 Task: Check the sale-to-list ratio of gas fireplace in the last 1 year.
Action: Mouse moved to (1057, 237)
Screenshot: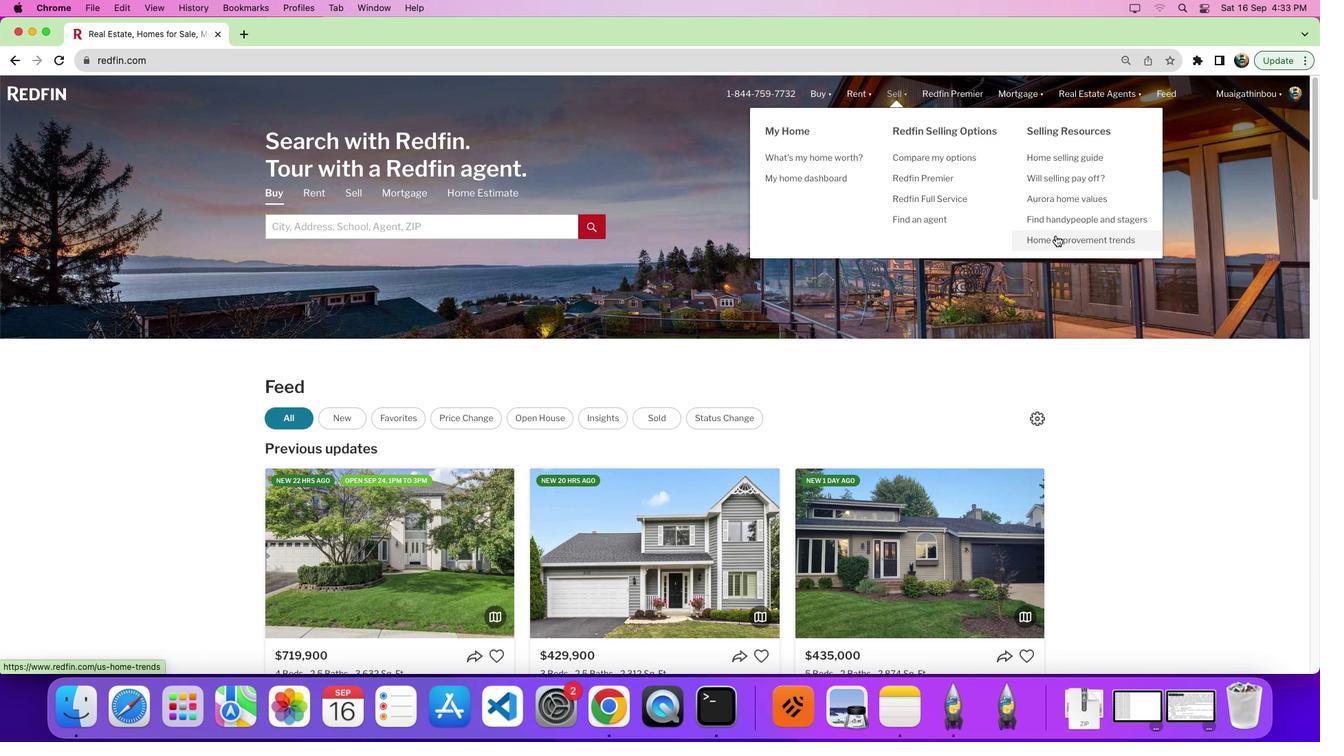
Action: Mouse pressed left at (1057, 237)
Screenshot: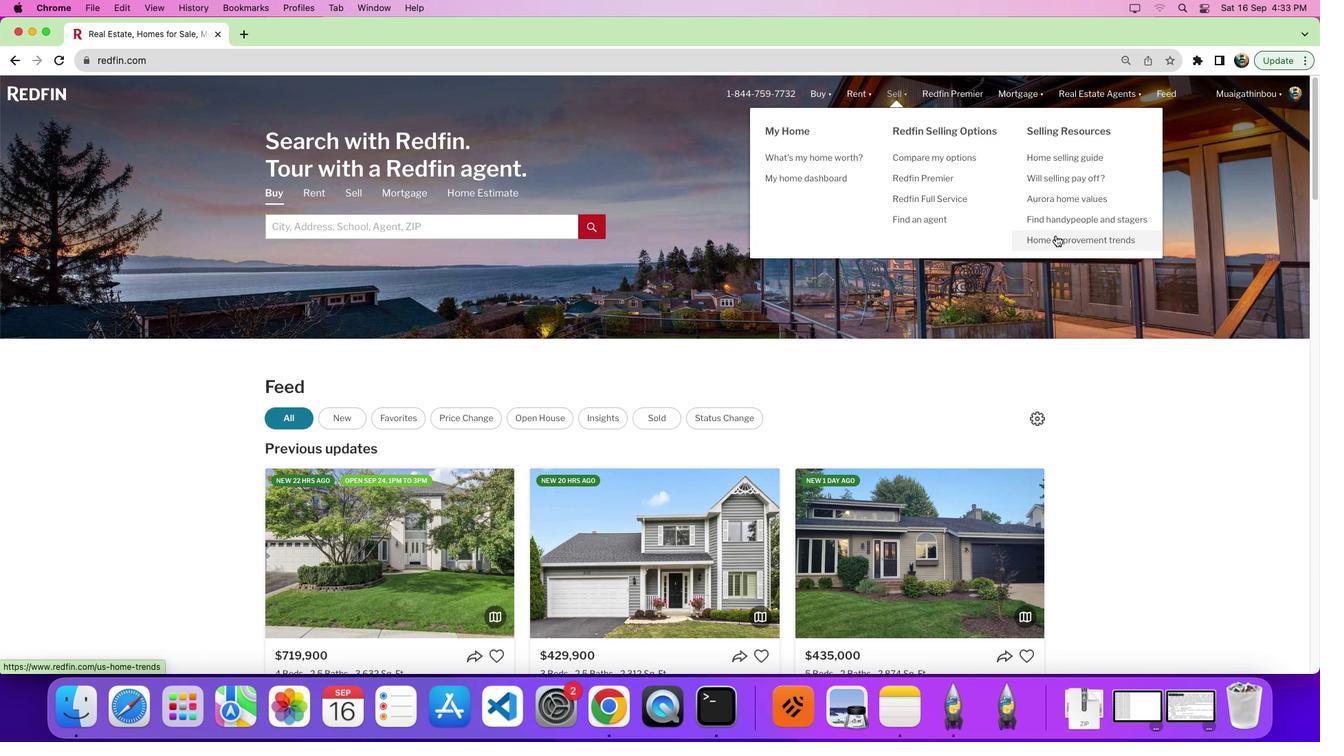 
Action: Mouse pressed left at (1057, 237)
Screenshot: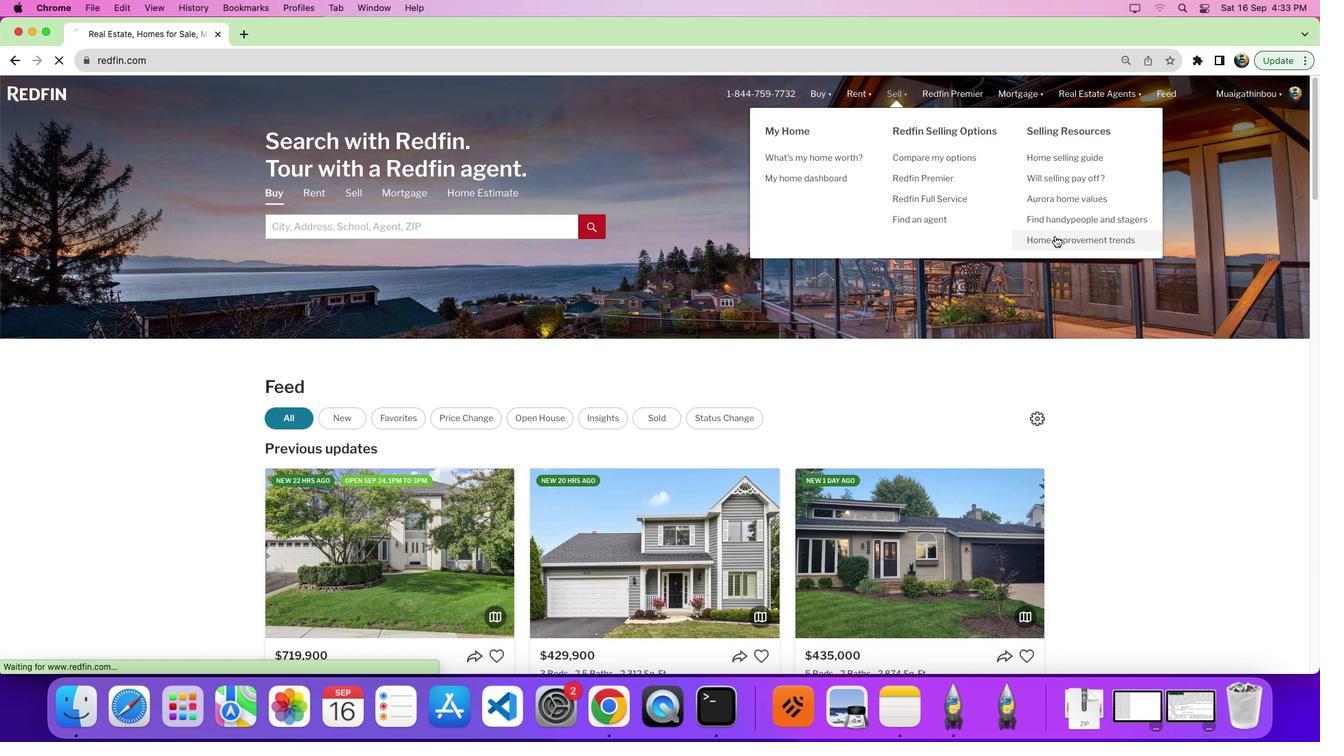 
Action: Mouse moved to (383, 269)
Screenshot: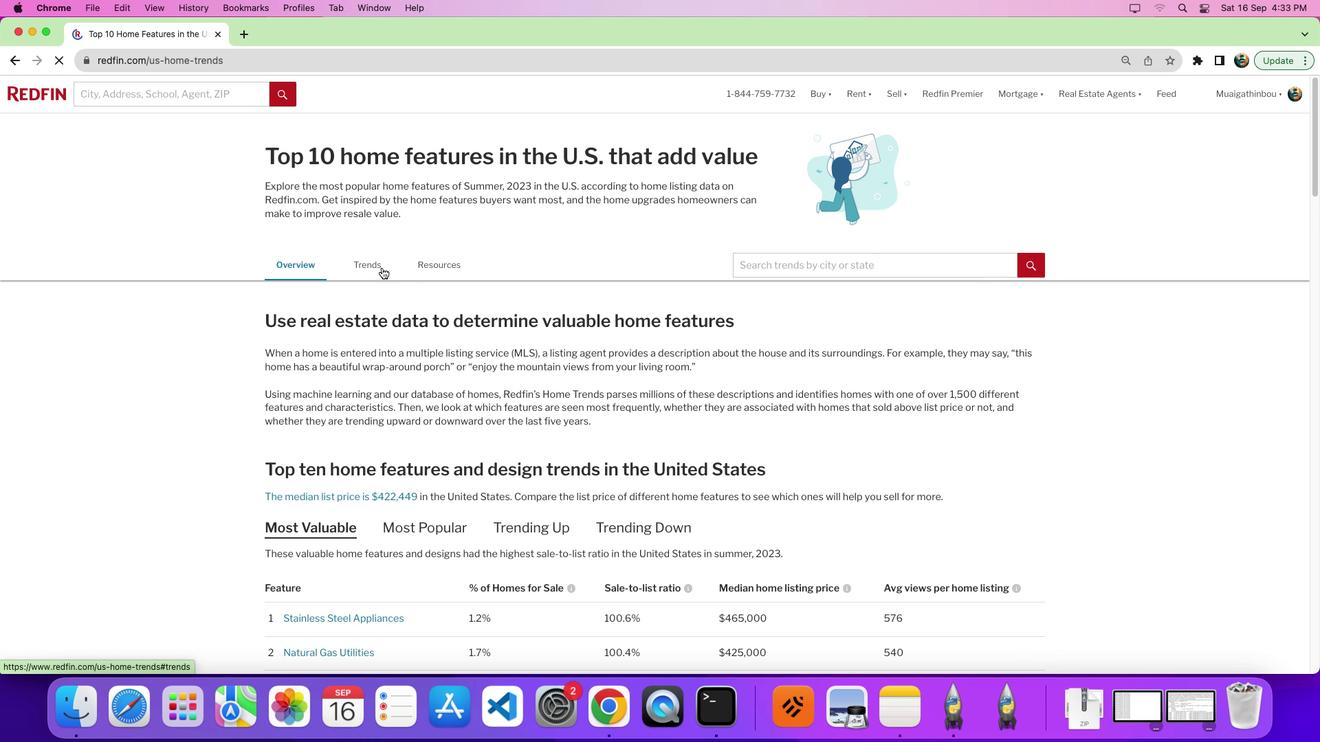 
Action: Mouse pressed left at (383, 269)
Screenshot: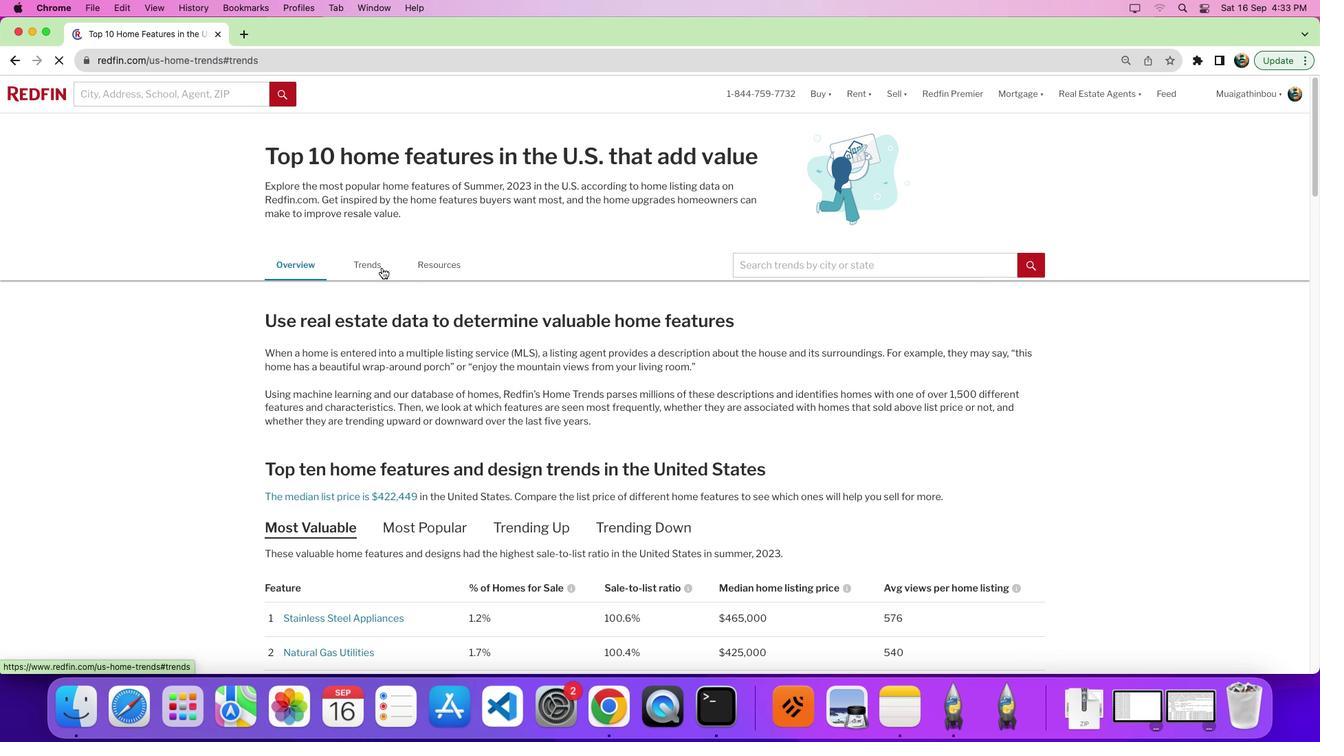 
Action: Mouse moved to (715, 365)
Screenshot: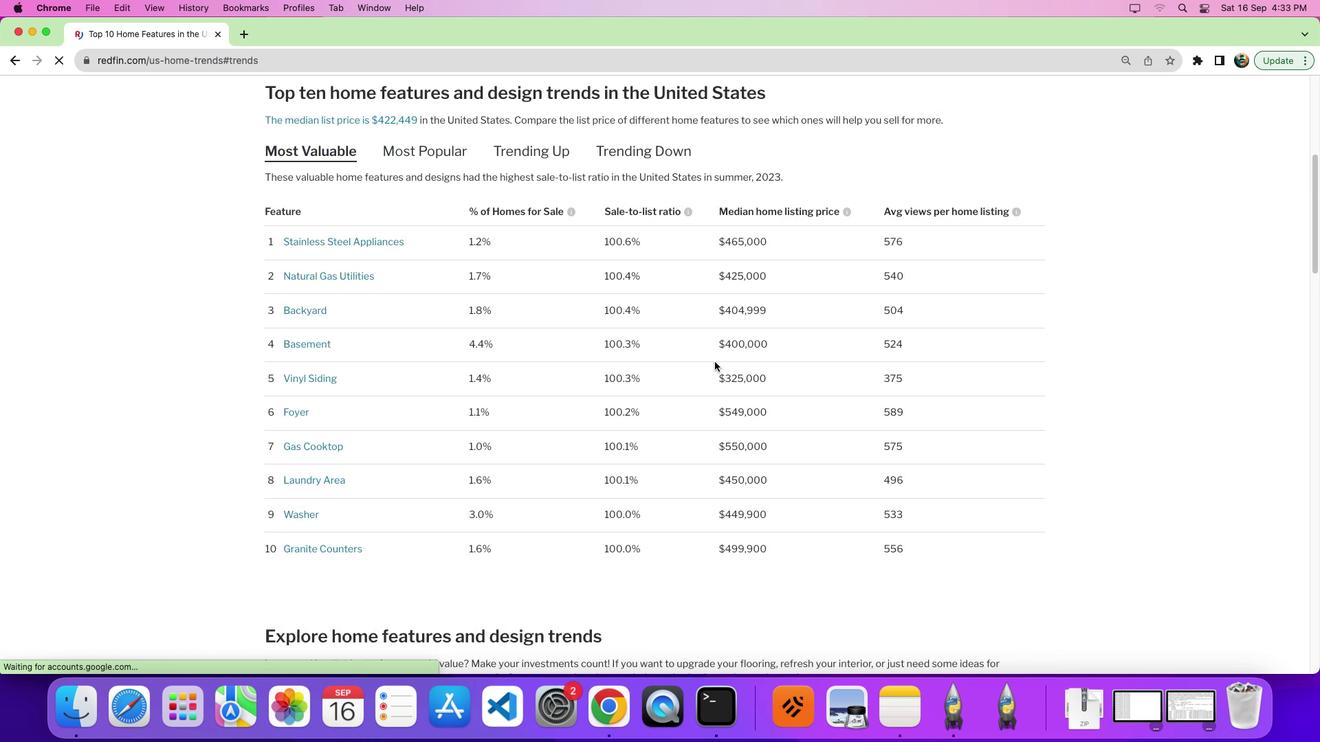 
Action: Mouse scrolled (715, 365) with delta (2, 1)
Screenshot: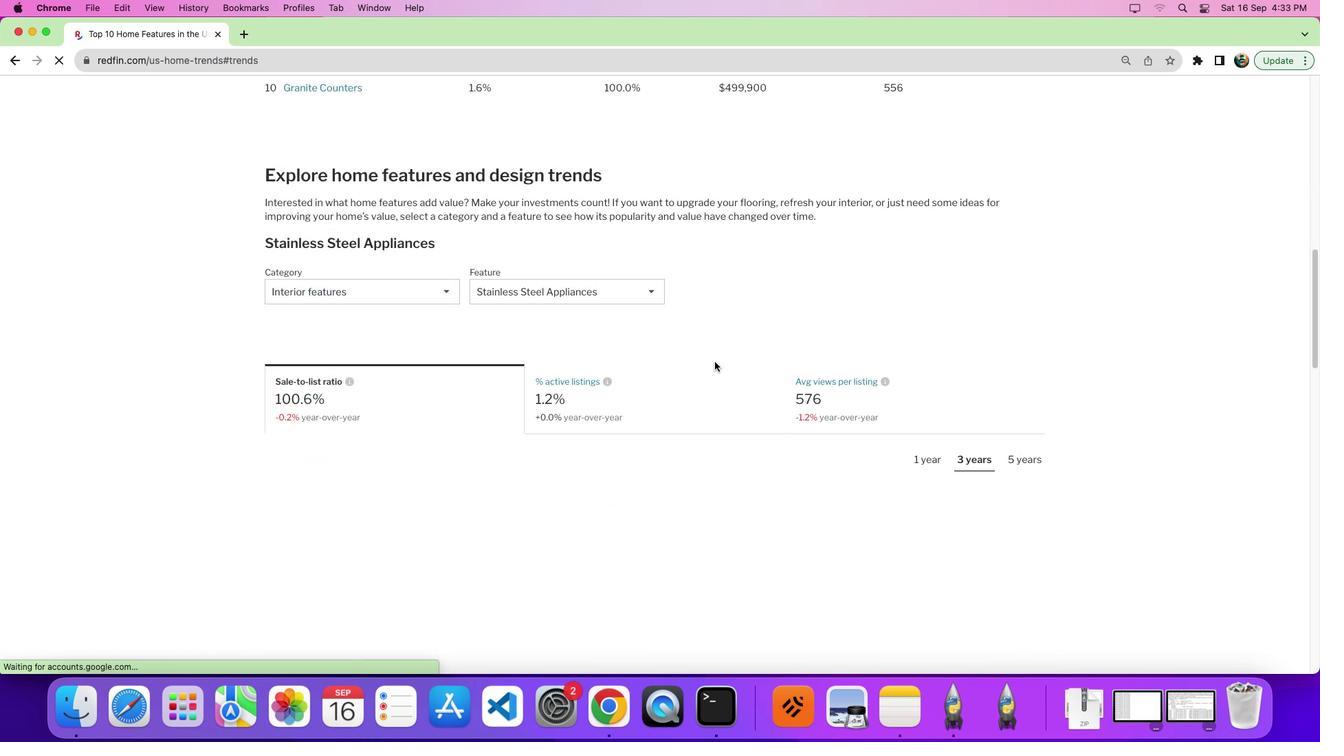 
Action: Mouse scrolled (715, 365) with delta (2, 0)
Screenshot: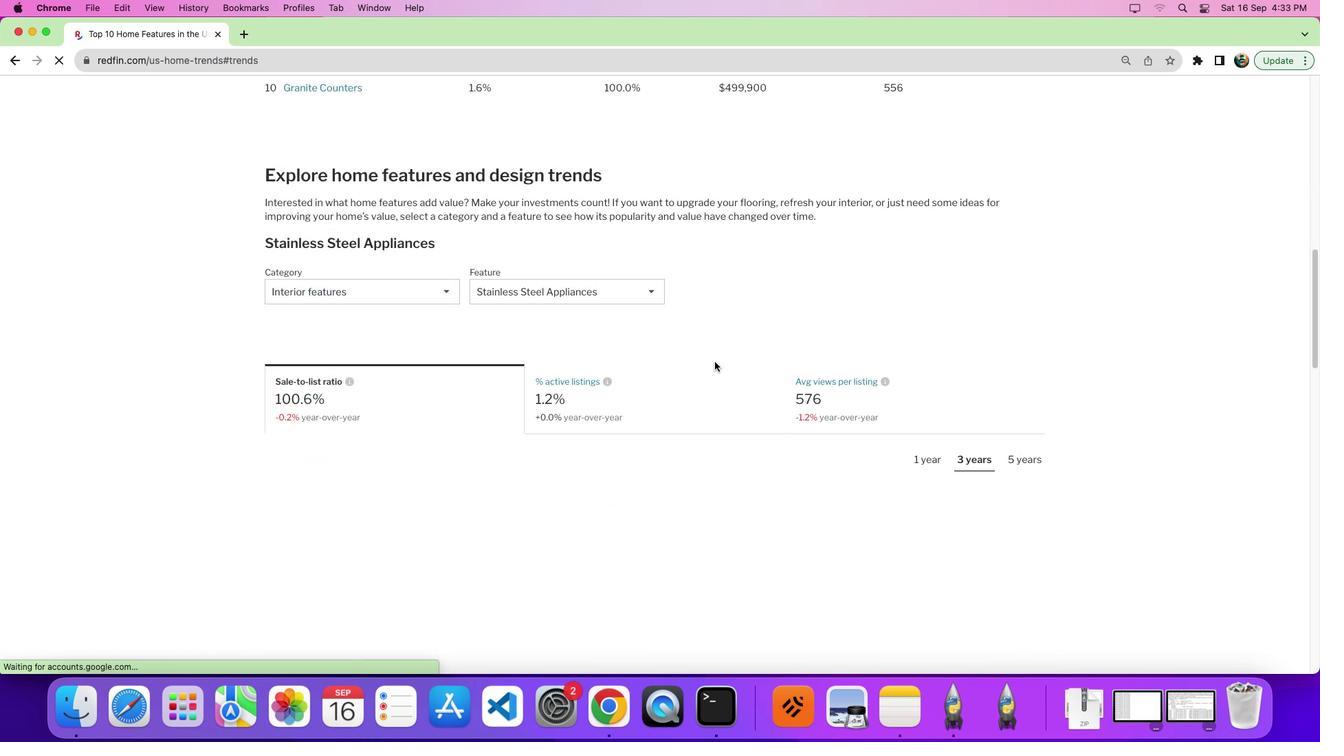 
Action: Mouse scrolled (715, 365) with delta (2, -3)
Screenshot: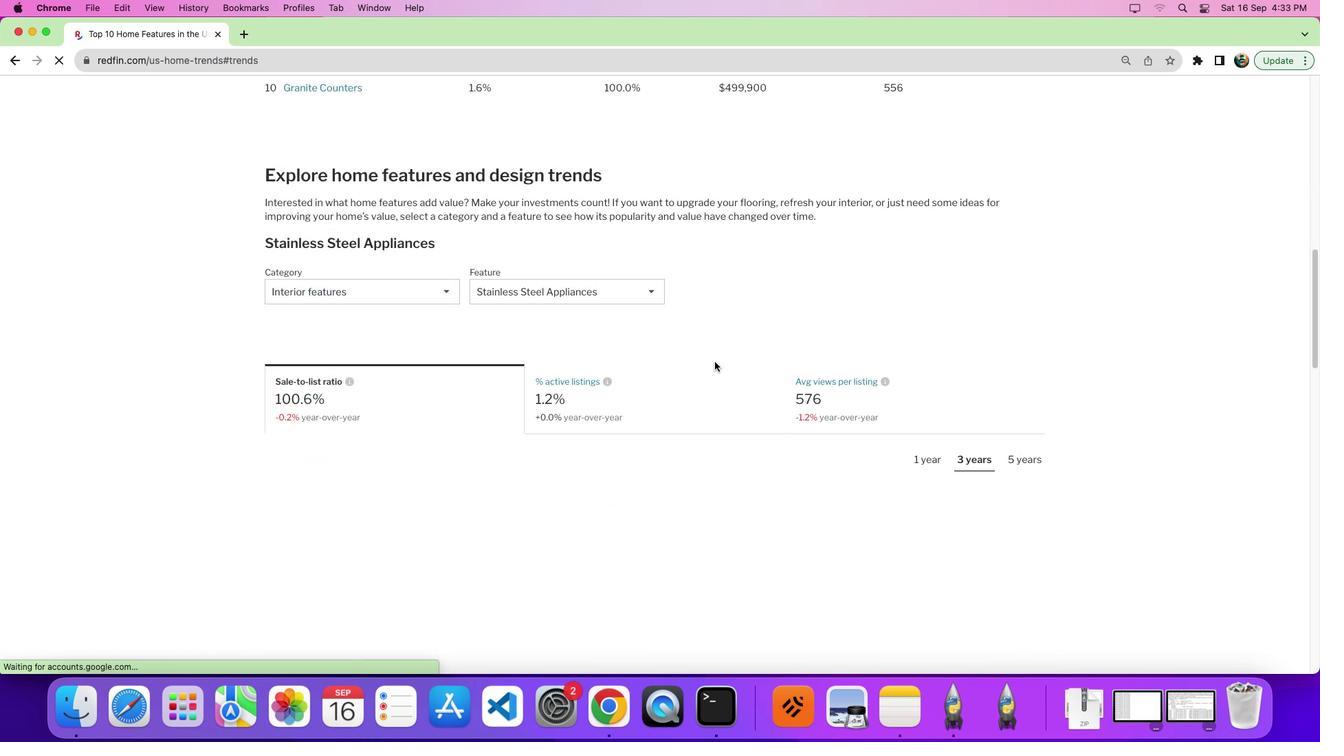 
Action: Mouse moved to (717, 364)
Screenshot: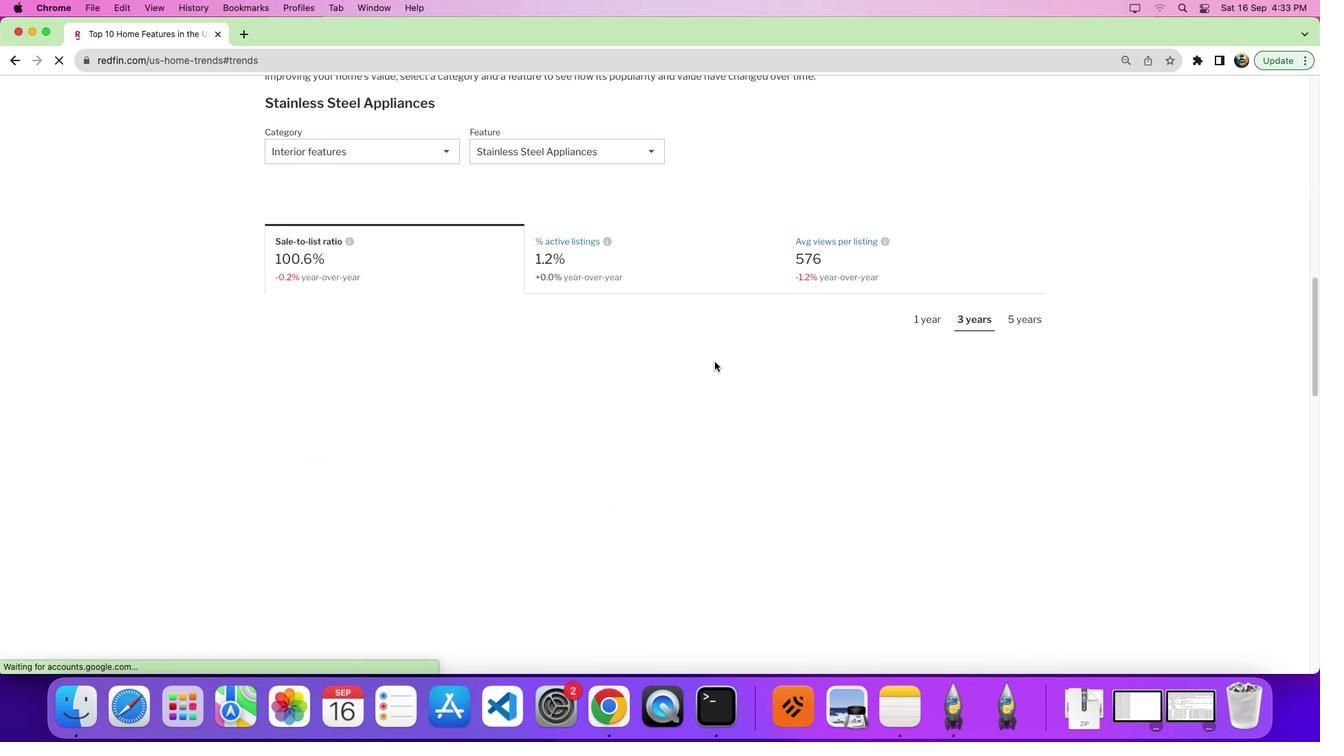 
Action: Mouse scrolled (717, 364) with delta (2, -4)
Screenshot: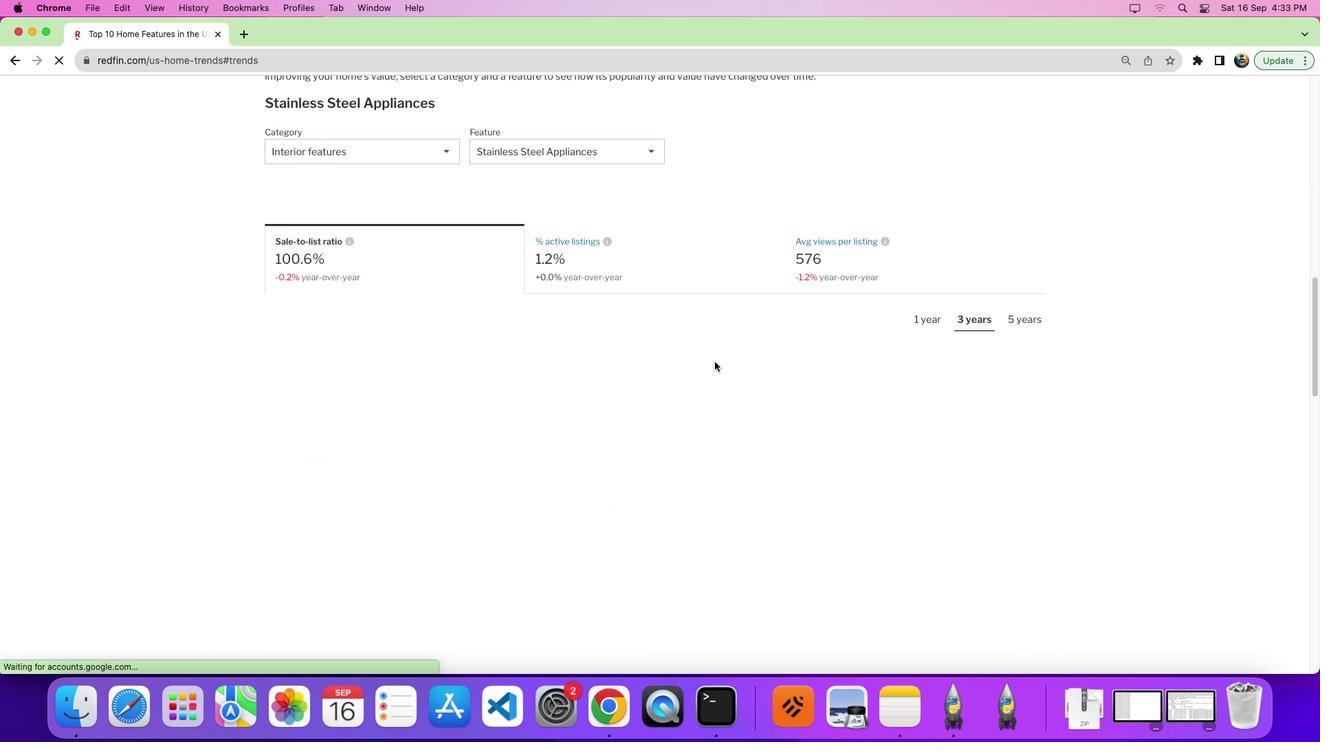 
Action: Mouse moved to (644, 353)
Screenshot: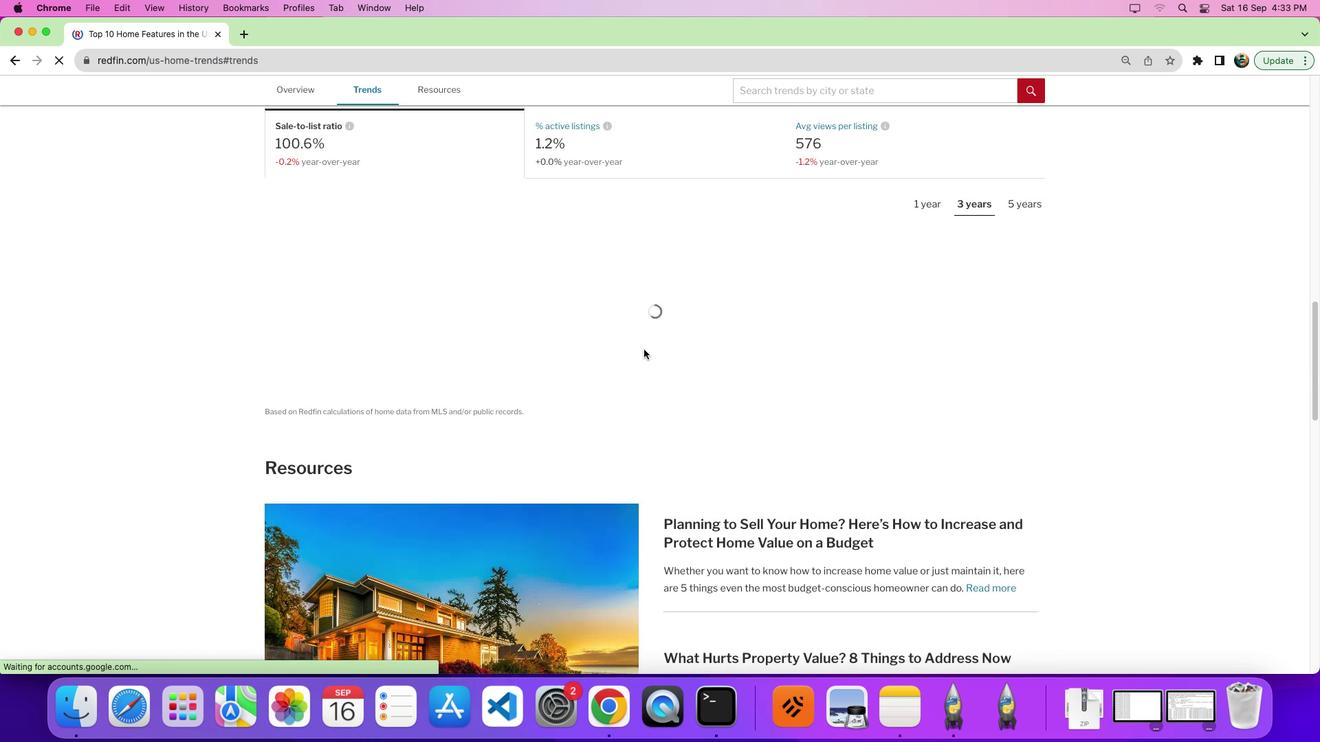 
Action: Mouse scrolled (644, 353) with delta (2, 1)
Screenshot: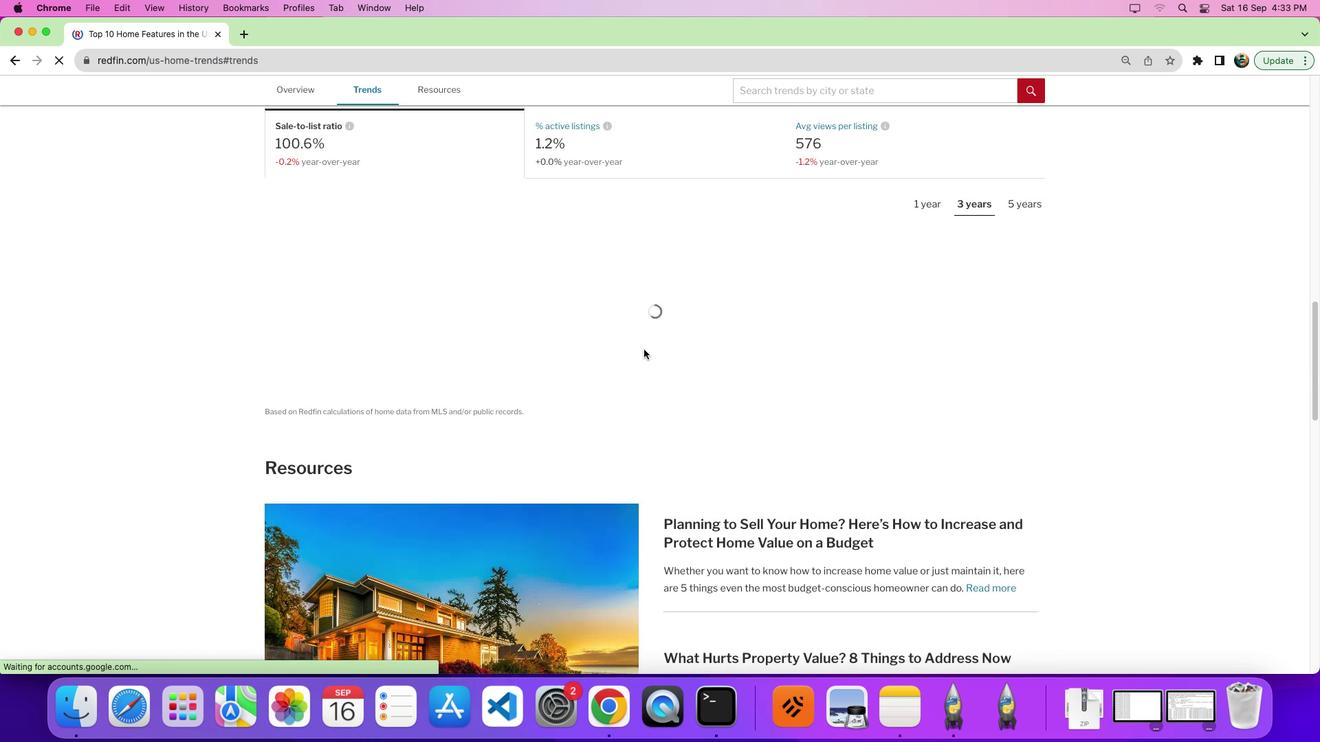 
Action: Mouse moved to (645, 352)
Screenshot: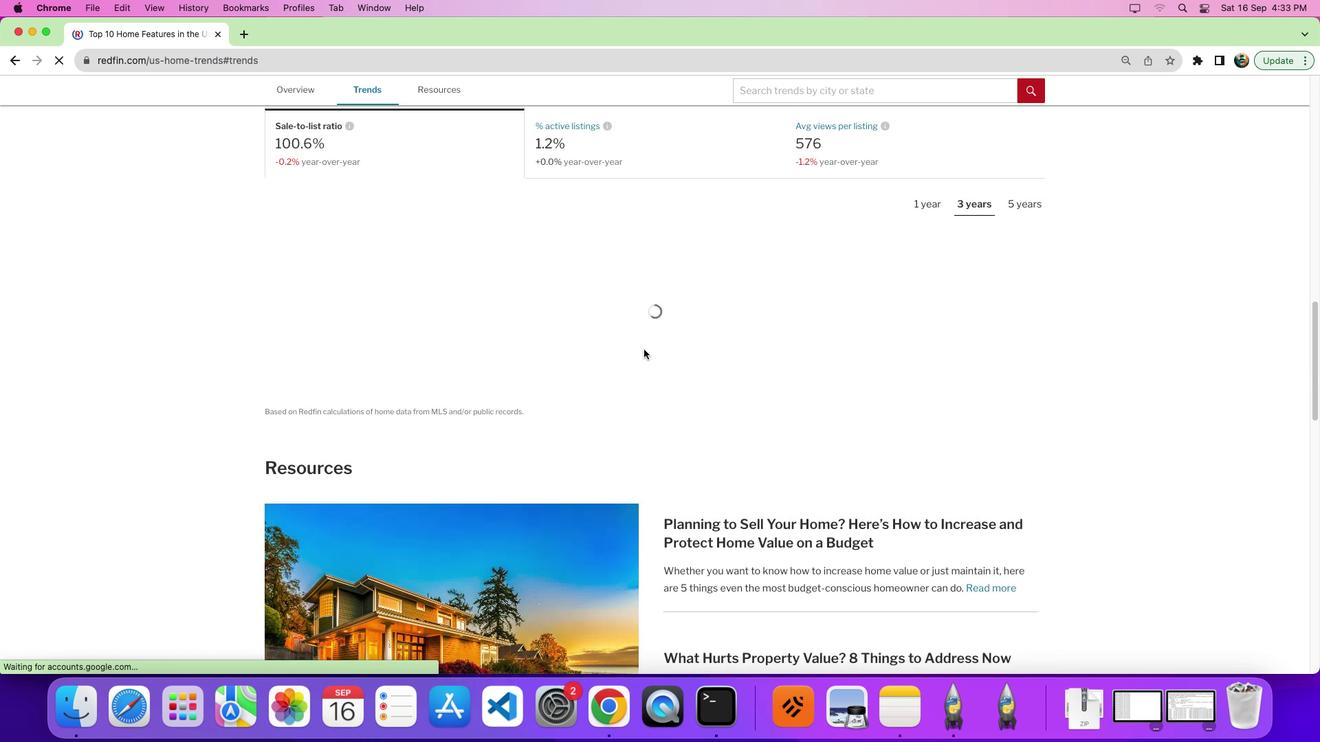 
Action: Mouse scrolled (645, 352) with delta (2, 1)
Screenshot: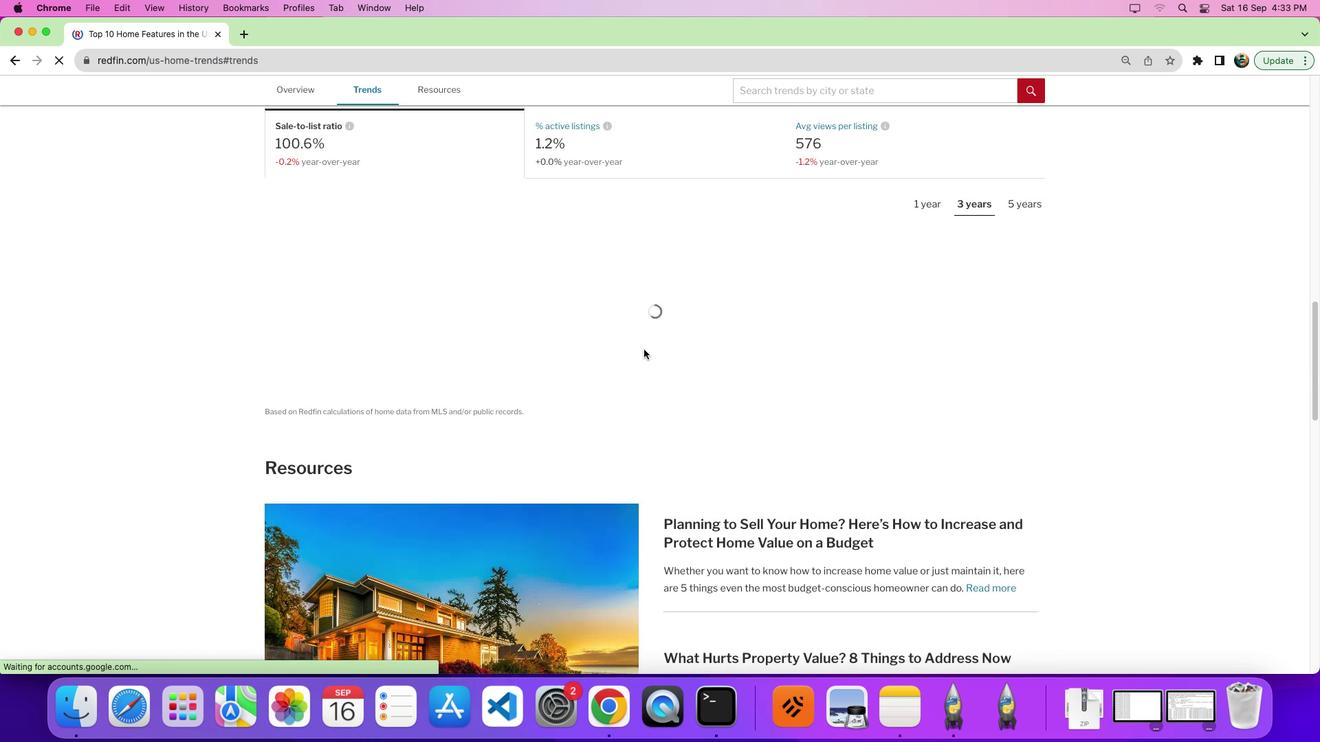 
Action: Mouse scrolled (645, 352) with delta (2, -2)
Screenshot: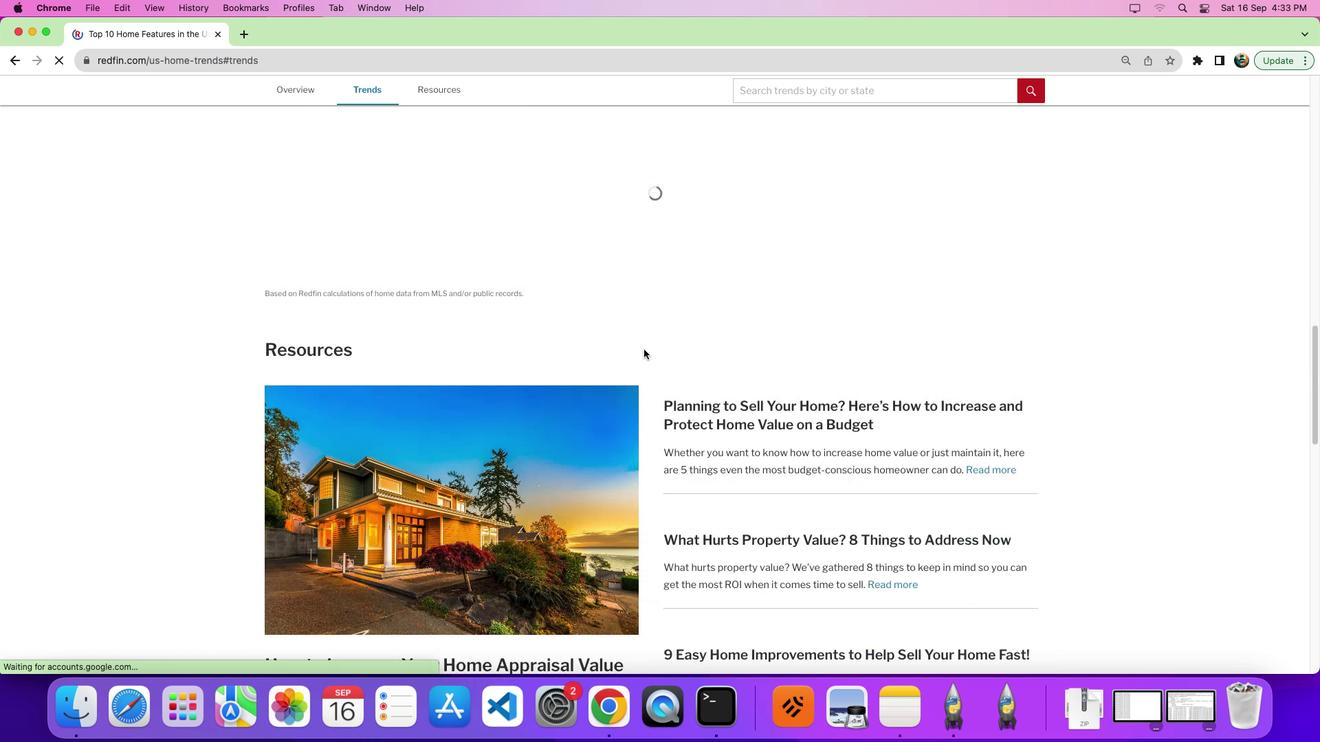 
Action: Mouse moved to (643, 353)
Screenshot: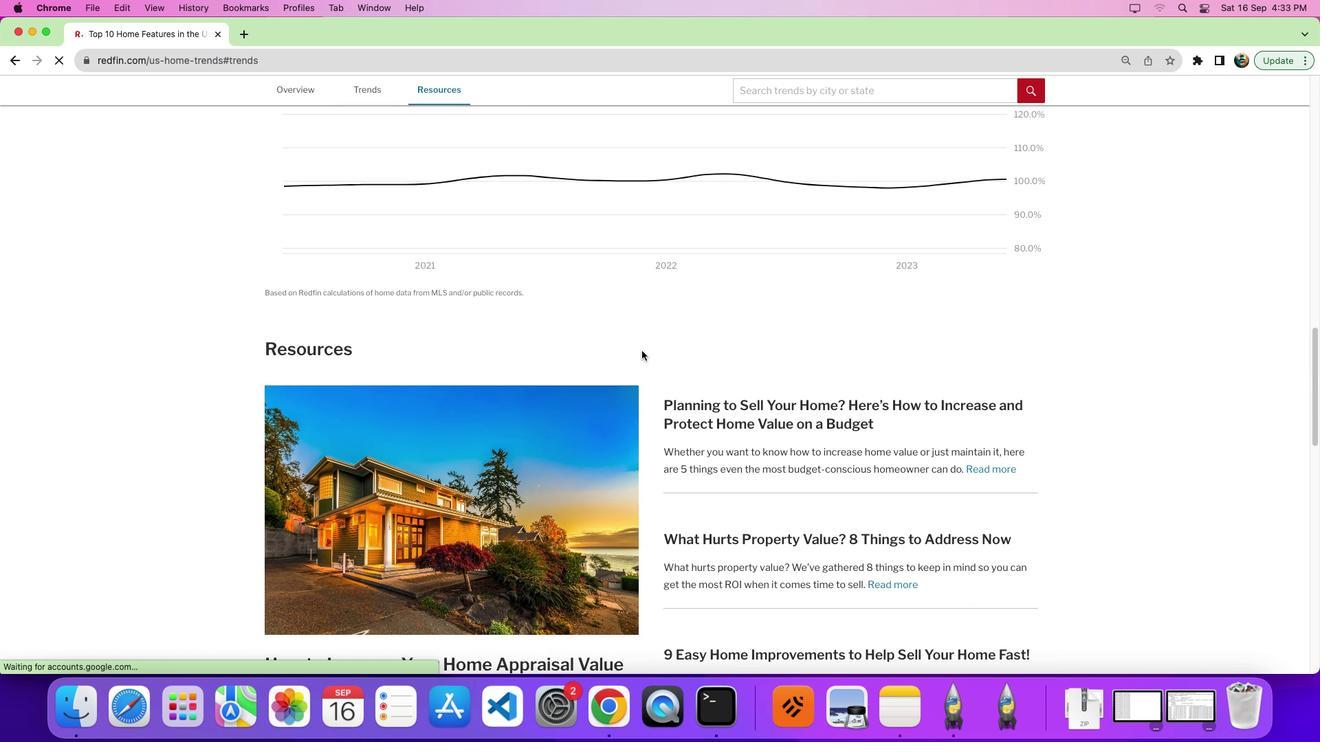 
Action: Mouse scrolled (643, 353) with delta (2, 2)
Screenshot: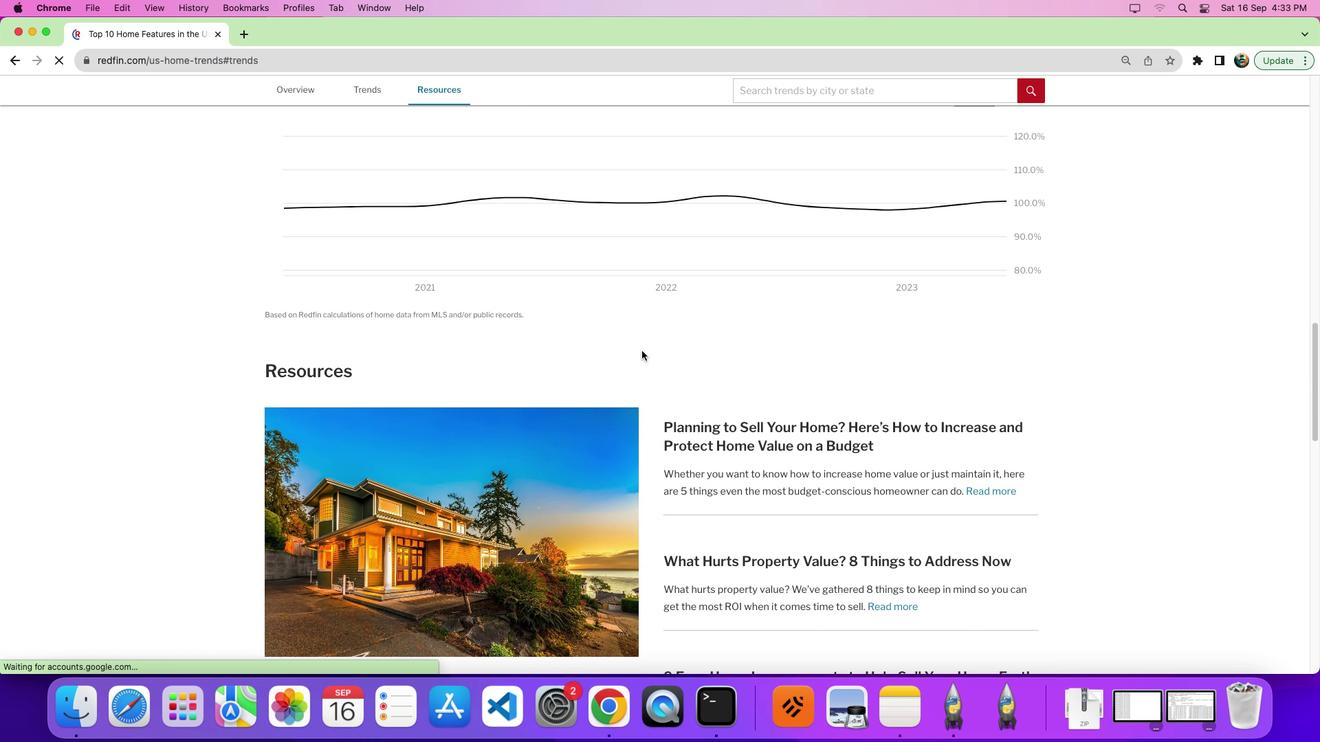 
Action: Mouse scrolled (643, 353) with delta (2, 2)
Screenshot: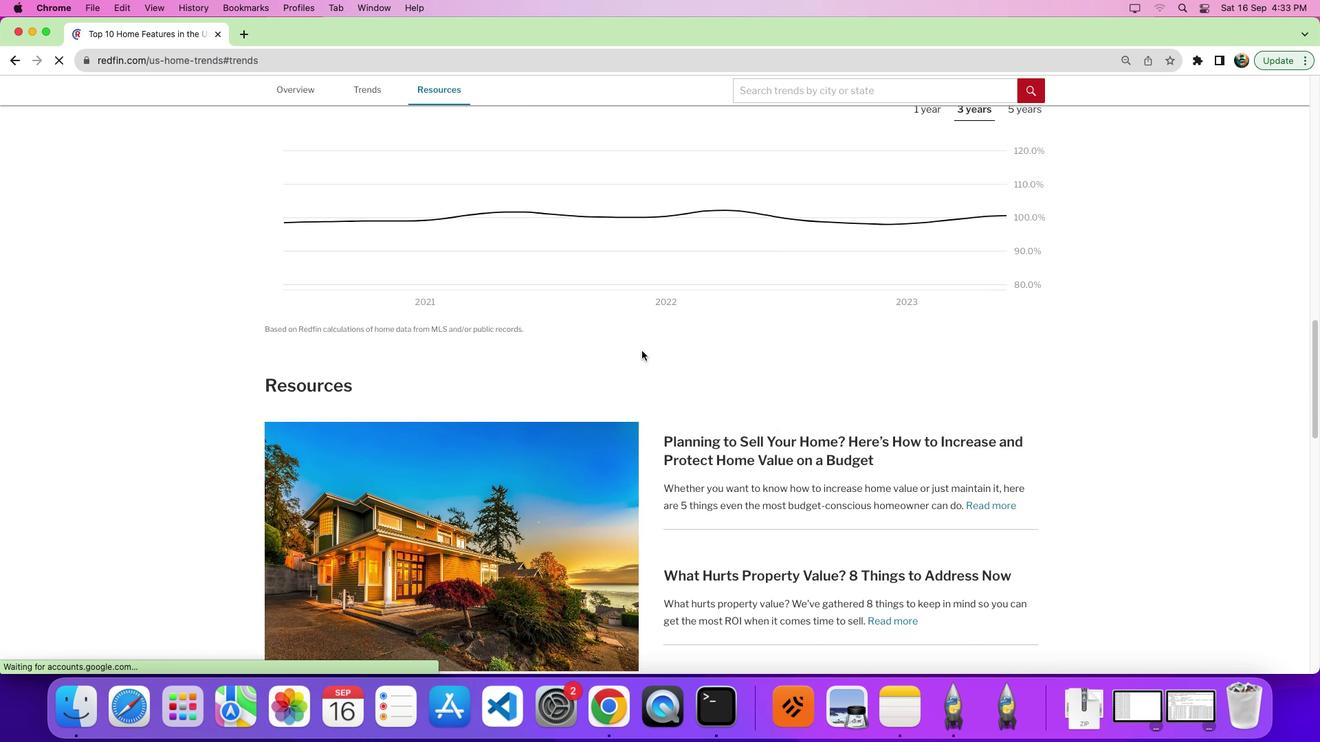 
Action: Mouse scrolled (643, 353) with delta (2, 2)
Screenshot: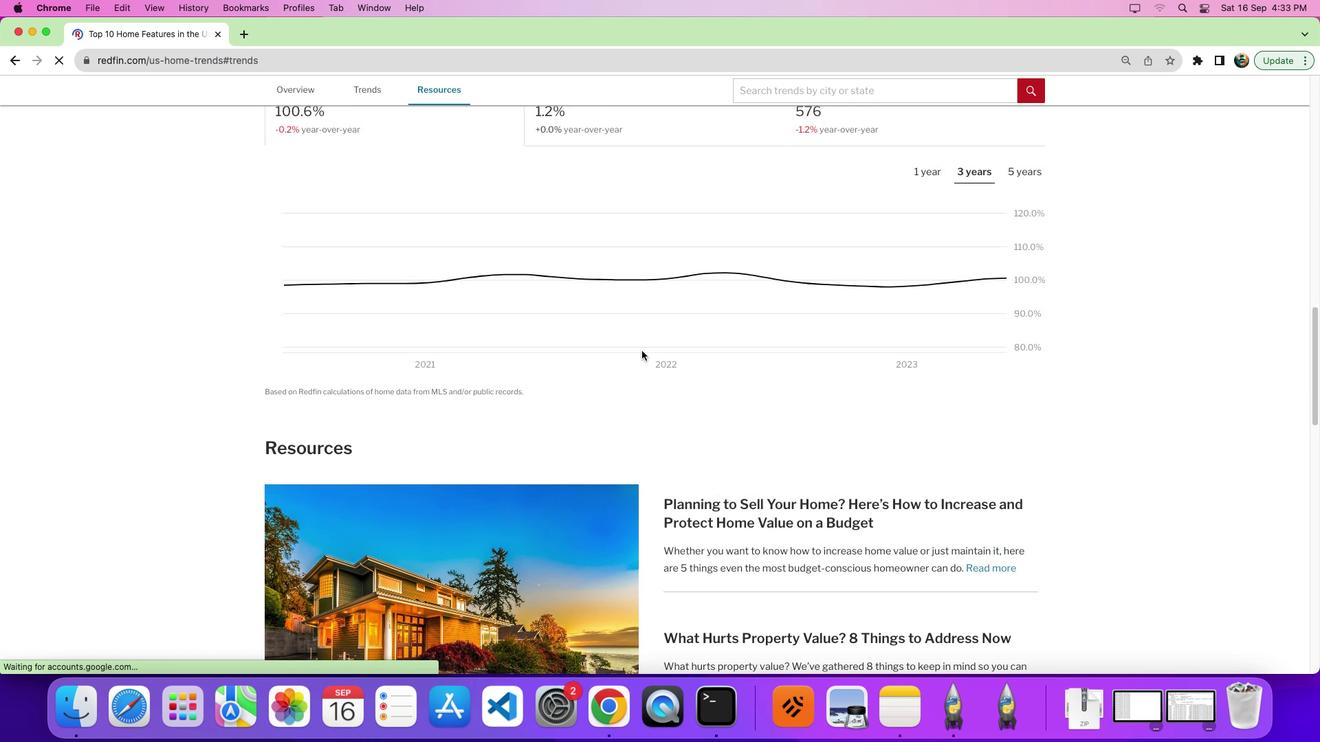 
Action: Mouse scrolled (643, 353) with delta (2, 2)
Screenshot: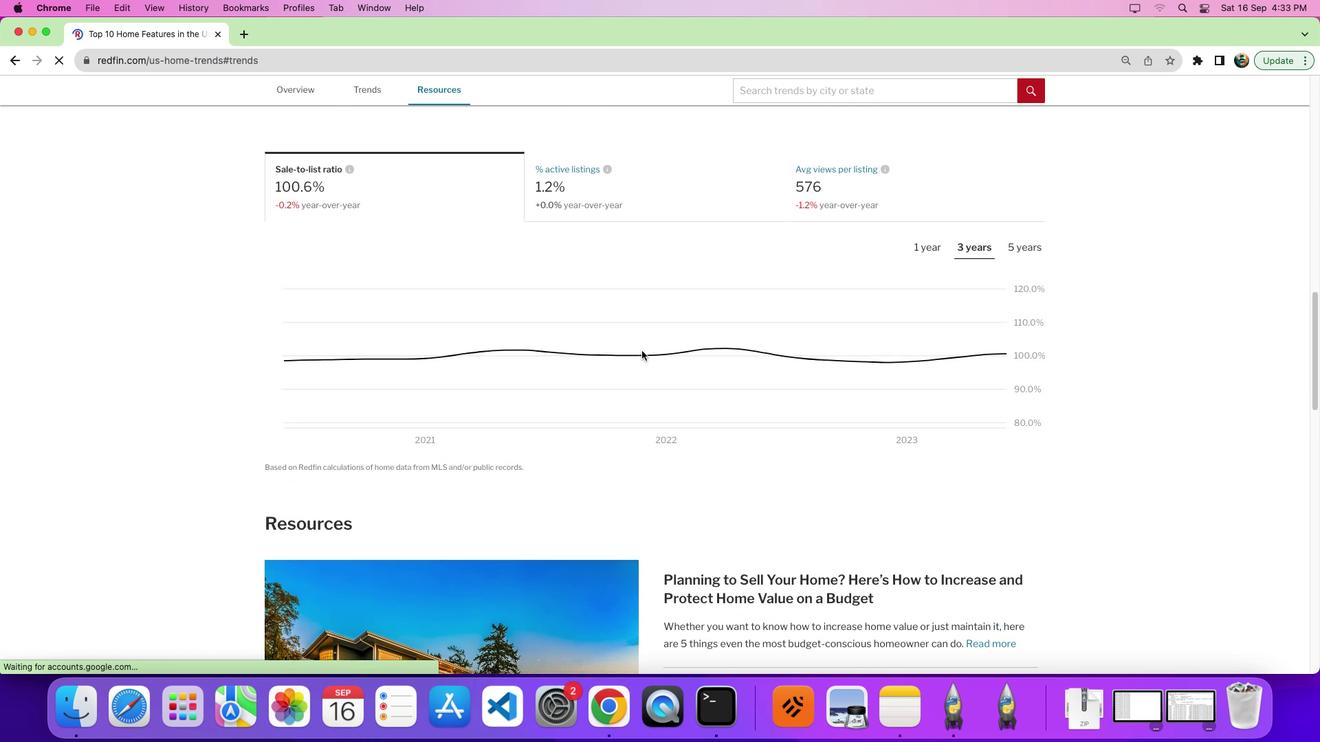 
Action: Mouse scrolled (643, 353) with delta (2, 6)
Screenshot: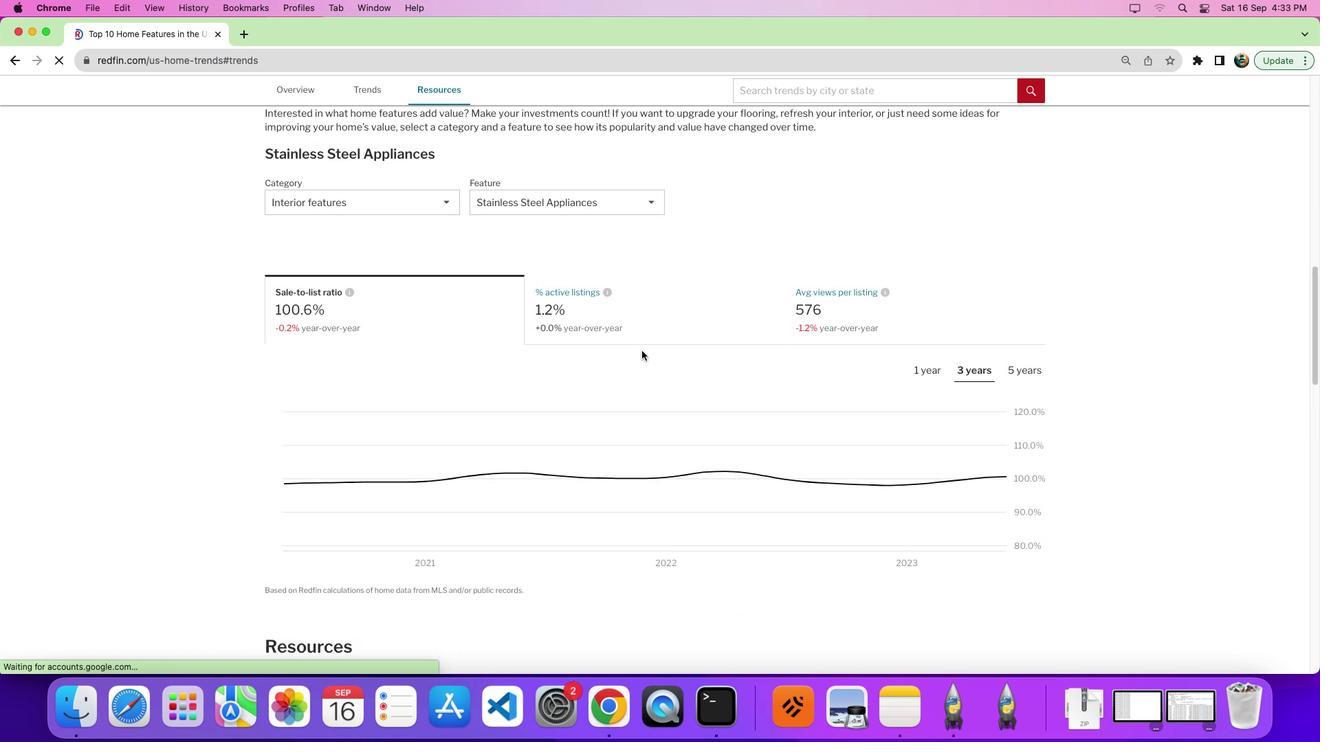 
Action: Mouse moved to (609, 379)
Screenshot: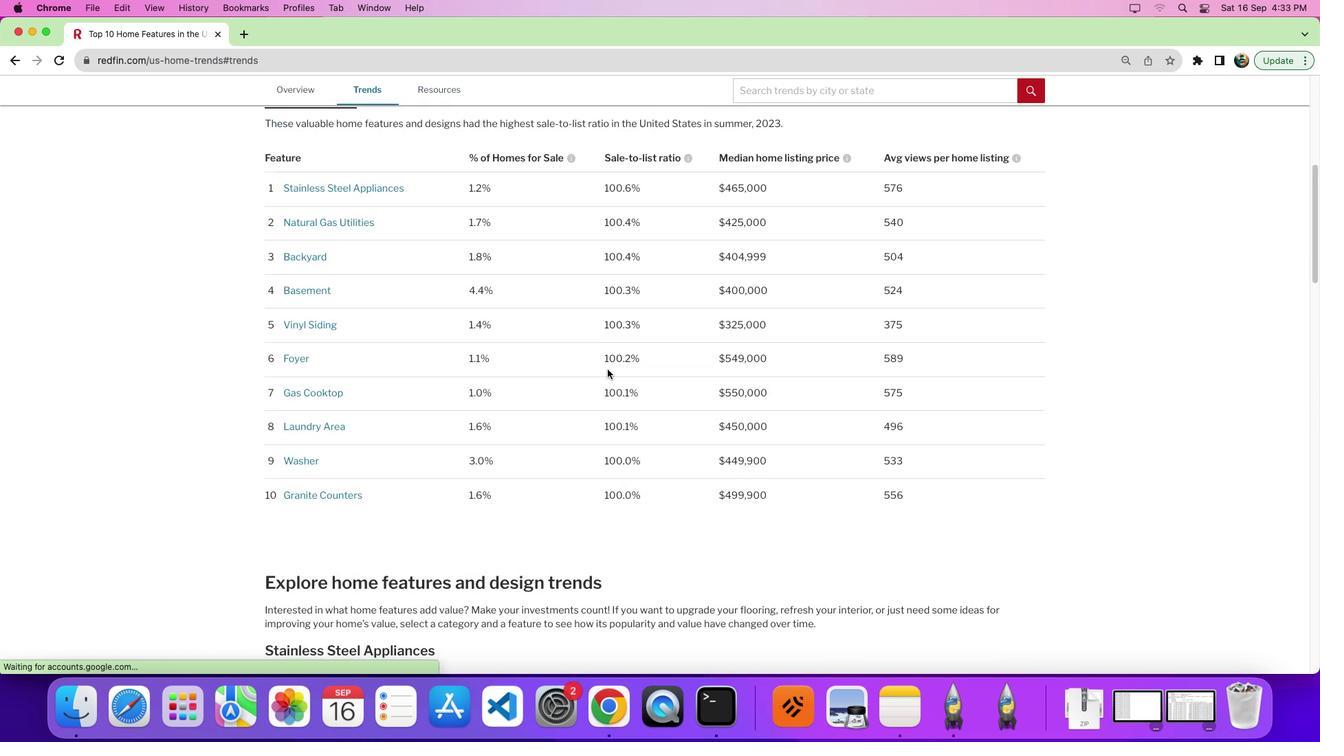 
Action: Mouse scrolled (609, 379) with delta (2, 1)
Screenshot: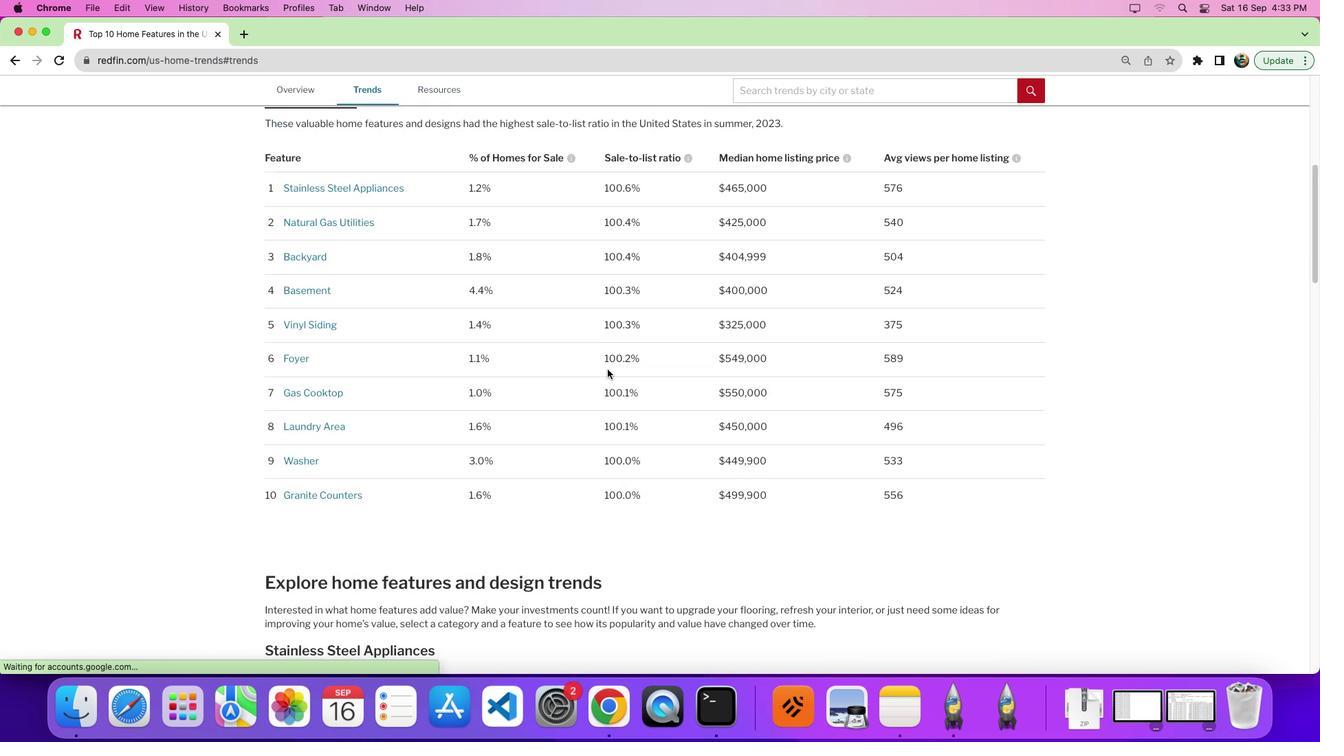 
Action: Mouse scrolled (609, 379) with delta (2, 1)
Screenshot: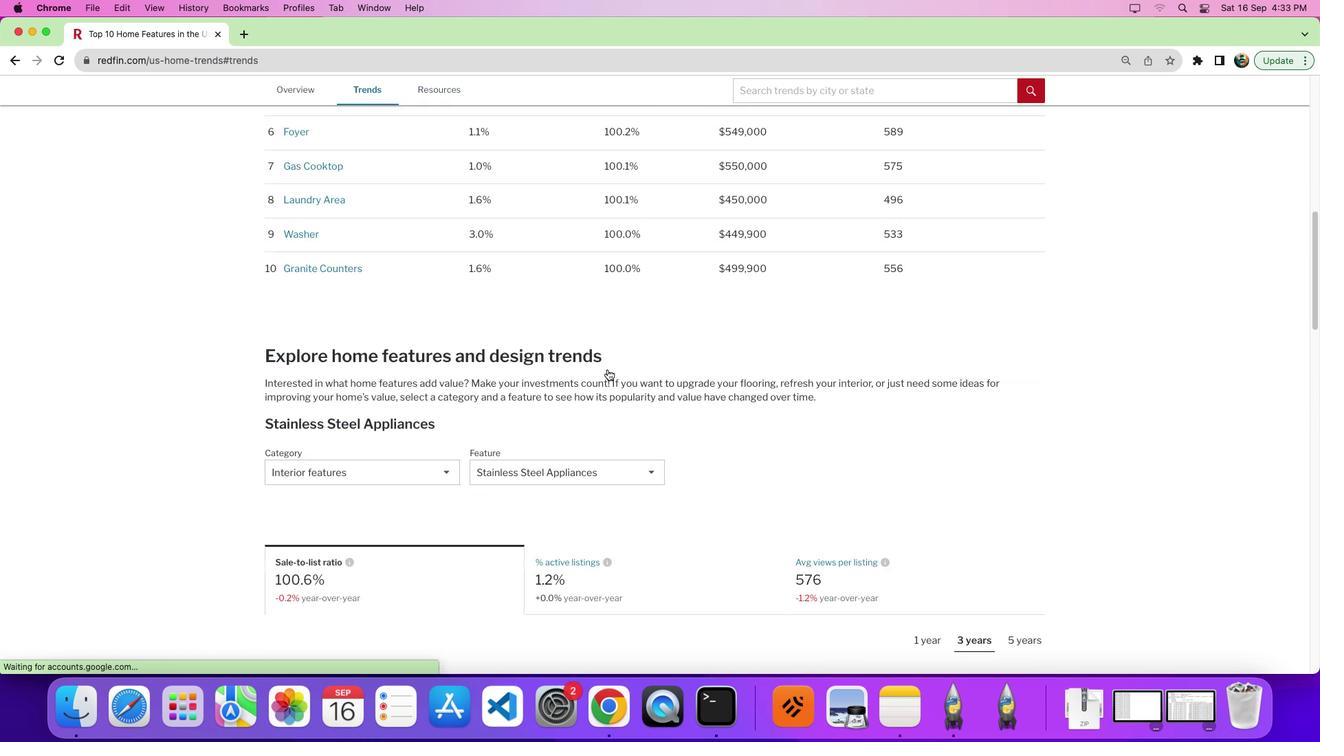
Action: Mouse scrolled (609, 379) with delta (2, -2)
Screenshot: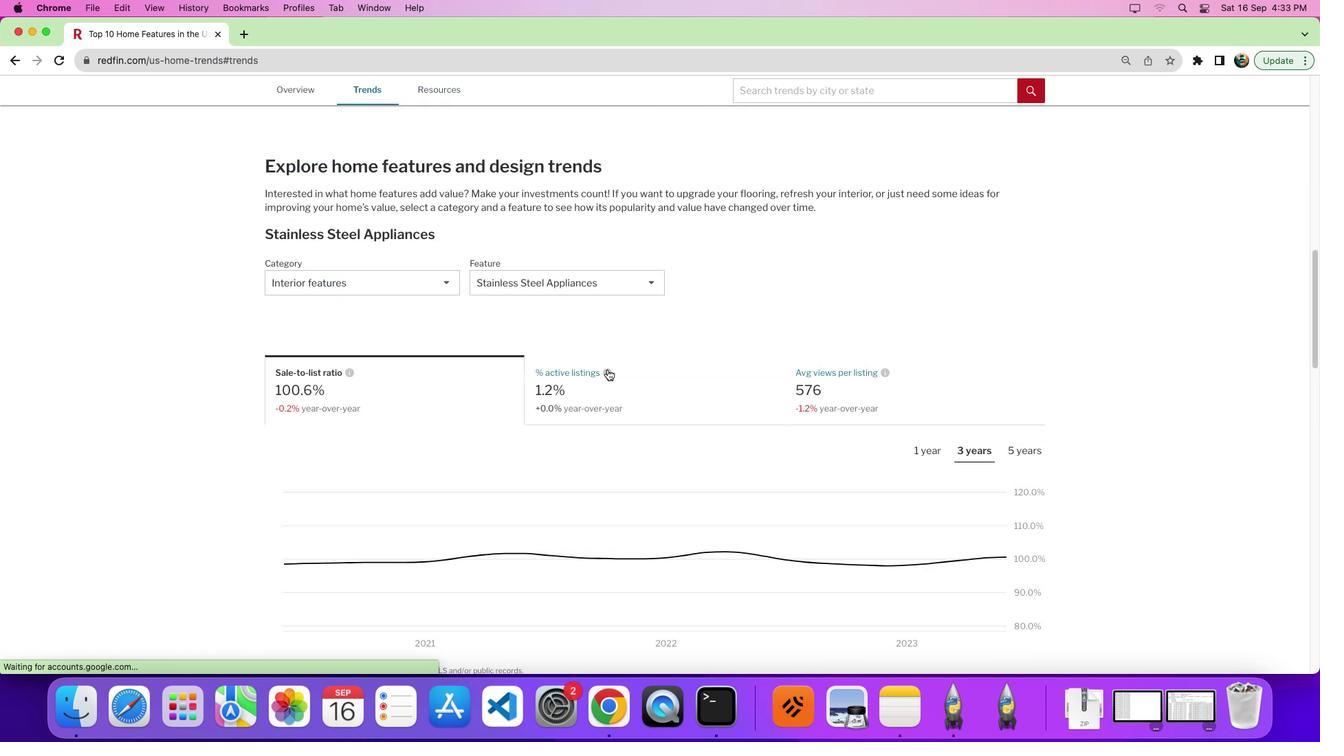 
Action: Mouse moved to (609, 372)
Screenshot: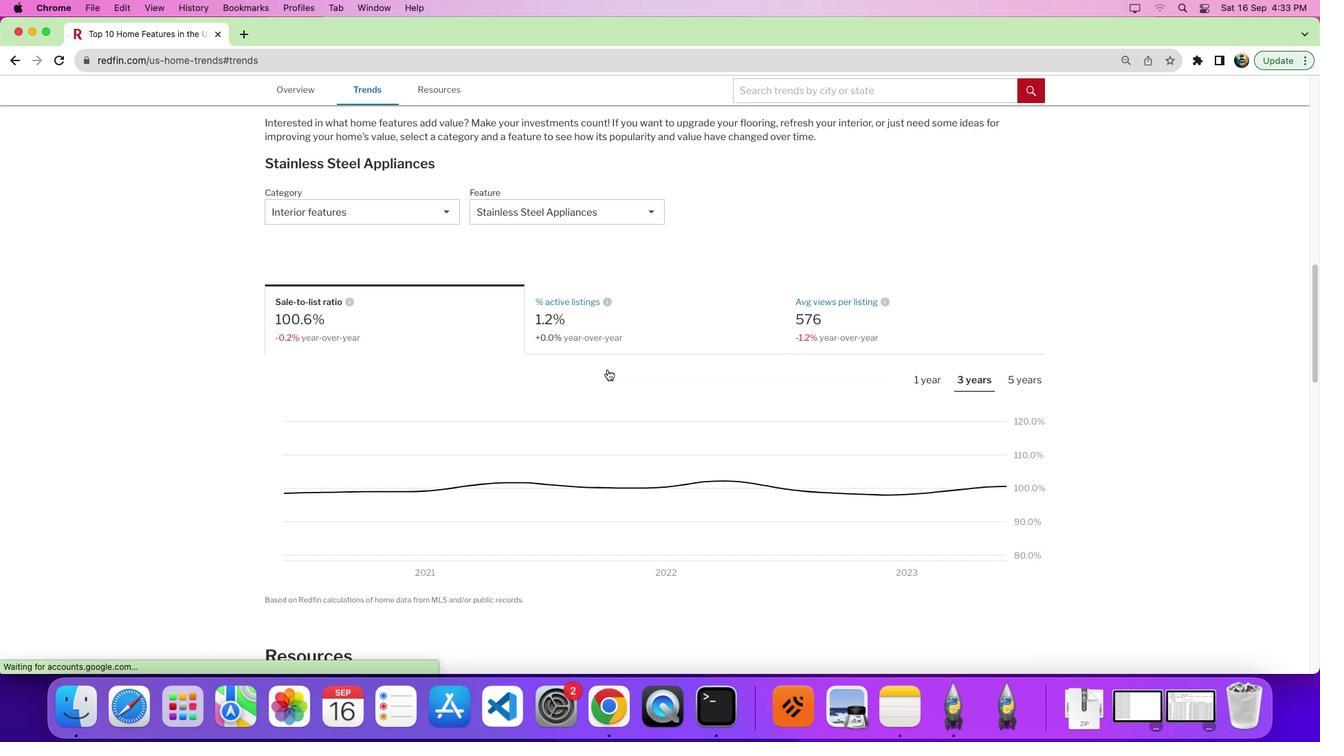 
Action: Mouse scrolled (609, 372) with delta (2, -4)
Screenshot: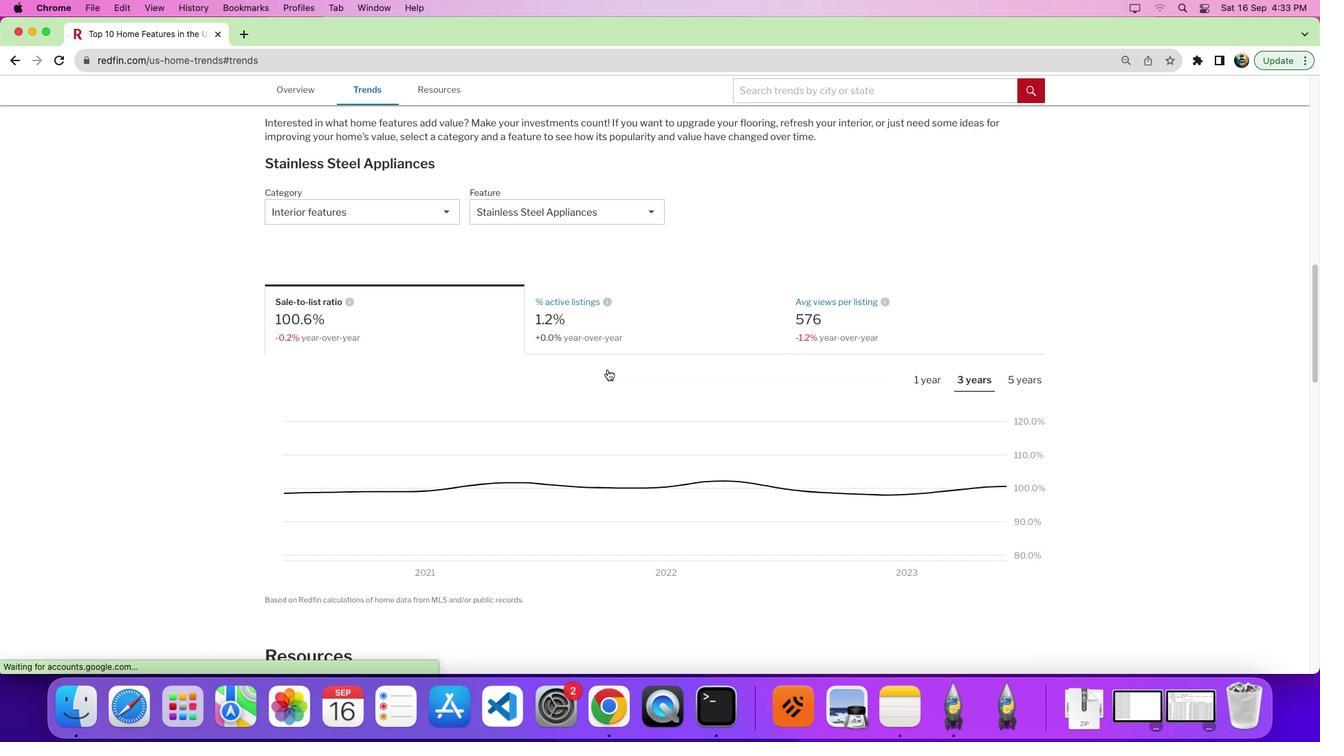 
Action: Mouse moved to (389, 220)
Screenshot: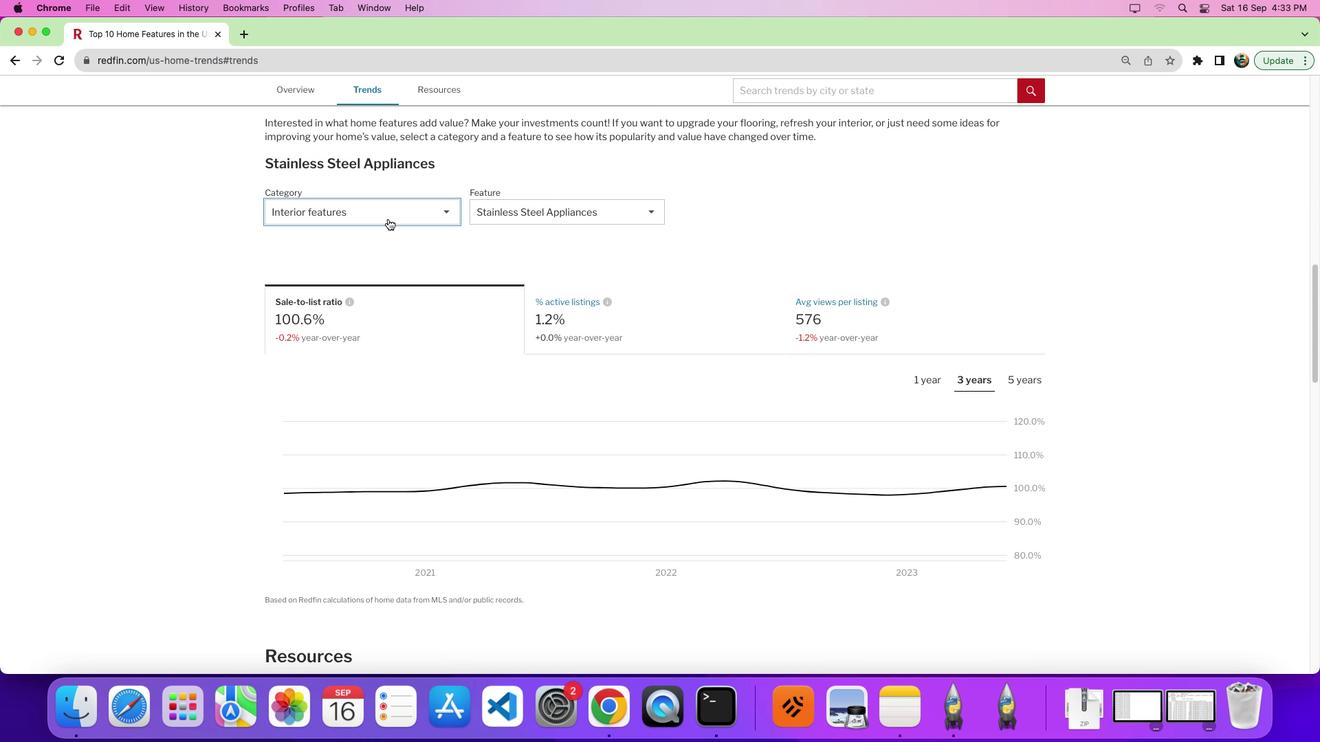 
Action: Mouse pressed left at (389, 220)
Screenshot: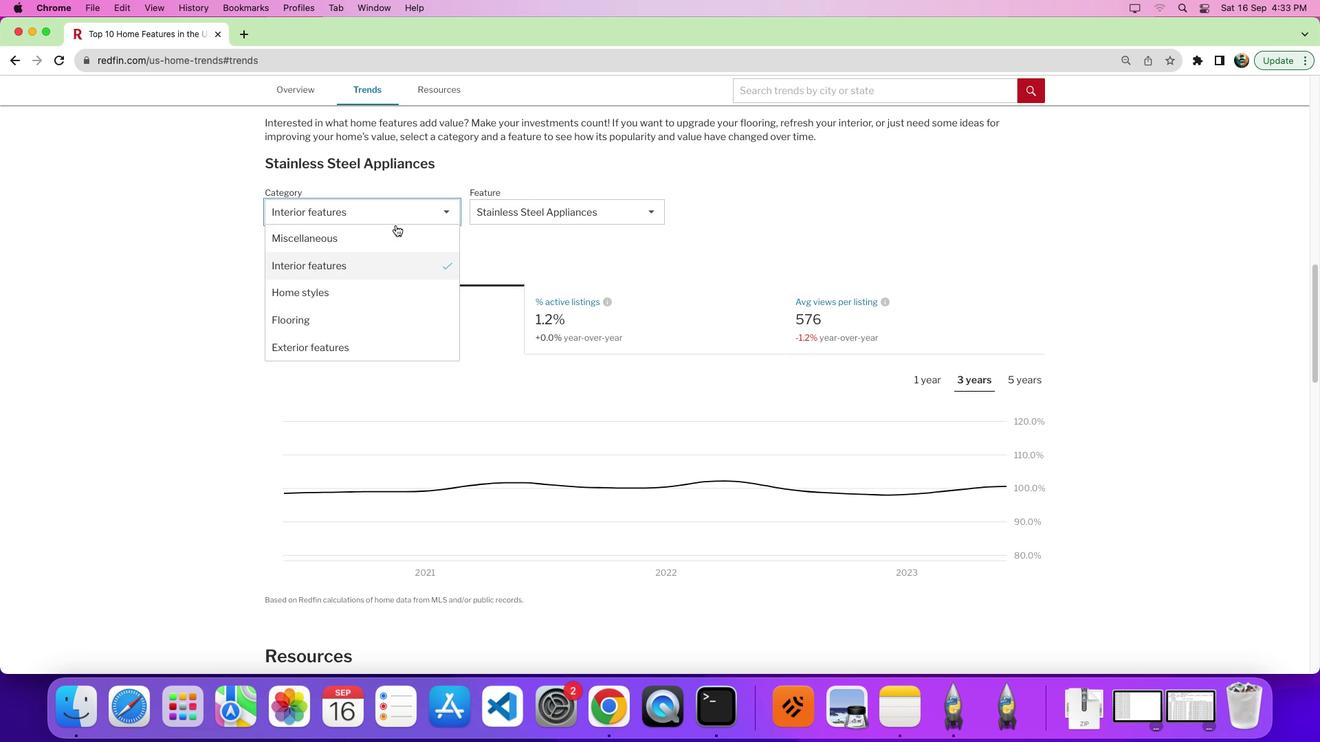 
Action: Mouse moved to (441, 266)
Screenshot: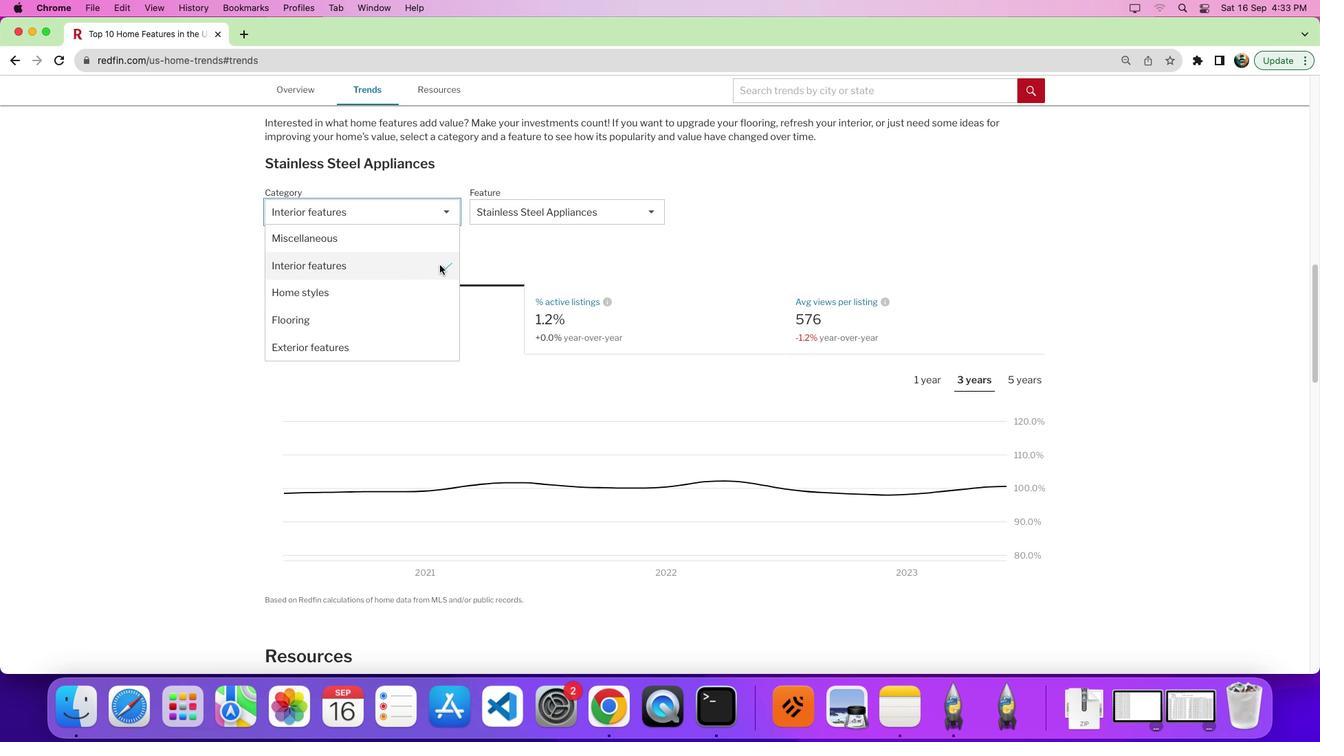 
Action: Mouse pressed left at (441, 266)
Screenshot: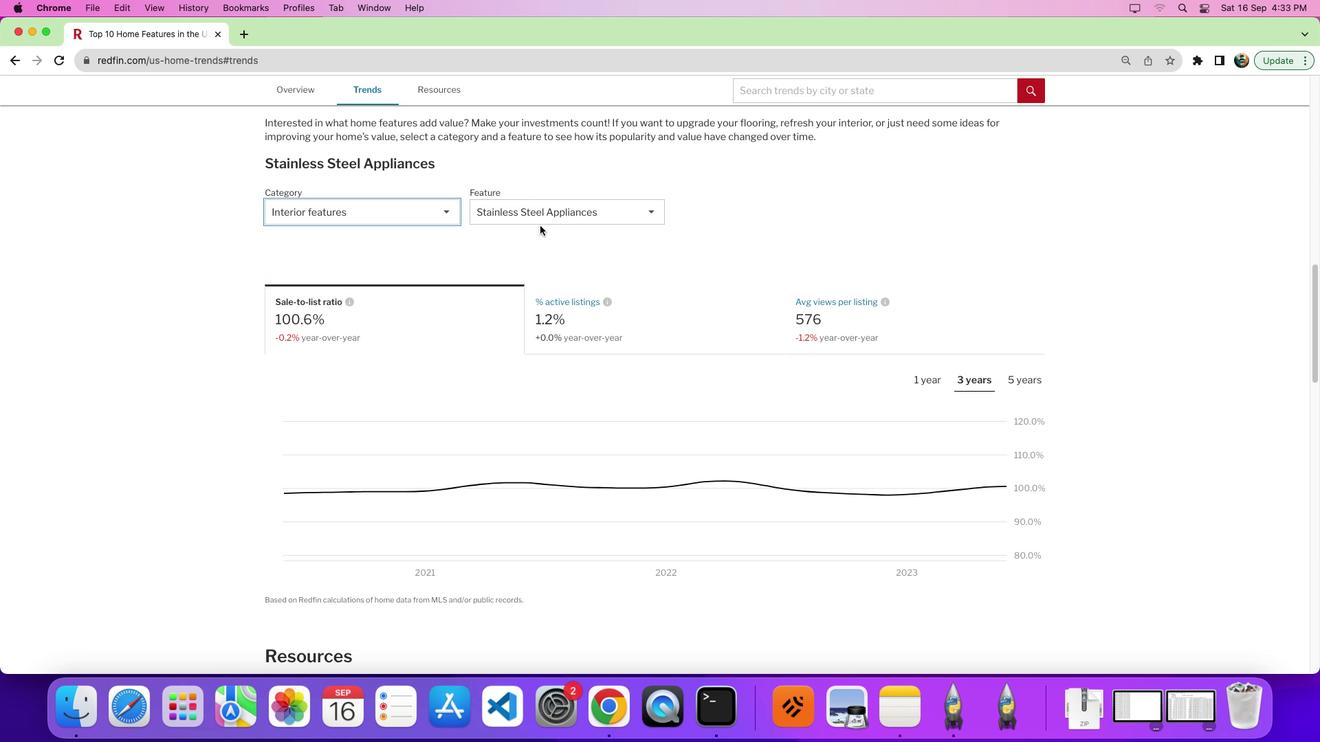 
Action: Mouse moved to (548, 211)
Screenshot: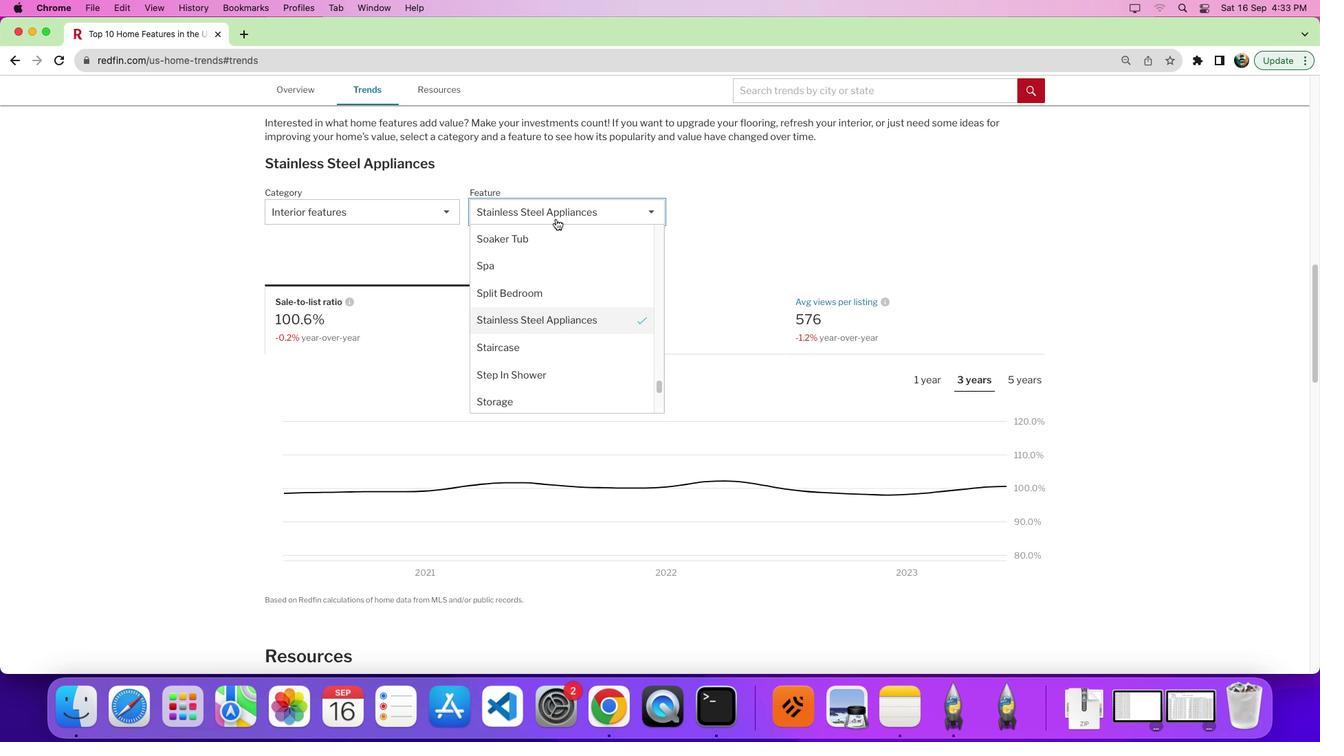 
Action: Mouse pressed left at (548, 211)
Screenshot: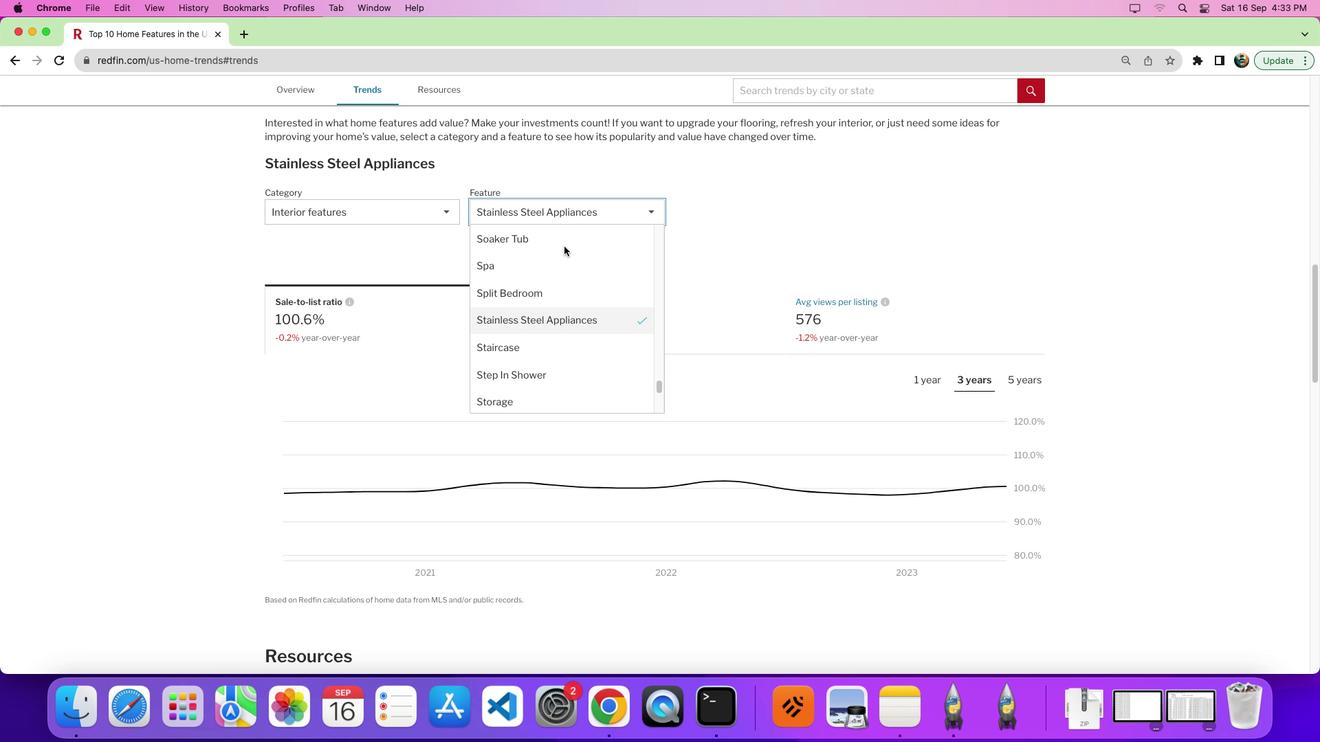 
Action: Mouse moved to (662, 338)
Screenshot: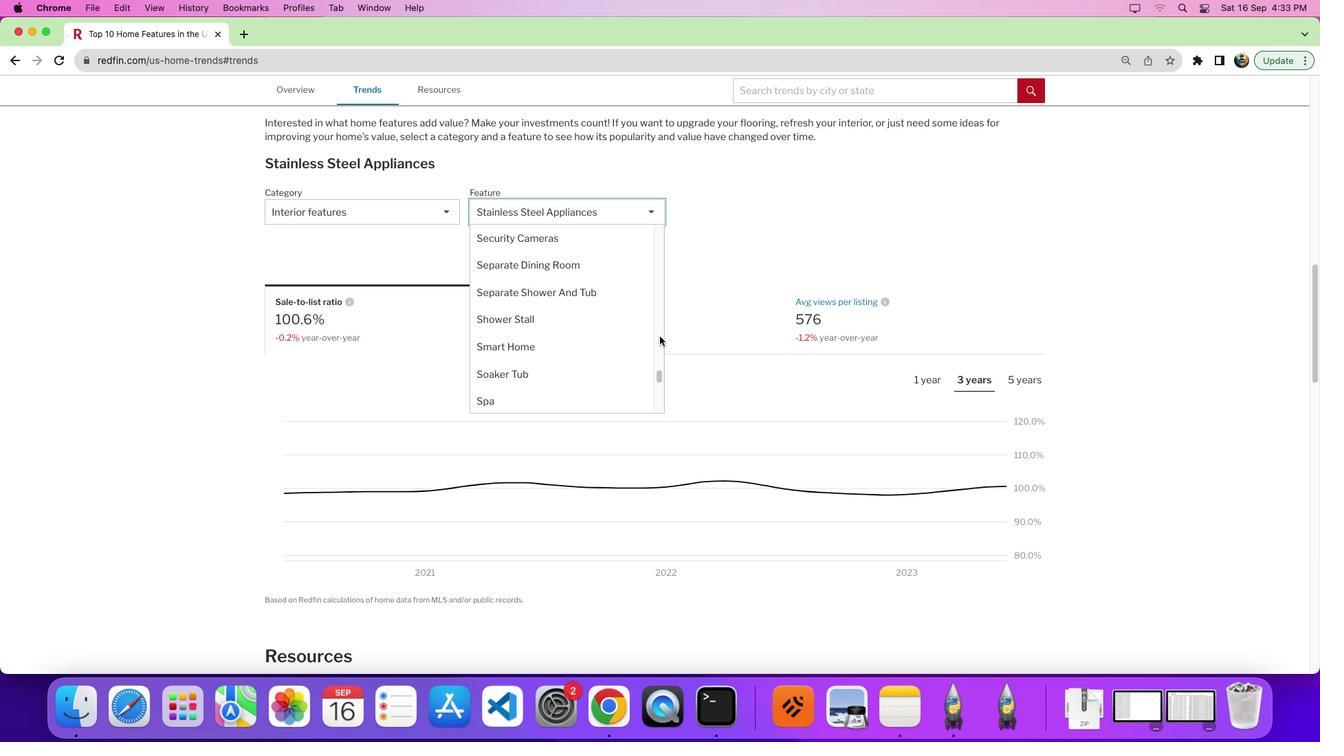 
Action: Mouse pressed left at (662, 338)
Screenshot: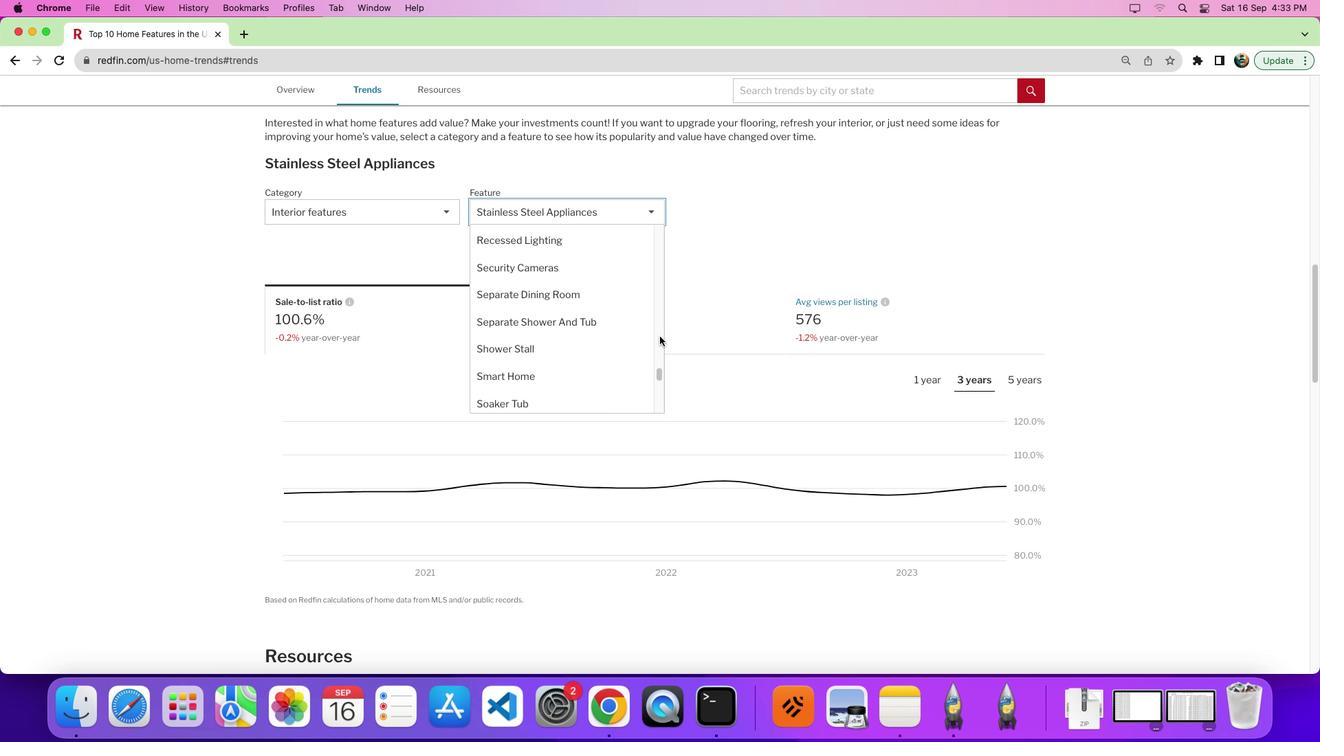 
Action: Mouse moved to (532, 321)
Screenshot: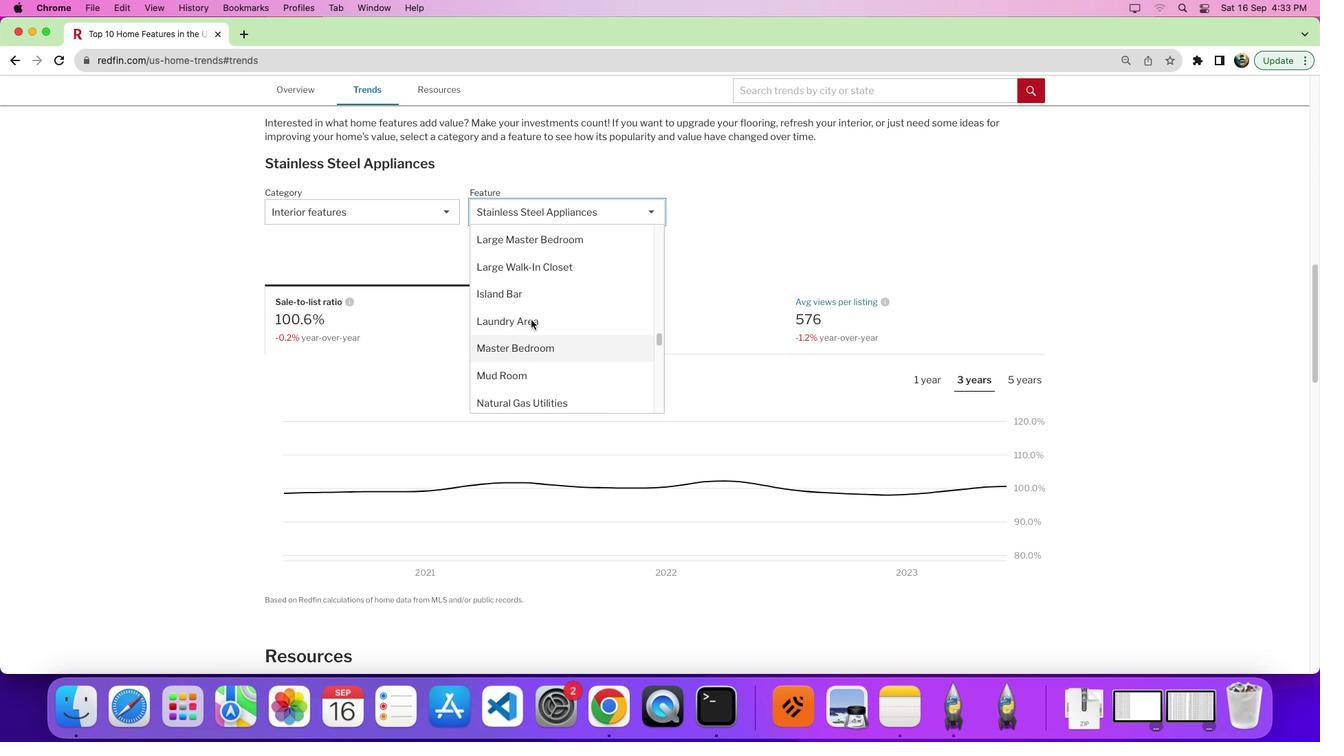 
Action: Mouse scrolled (532, 321) with delta (2, 2)
Screenshot: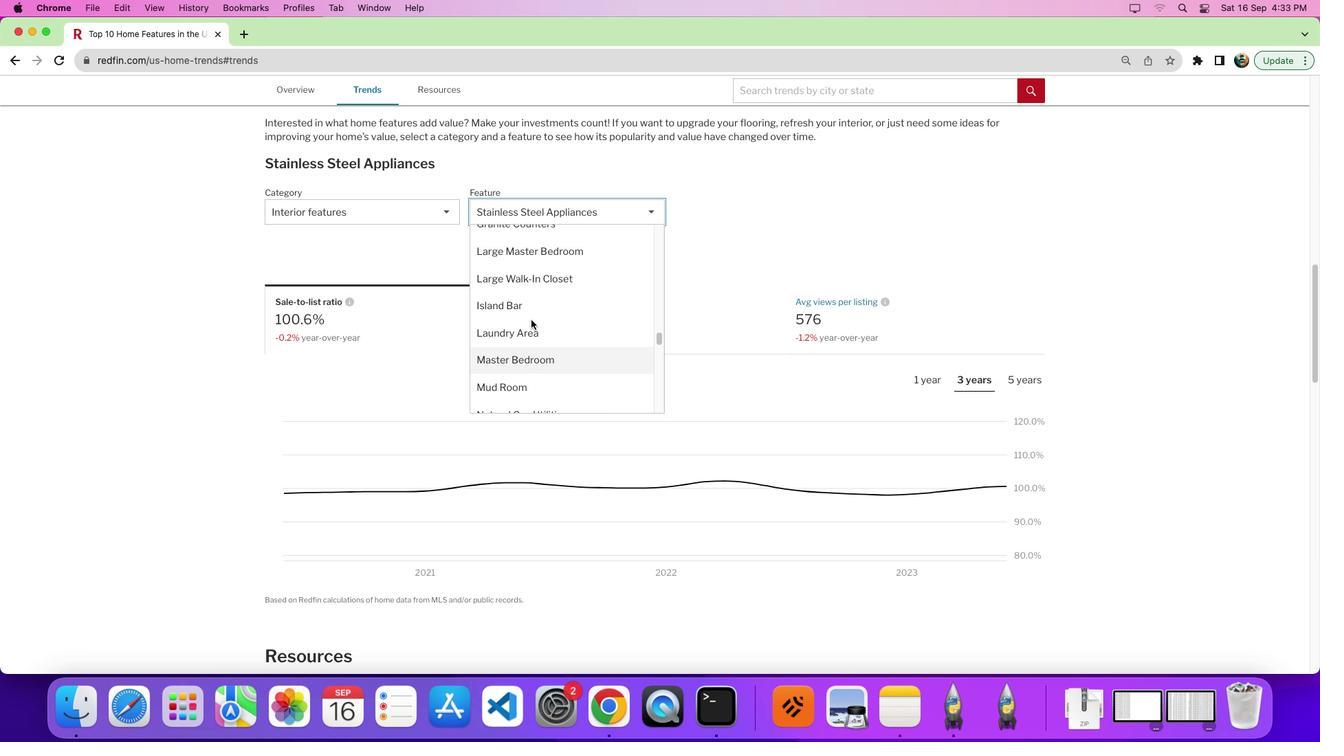 
Action: Mouse scrolled (532, 321) with delta (2, 2)
Screenshot: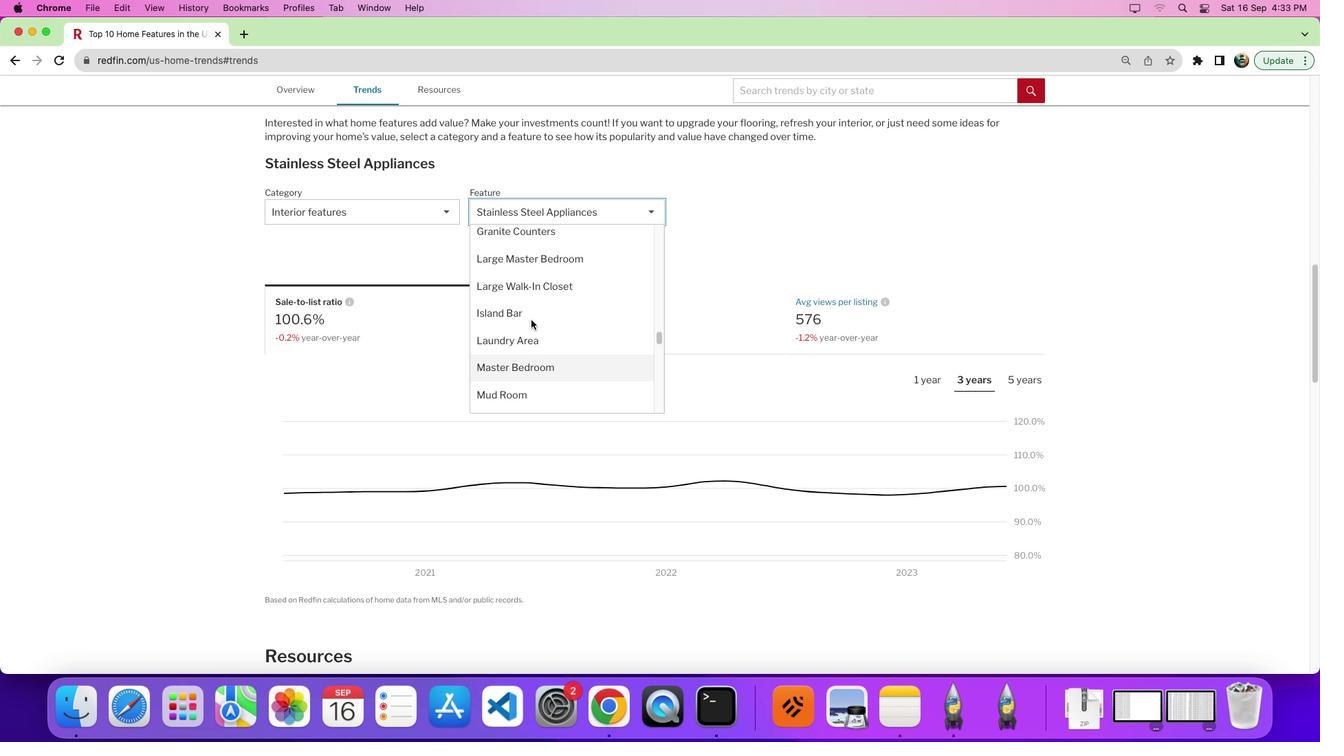 
Action: Mouse scrolled (532, 321) with delta (2, 2)
Screenshot: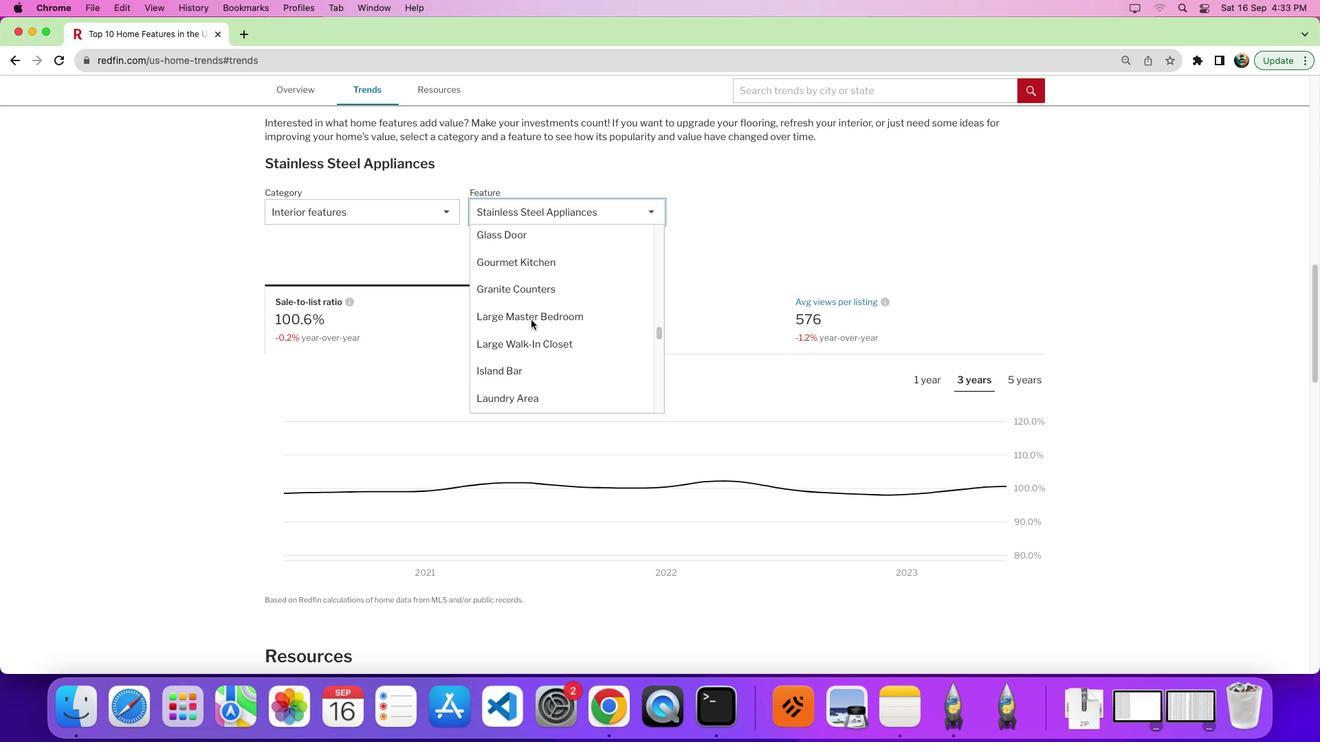 
Action: Mouse scrolled (532, 321) with delta (2, 2)
Screenshot: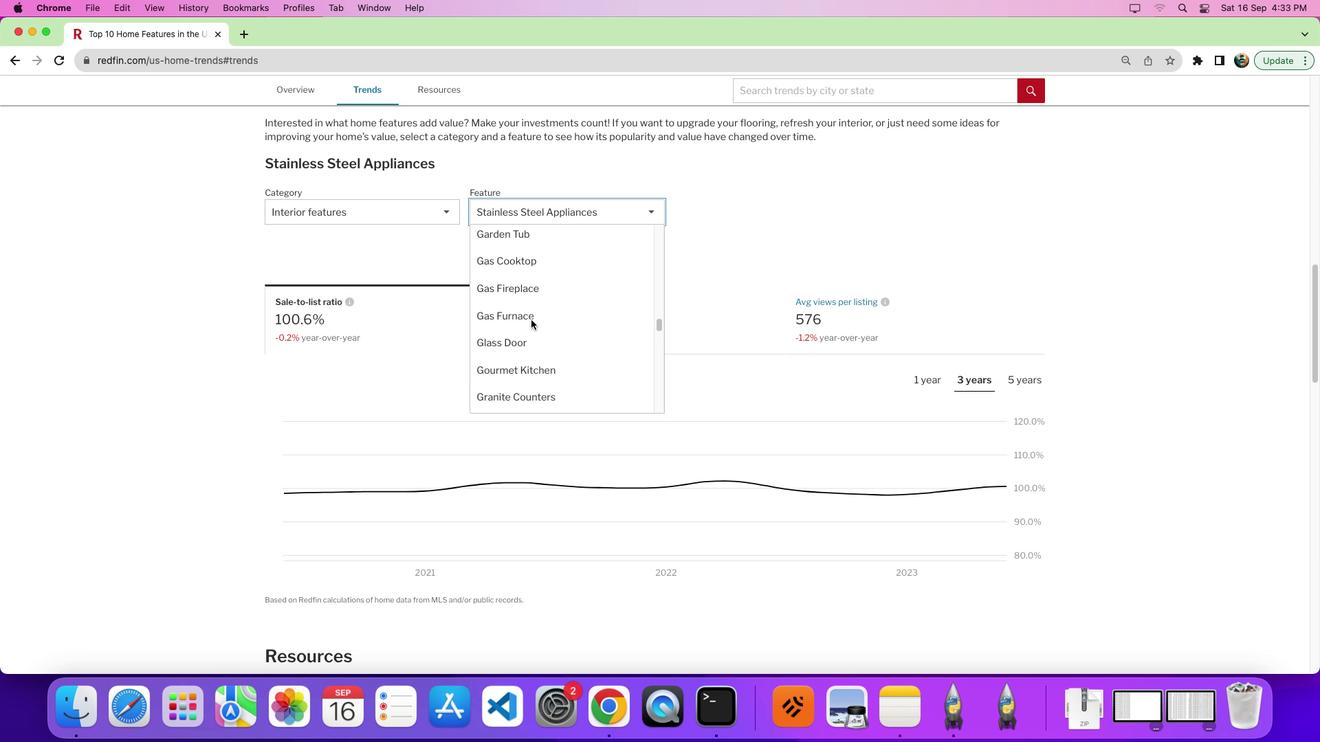 
Action: Mouse scrolled (532, 321) with delta (2, 5)
Screenshot: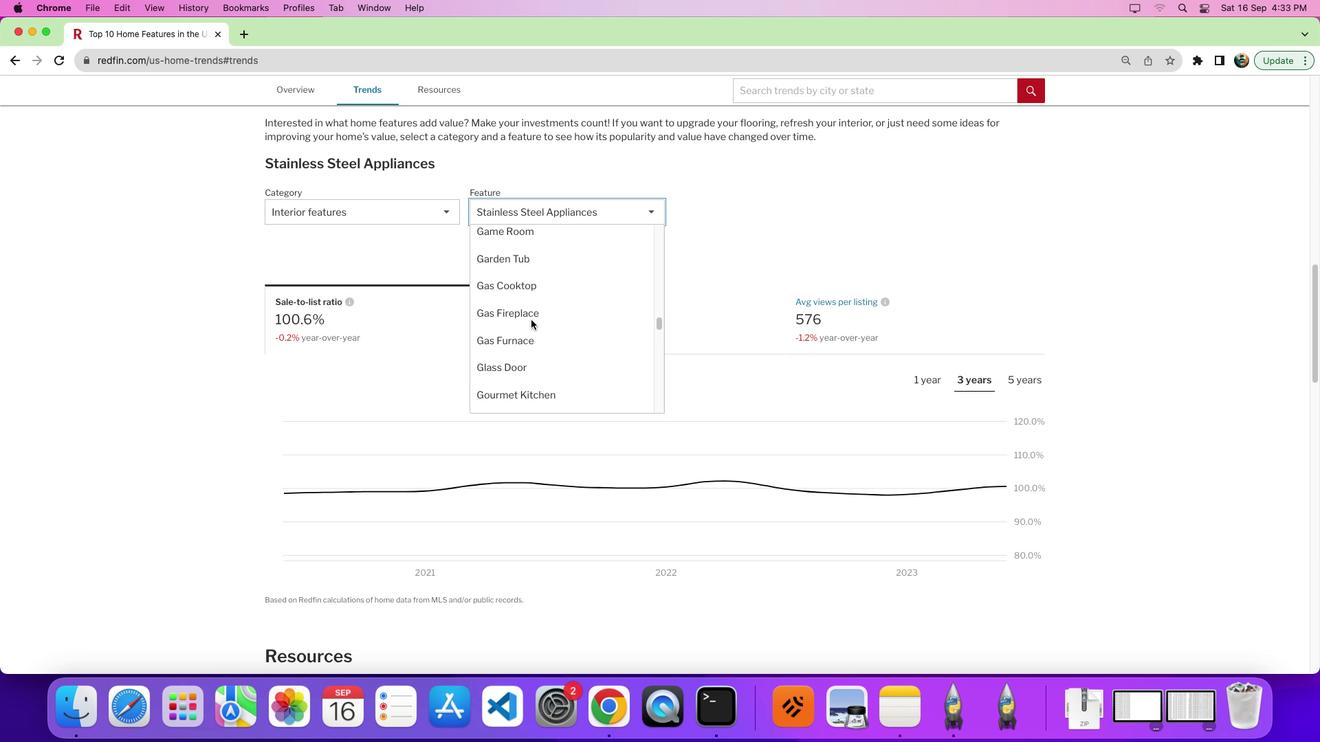 
Action: Mouse moved to (534, 322)
Screenshot: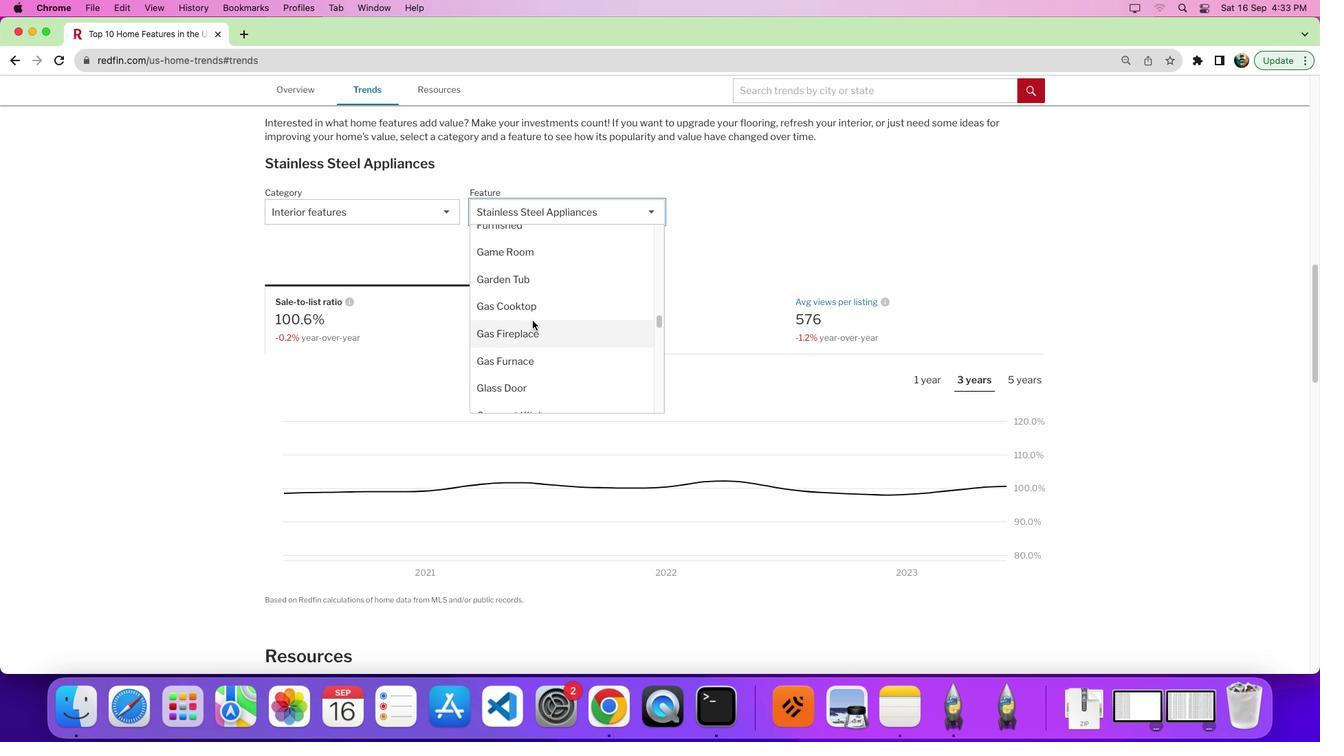 
Action: Mouse scrolled (534, 322) with delta (2, 2)
Screenshot: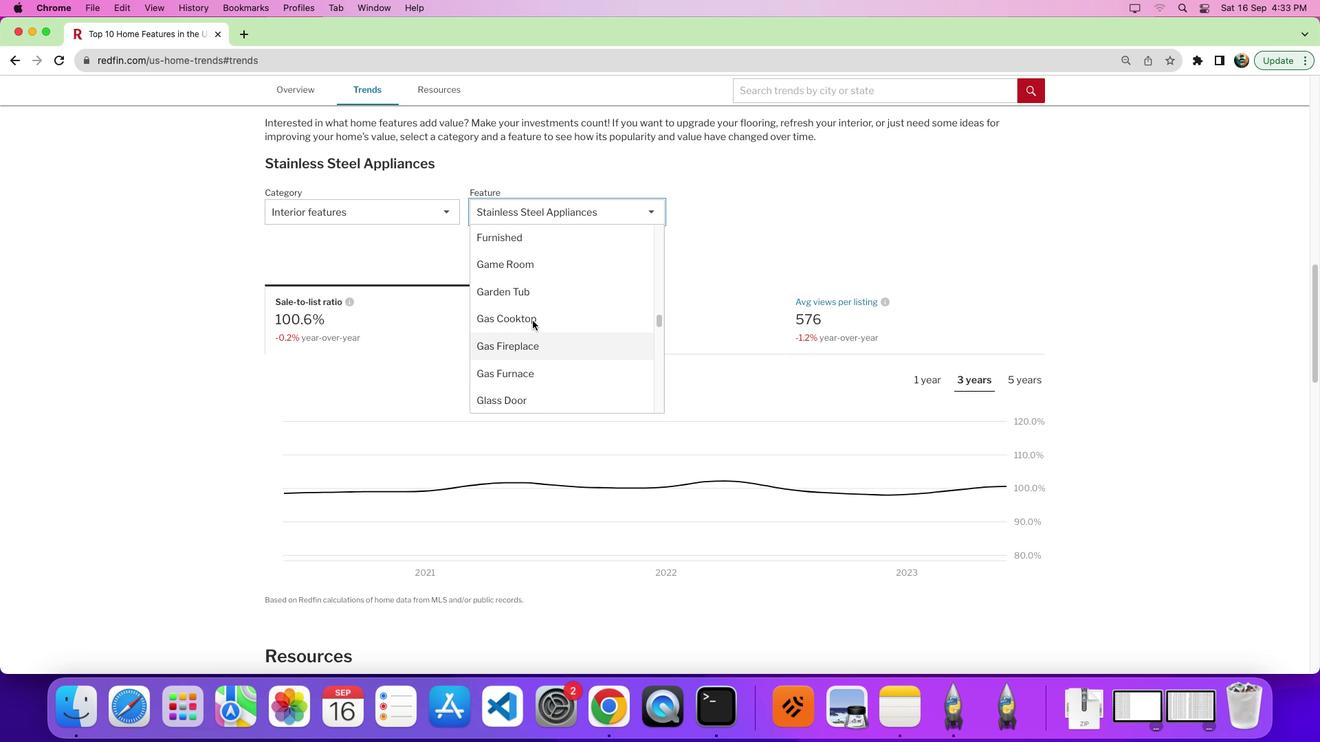 
Action: Mouse moved to (534, 322)
Screenshot: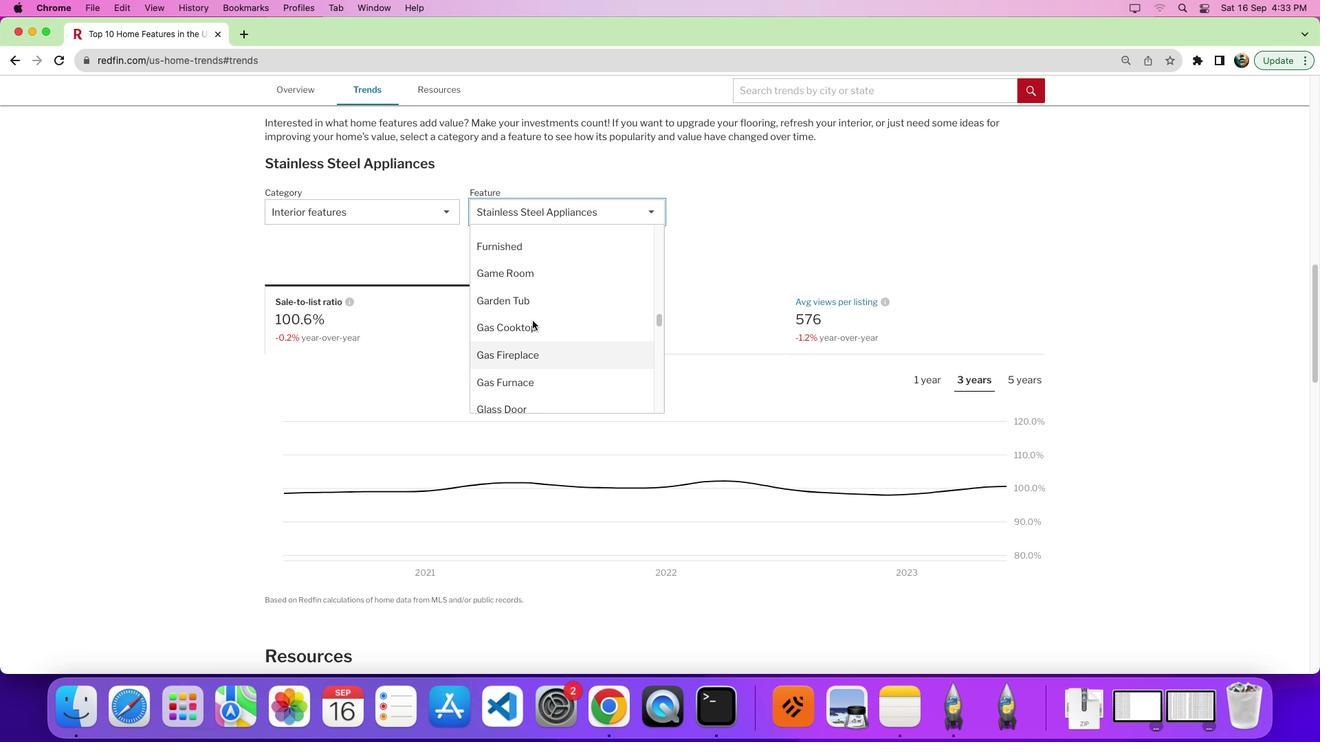 
Action: Mouse scrolled (534, 322) with delta (2, 2)
Screenshot: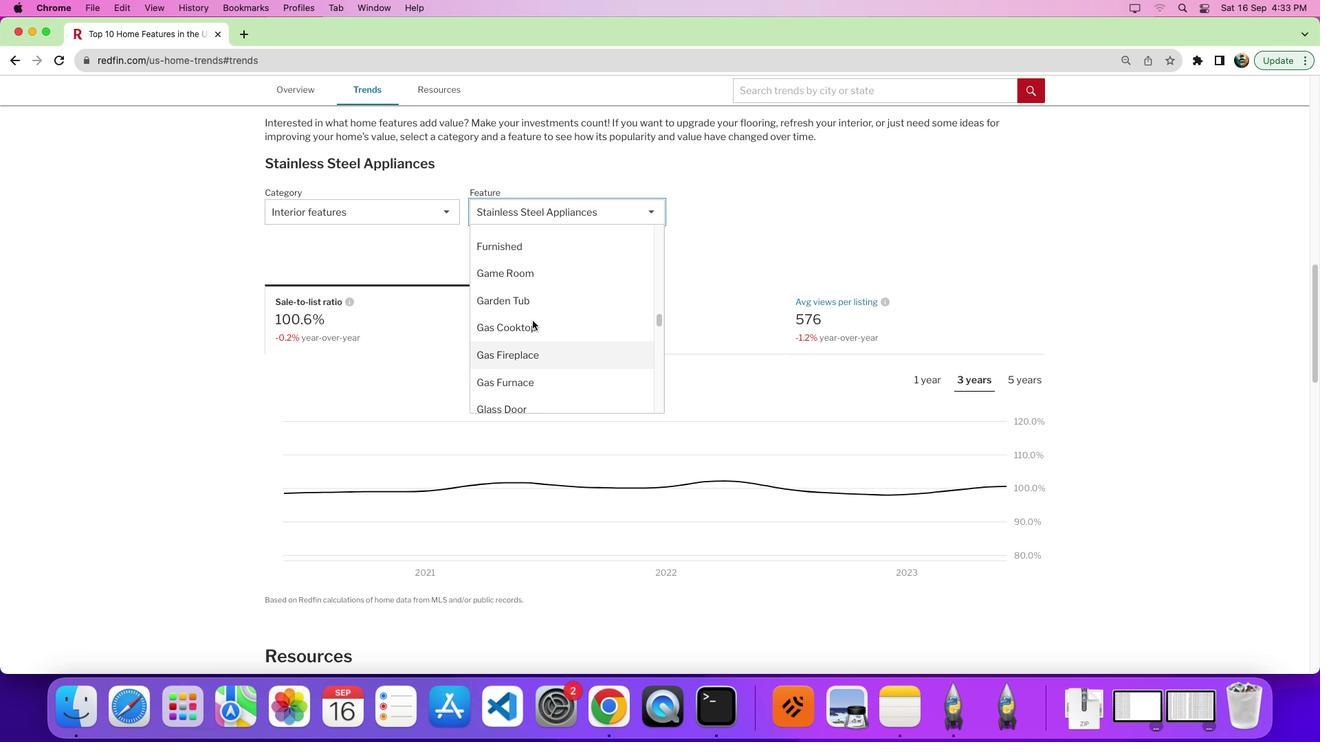 
Action: Mouse moved to (537, 299)
Screenshot: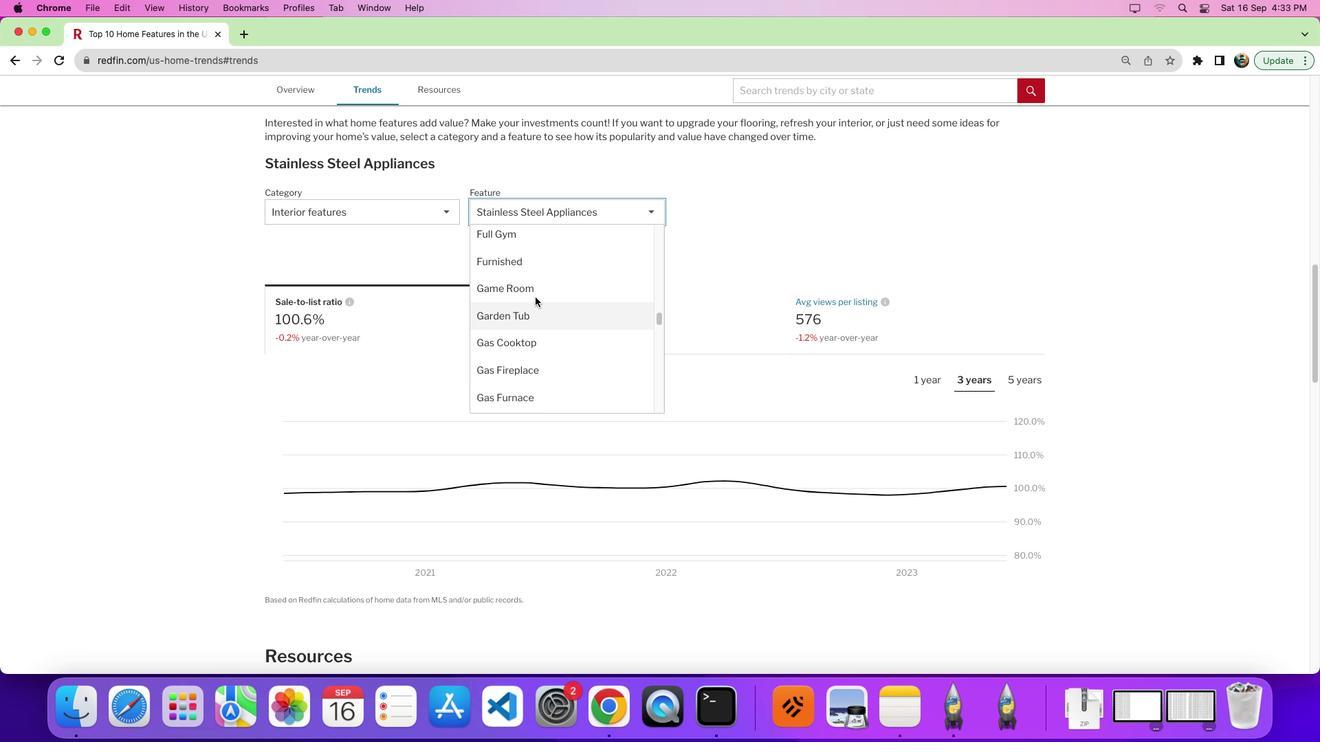 
Action: Mouse scrolled (537, 299) with delta (2, 2)
Screenshot: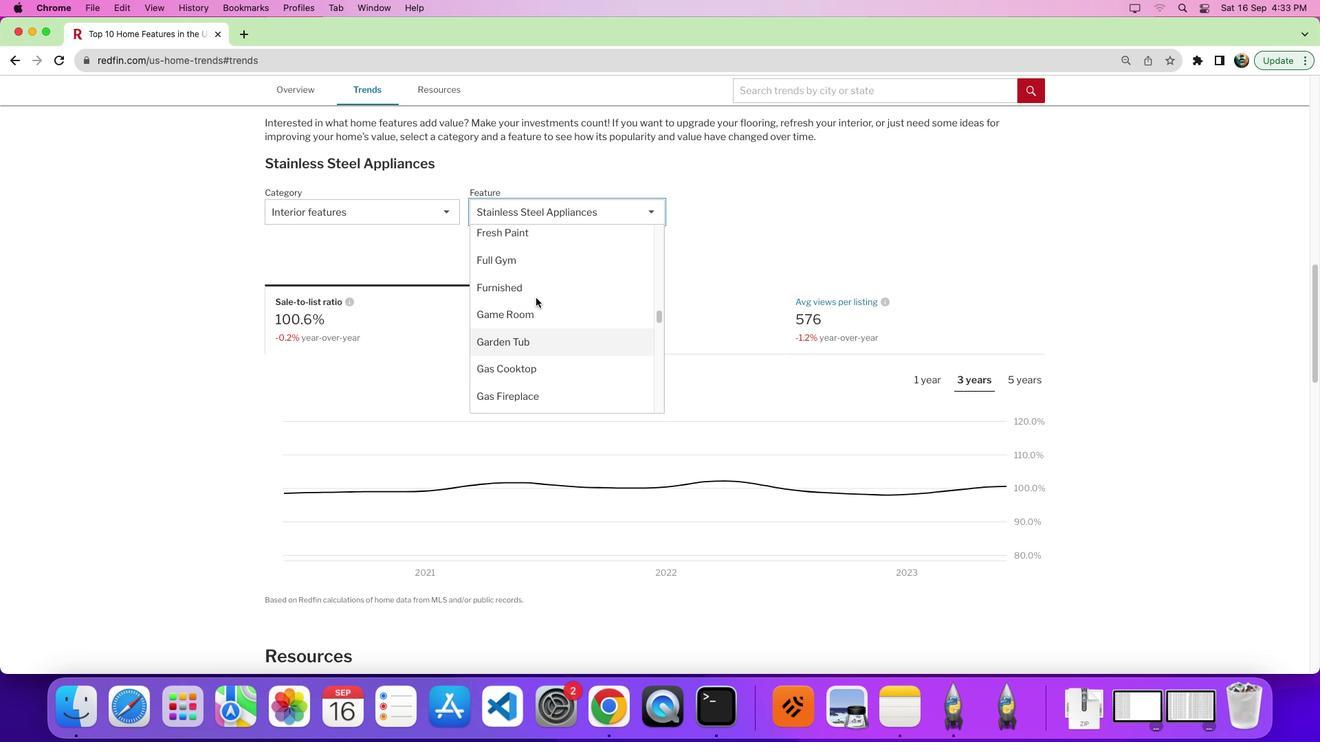
Action: Mouse scrolled (537, 299) with delta (2, 2)
Screenshot: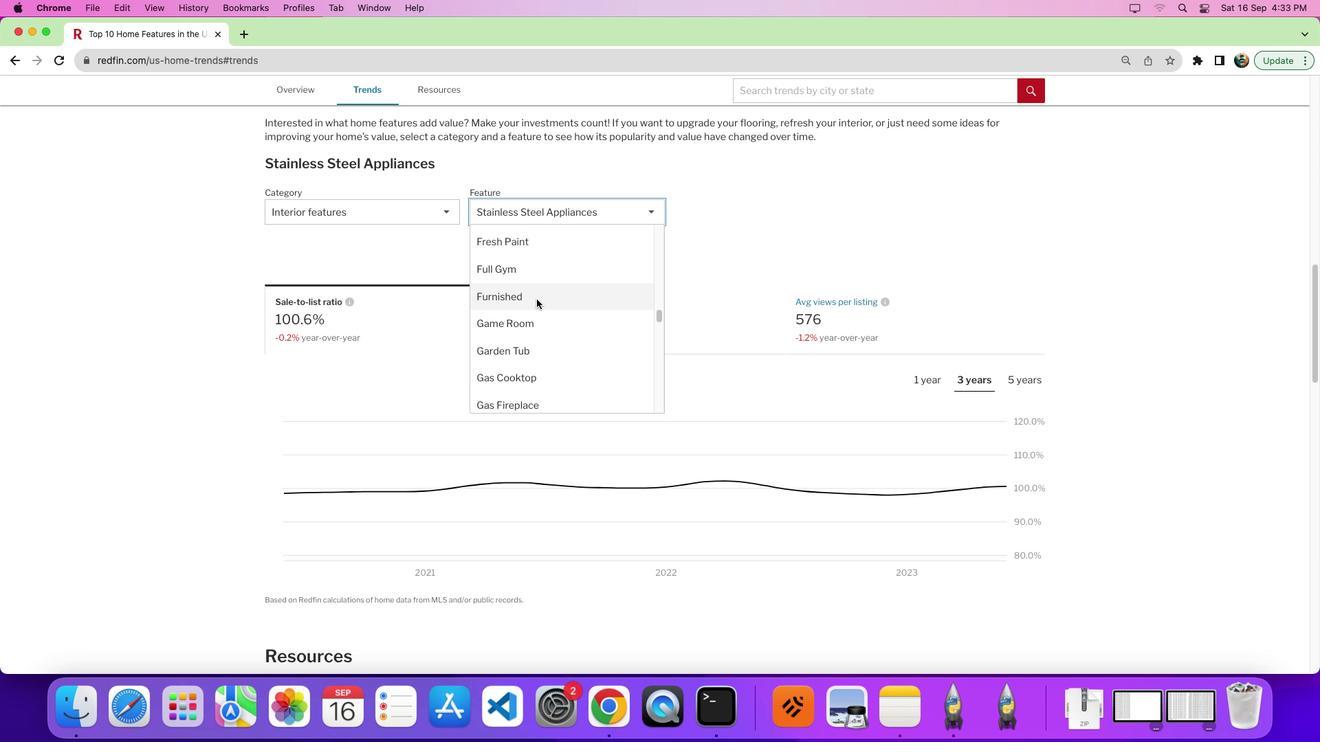 
Action: Mouse moved to (538, 303)
Screenshot: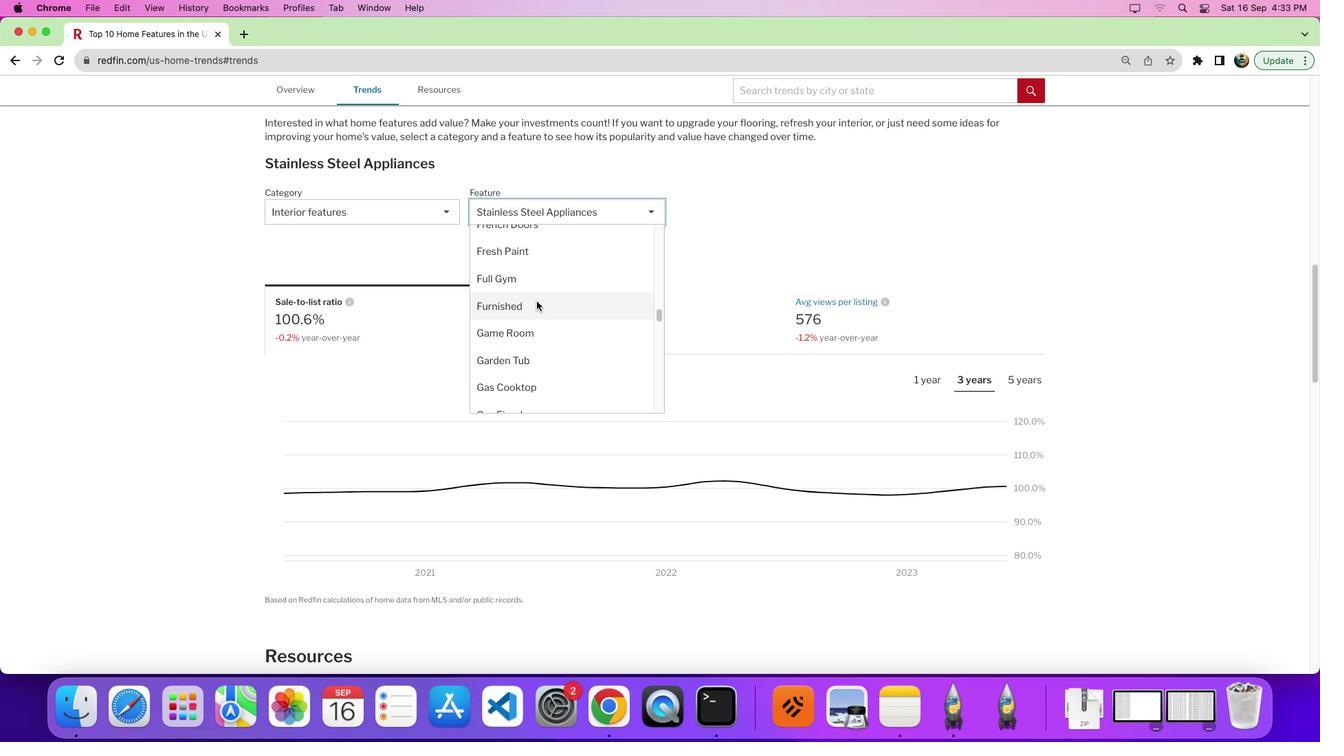 
Action: Mouse scrolled (538, 303) with delta (2, 2)
Screenshot: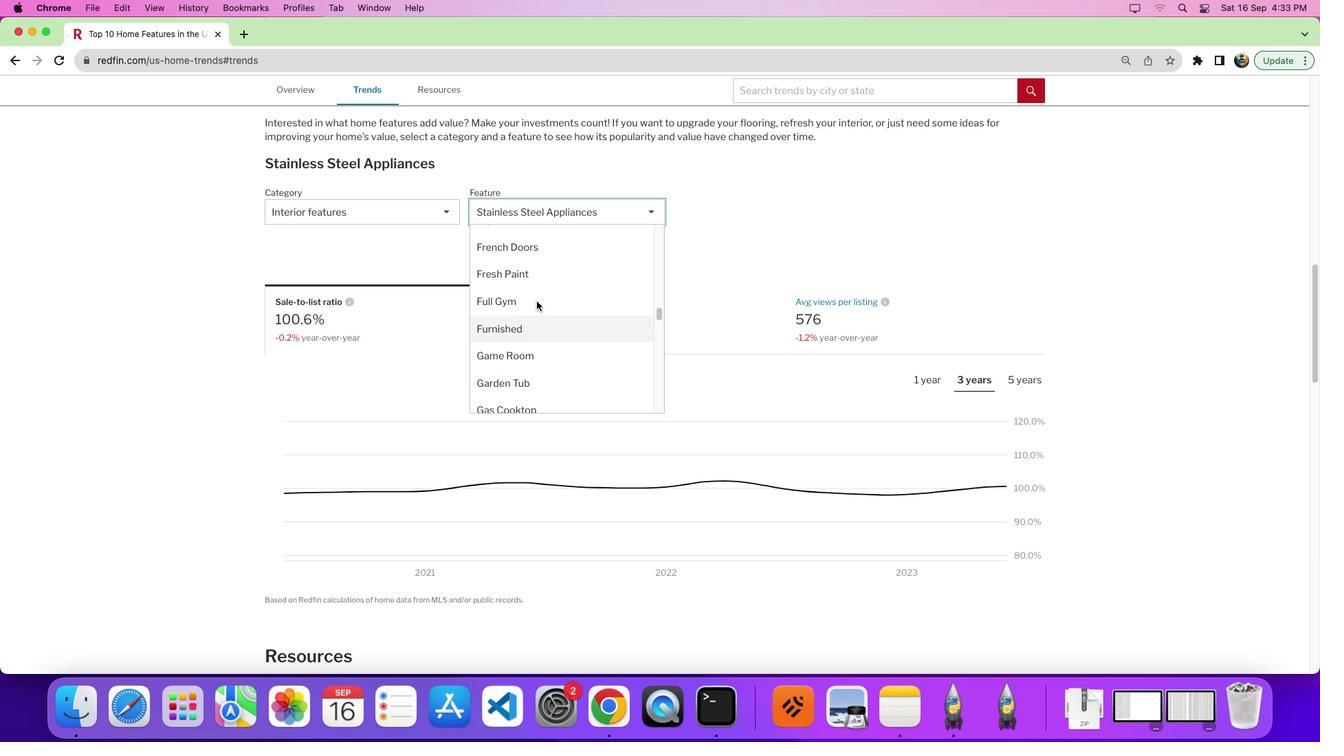 
Action: Mouse scrolled (538, 303) with delta (2, 2)
Screenshot: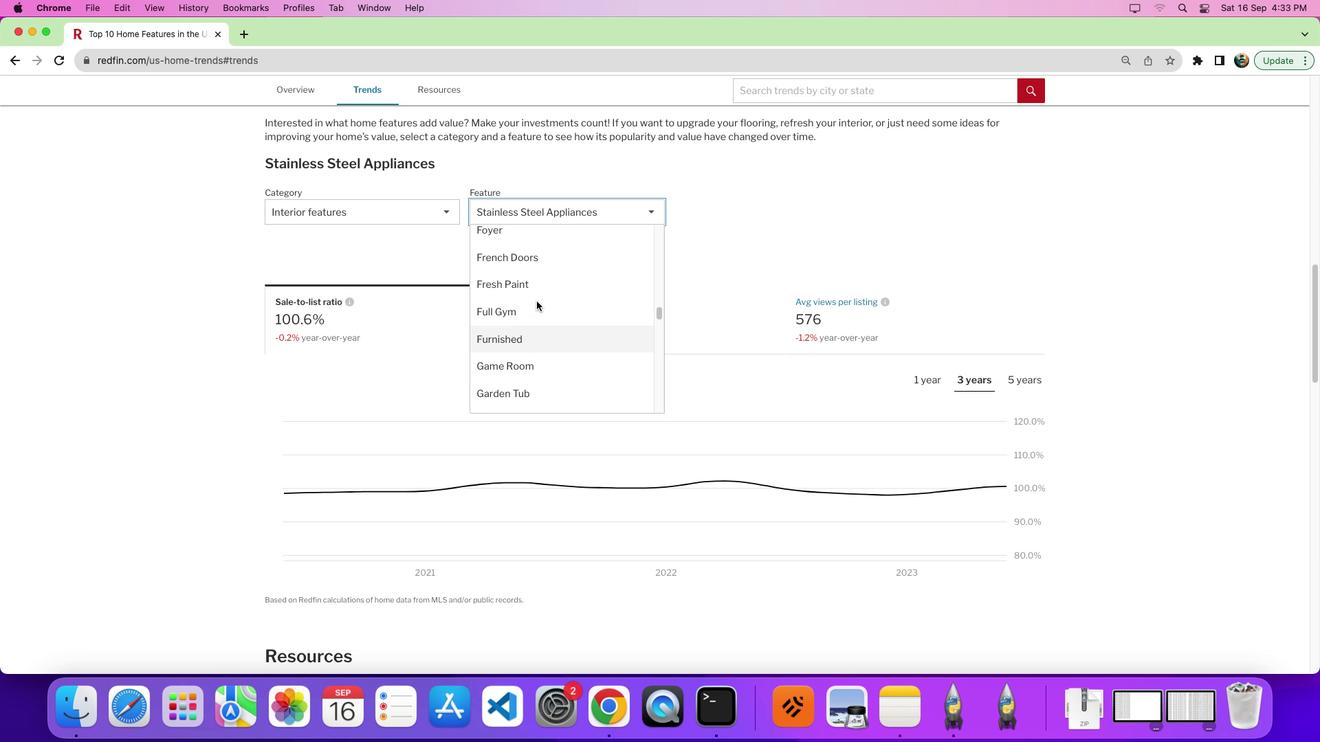 
Action: Mouse moved to (537, 308)
Screenshot: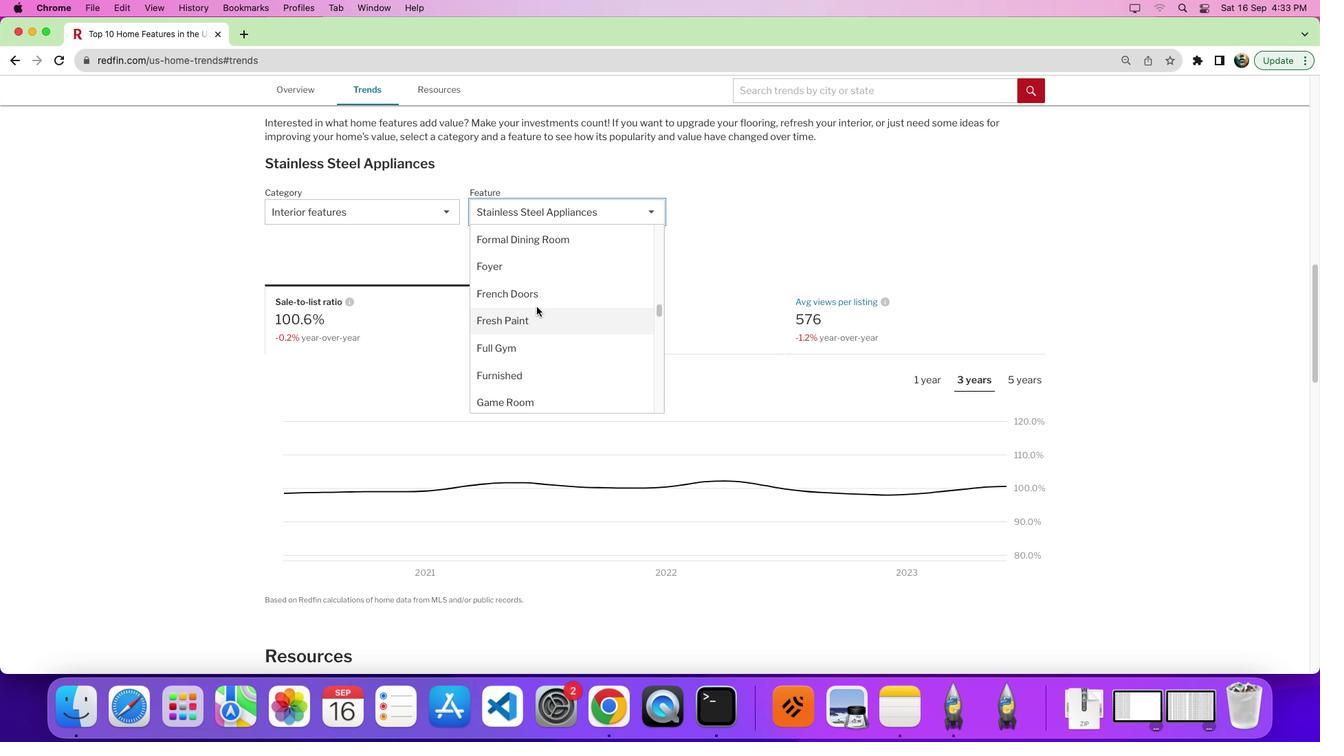 
Action: Mouse scrolled (537, 308) with delta (2, 2)
Screenshot: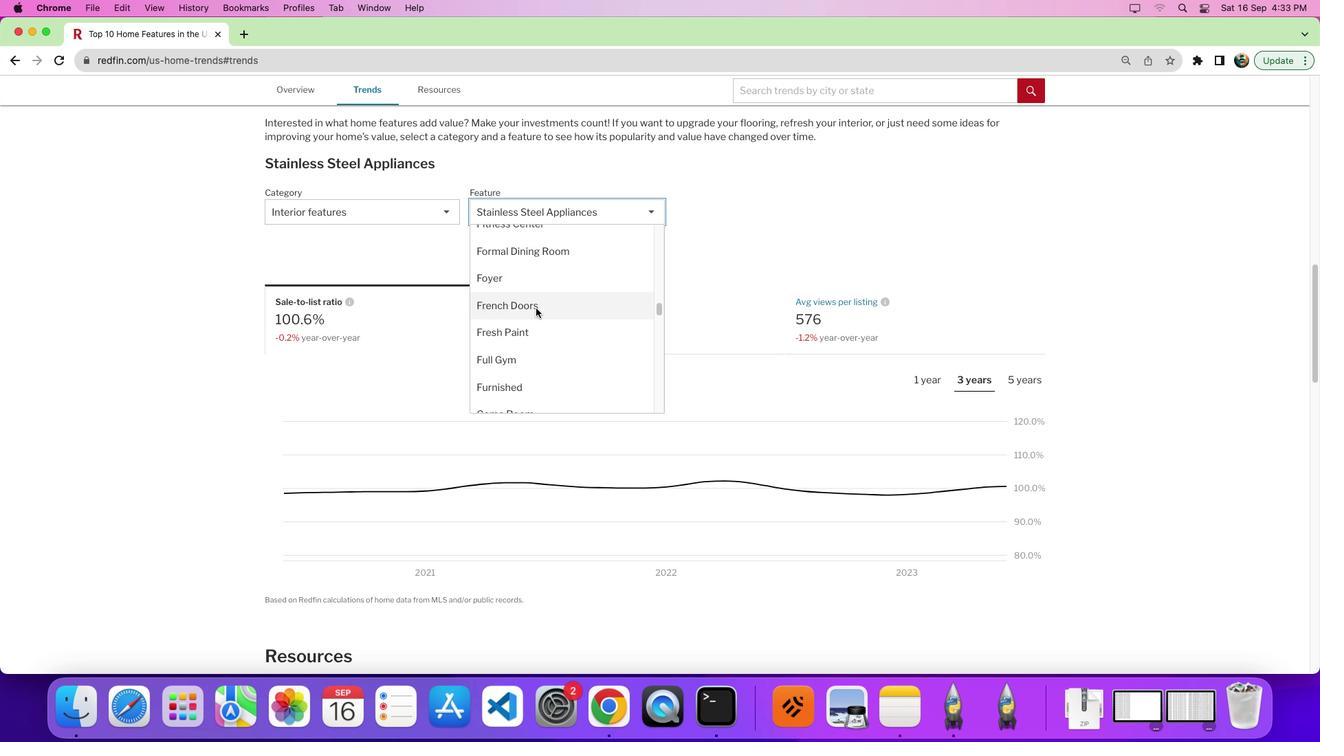 
Action: Mouse scrolled (537, 308) with delta (2, 2)
Screenshot: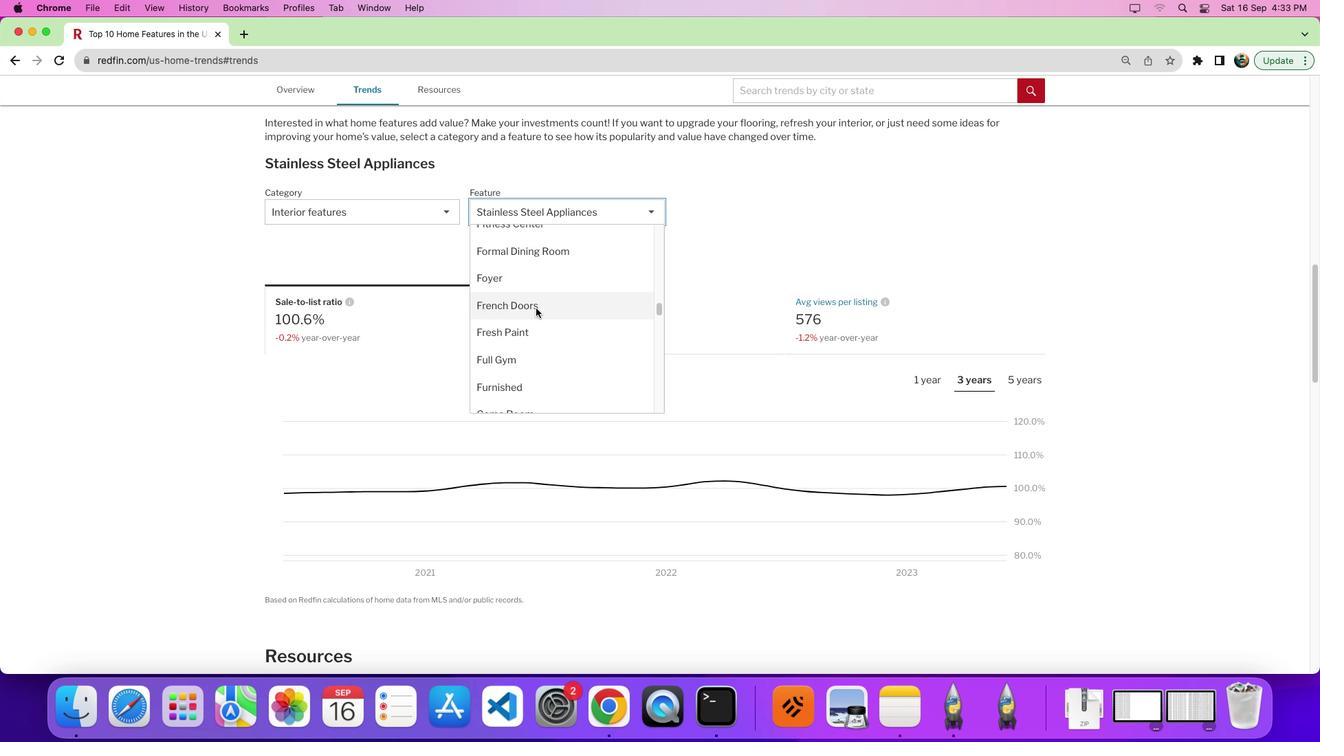 
Action: Mouse moved to (539, 316)
Screenshot: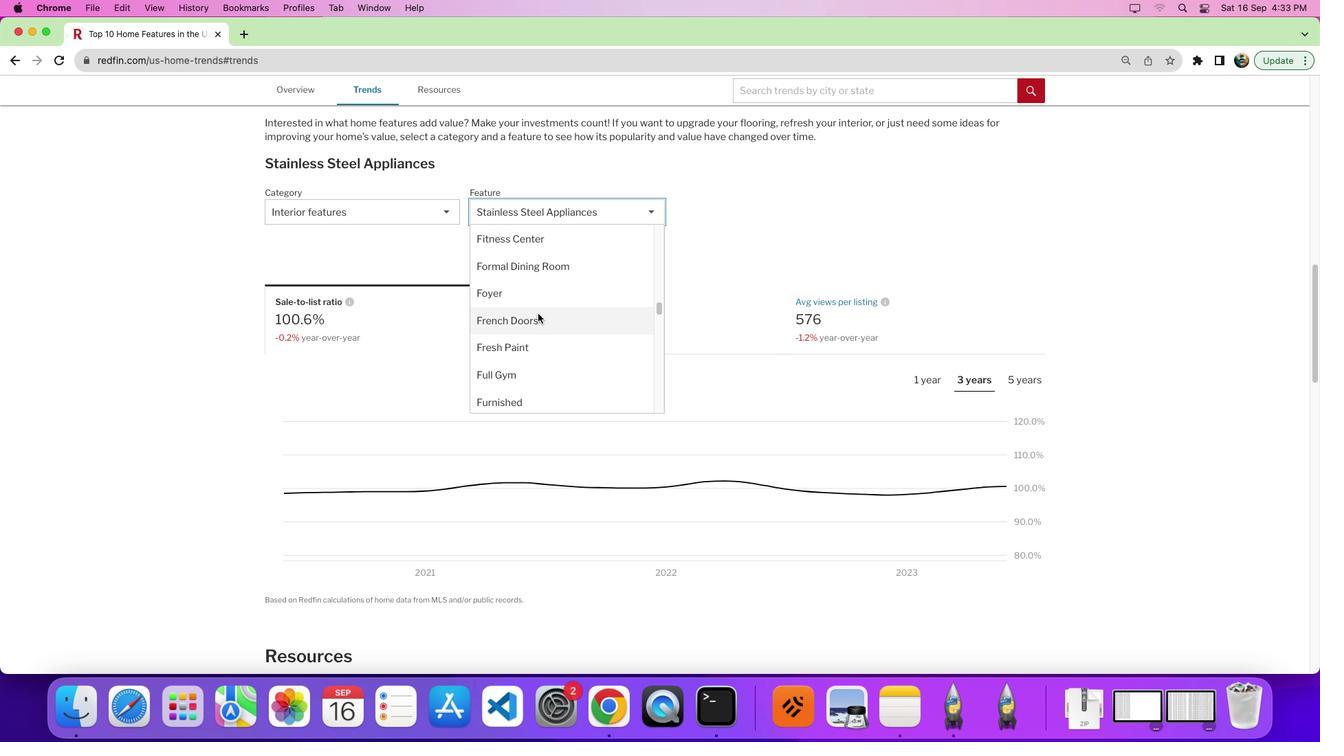 
Action: Mouse scrolled (539, 316) with delta (2, 2)
Screenshot: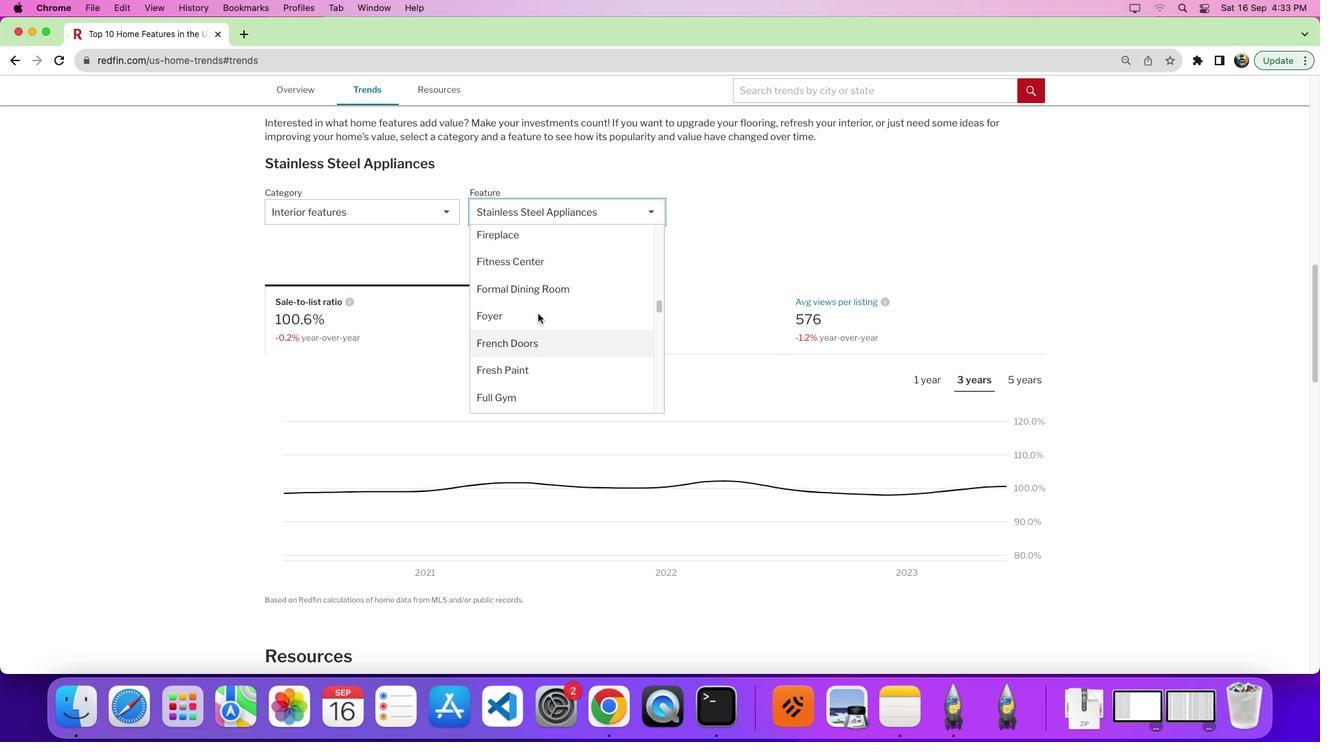 
Action: Mouse moved to (539, 316)
Screenshot: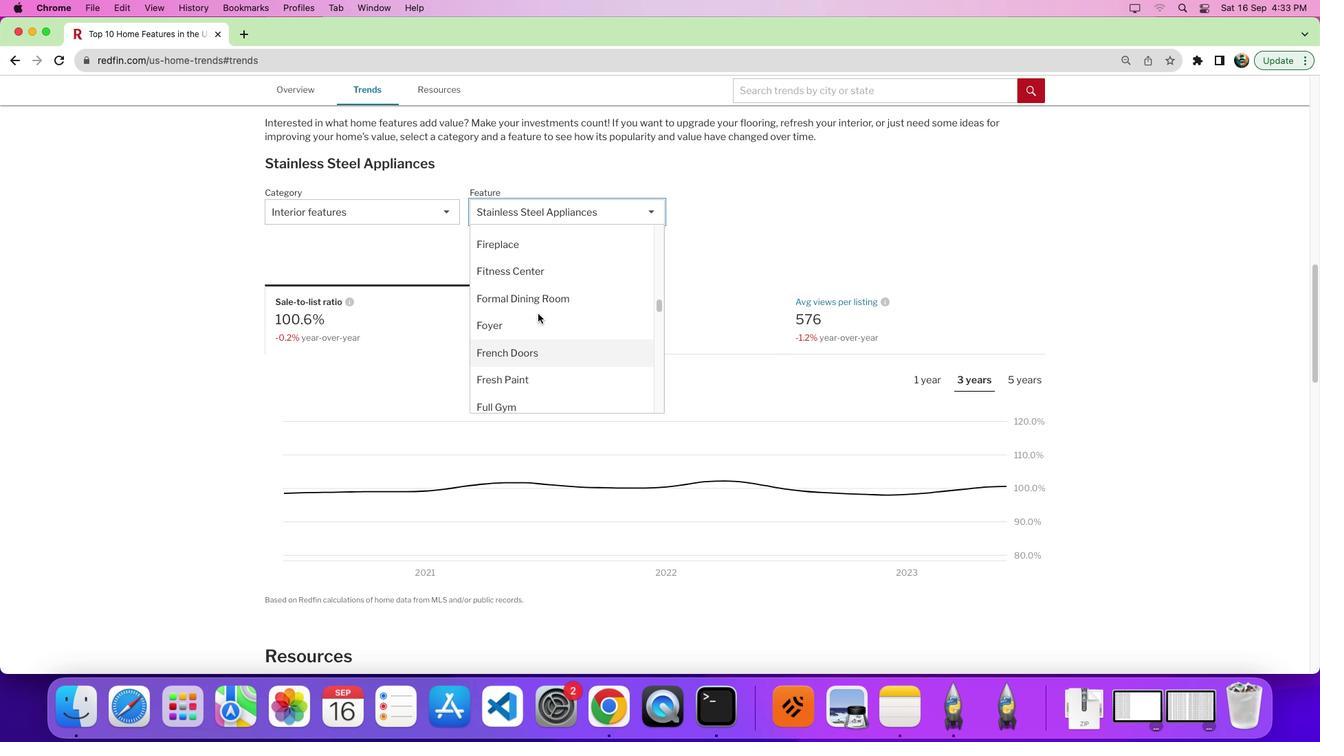 
Action: Mouse scrolled (539, 316) with delta (2, 2)
Screenshot: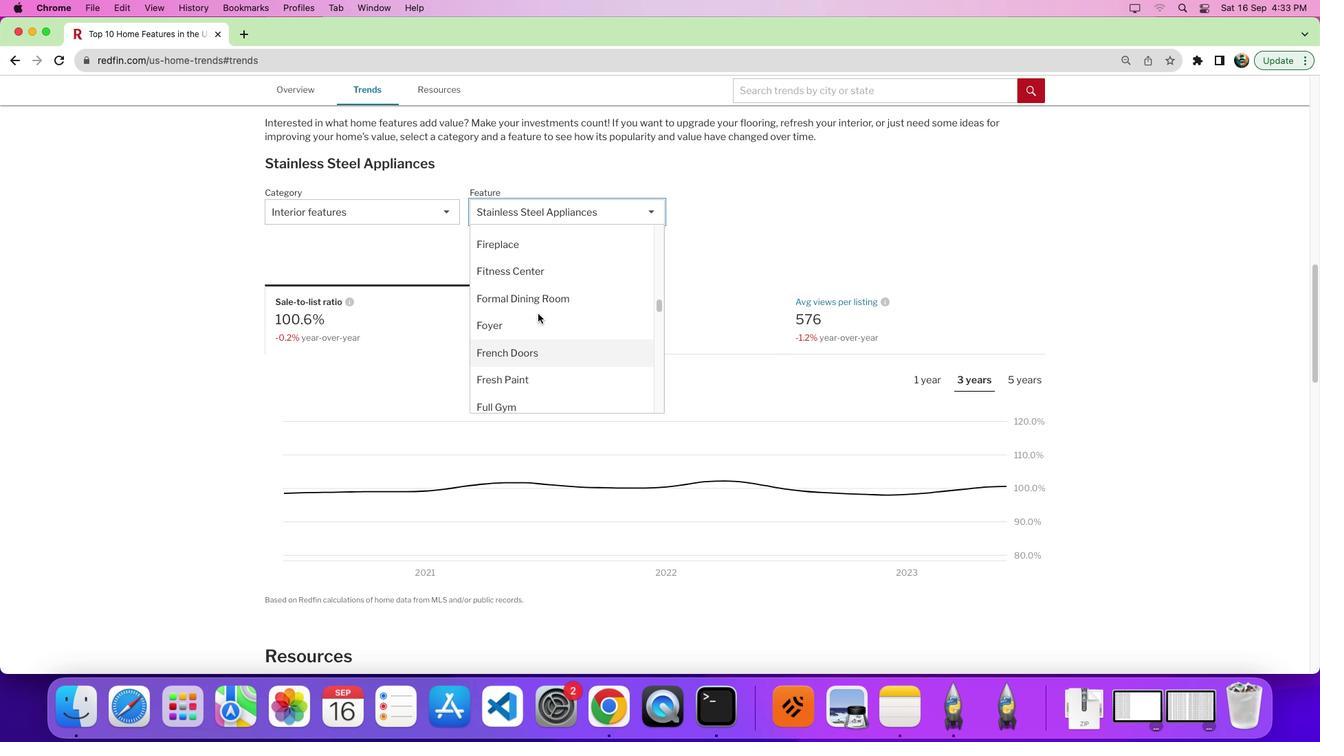 
Action: Mouse scrolled (539, 316) with delta (2, 2)
Screenshot: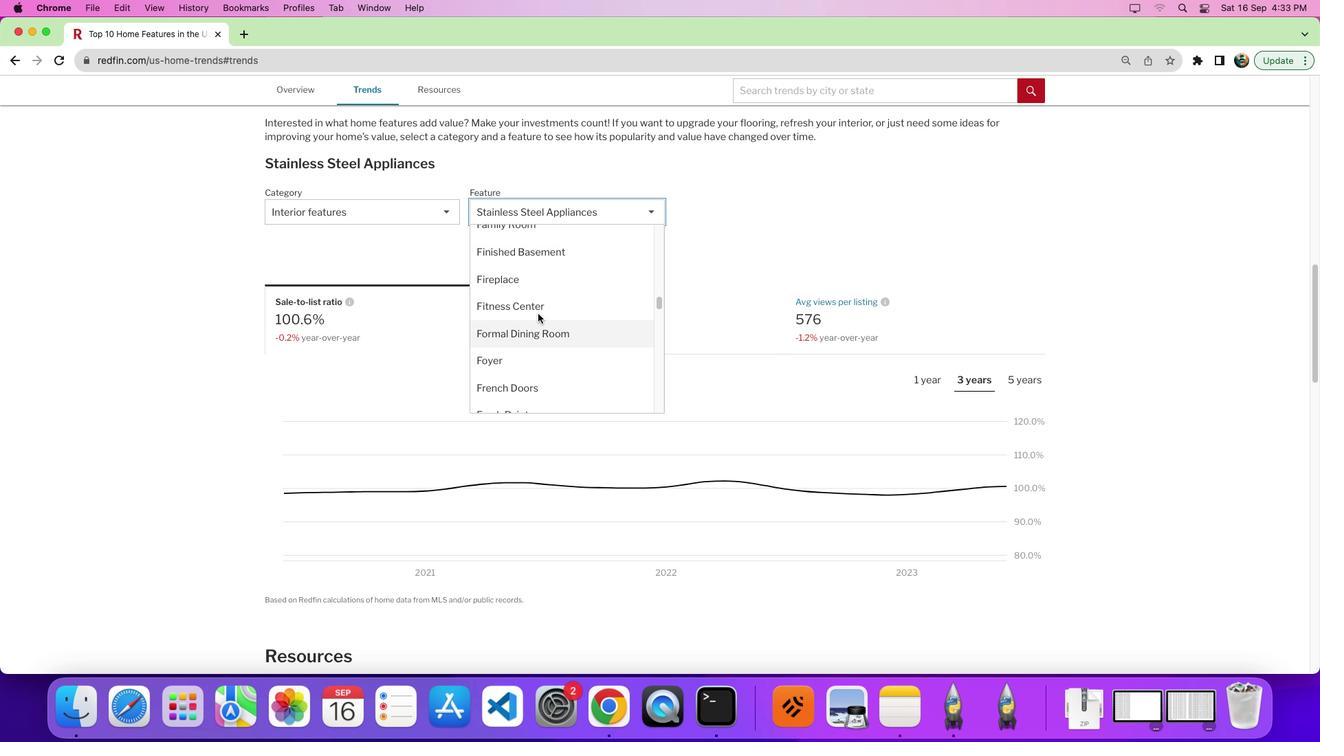 
Action: Mouse scrolled (539, 316) with delta (2, 2)
Screenshot: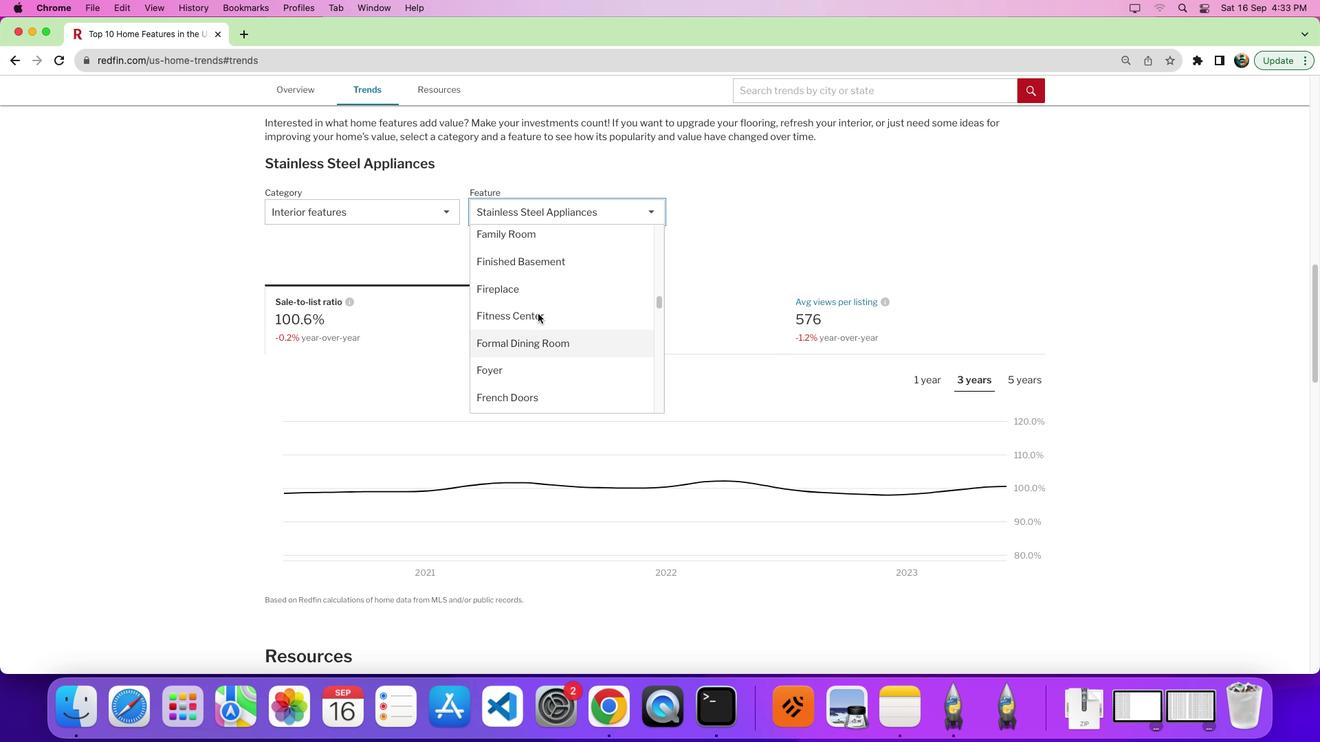 
Action: Mouse moved to (533, 298)
Screenshot: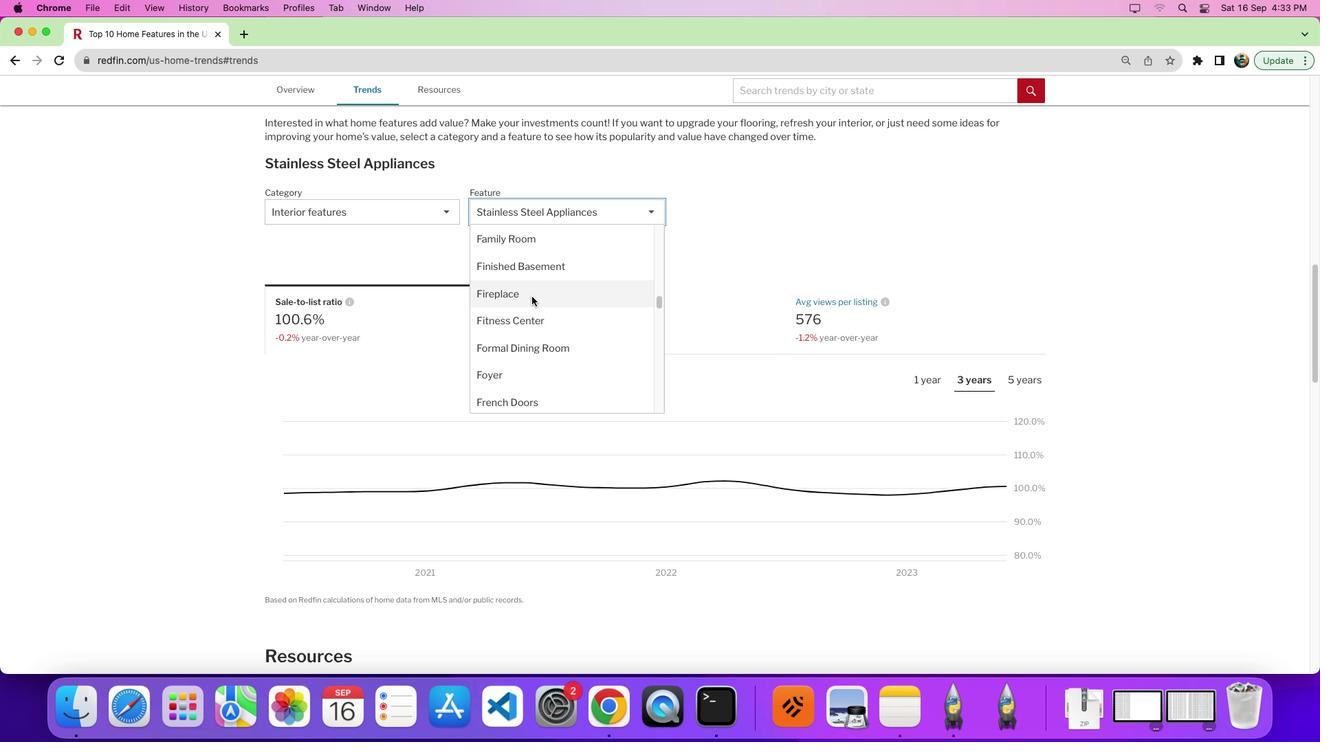 
Action: Mouse pressed left at (533, 298)
Screenshot: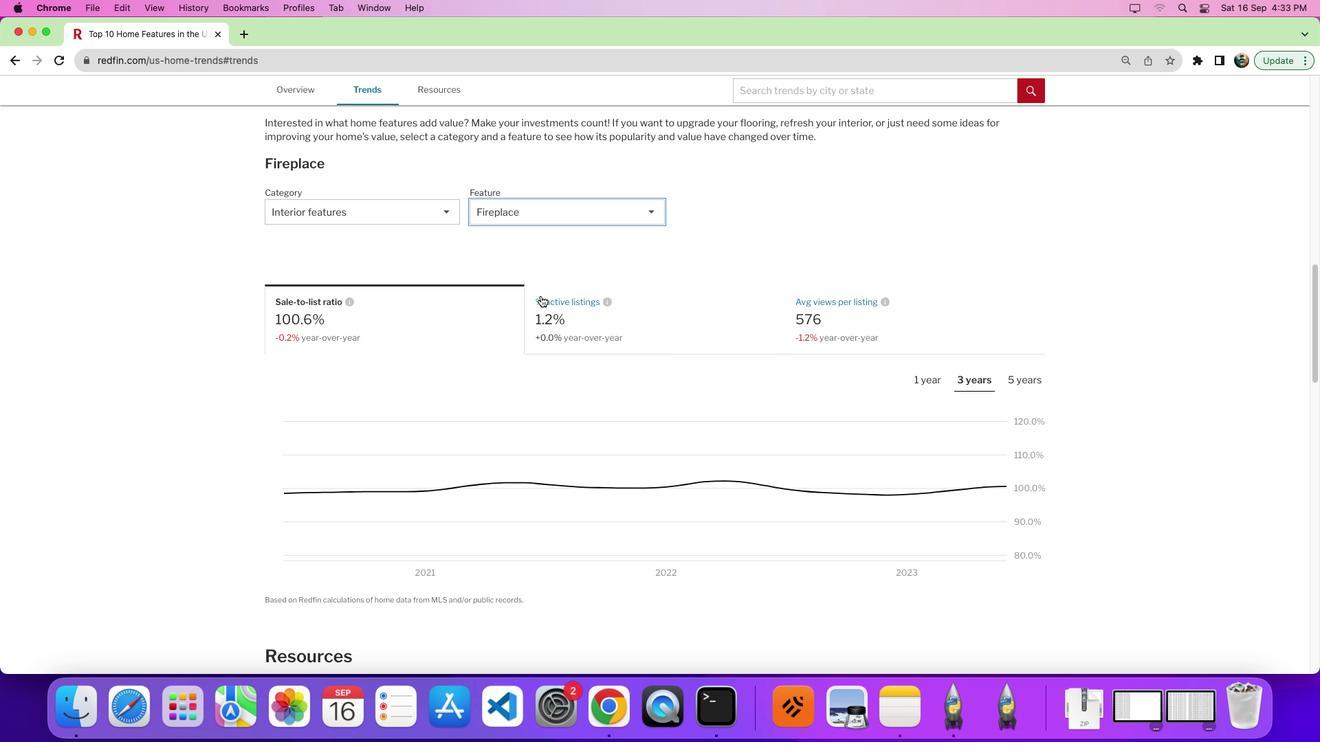 
Action: Mouse moved to (755, 340)
Screenshot: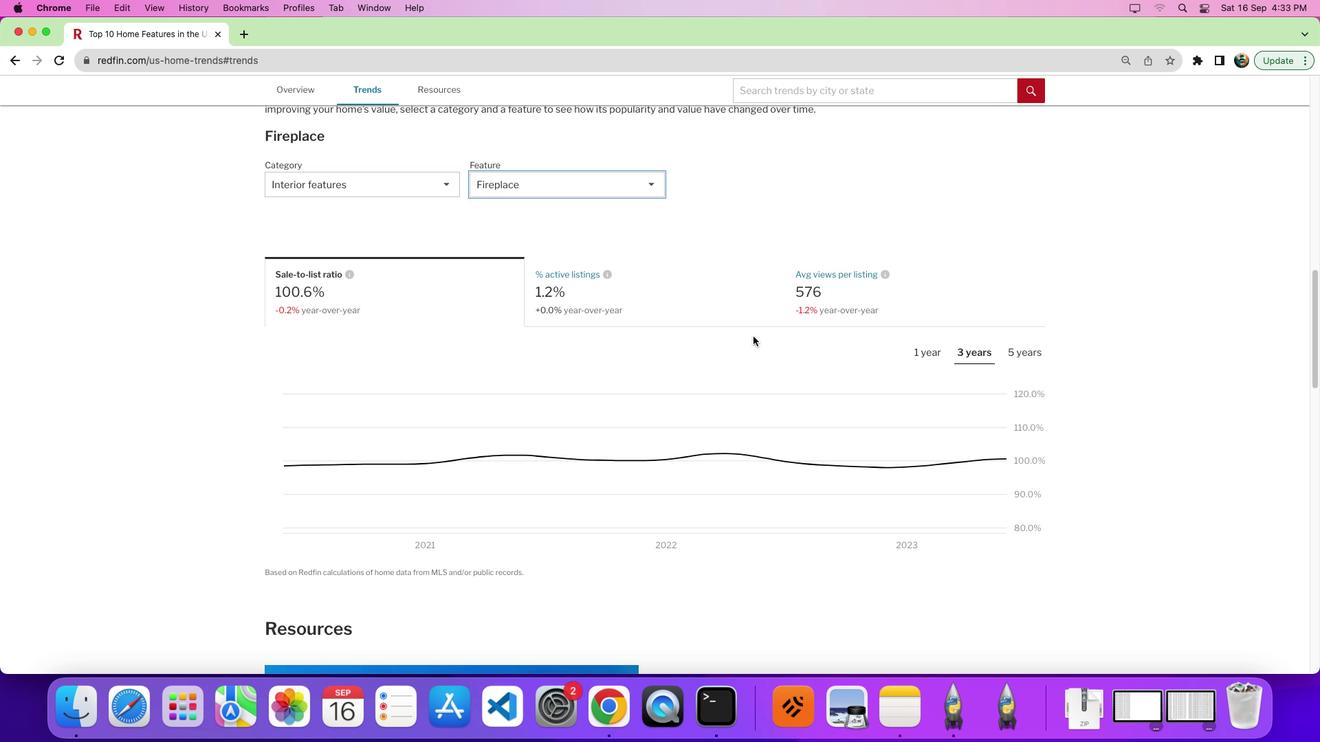 
Action: Mouse scrolled (755, 340) with delta (2, 1)
Screenshot: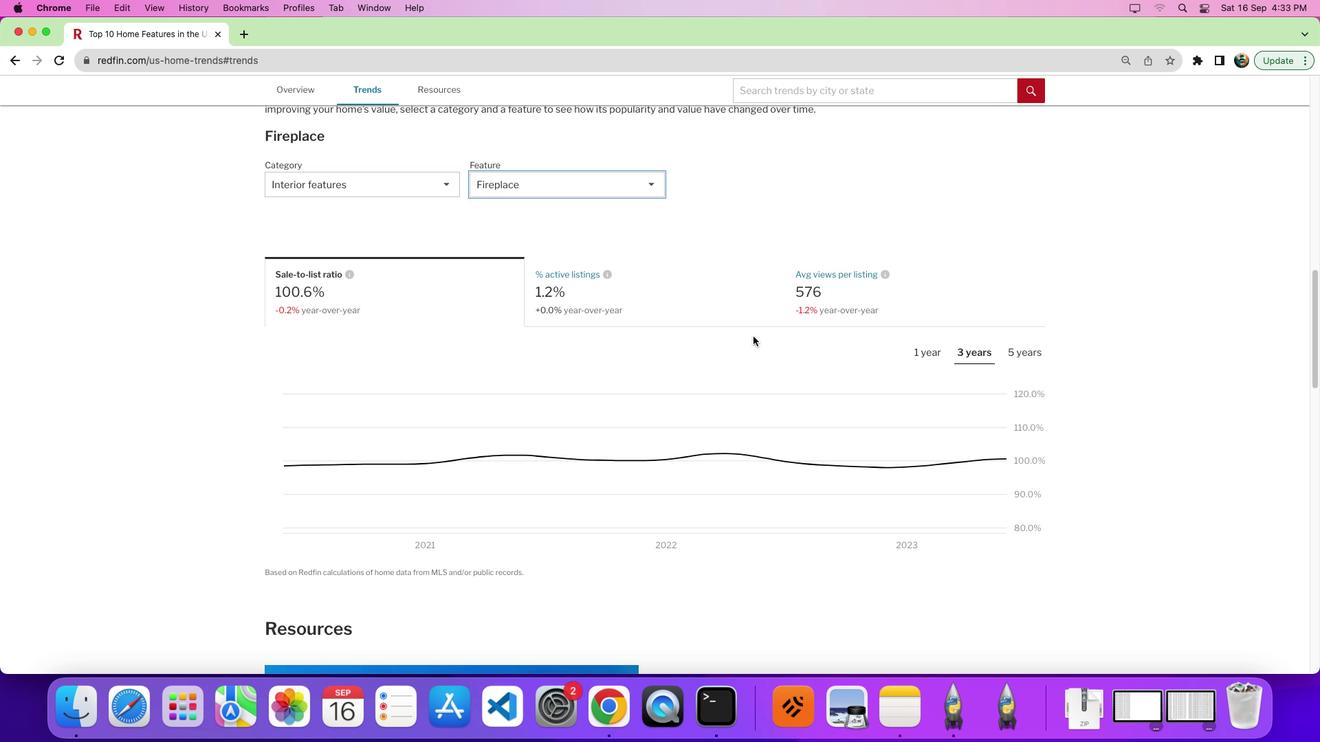 
Action: Mouse moved to (755, 340)
Screenshot: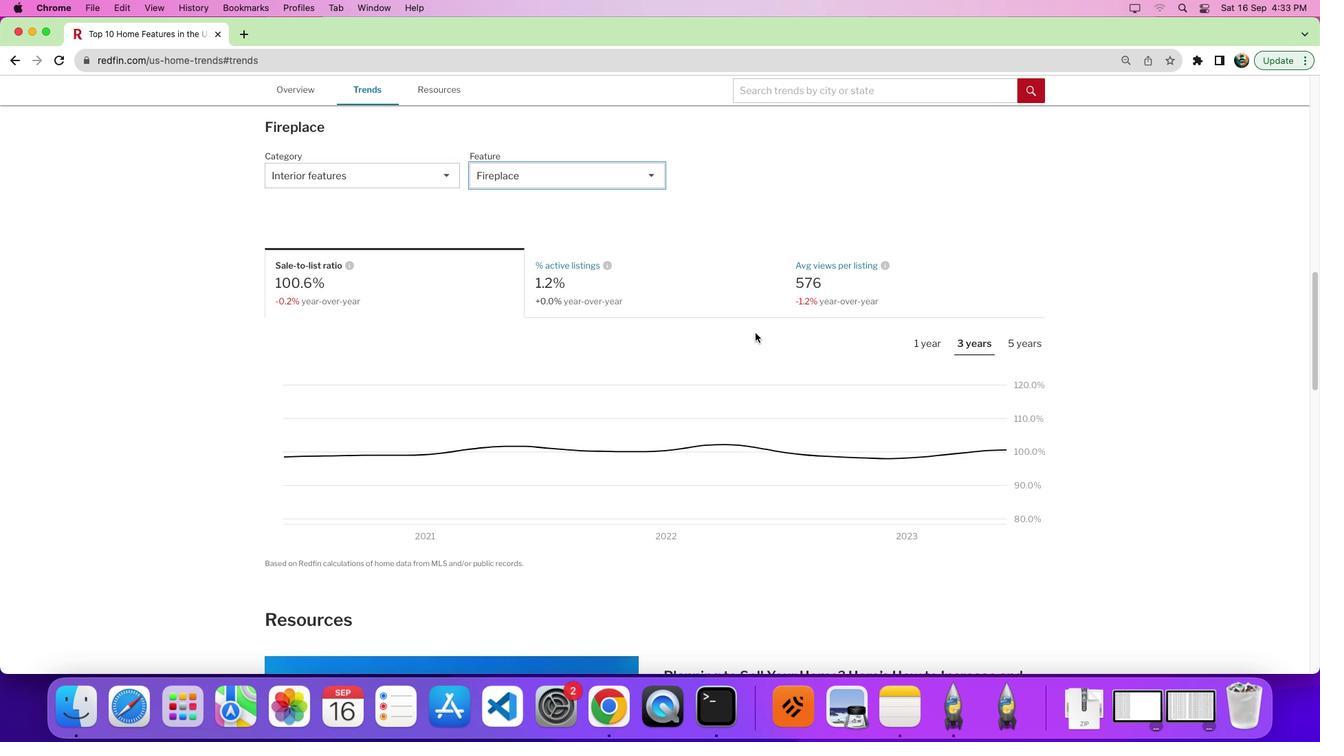 
Action: Mouse scrolled (755, 340) with delta (2, 1)
Screenshot: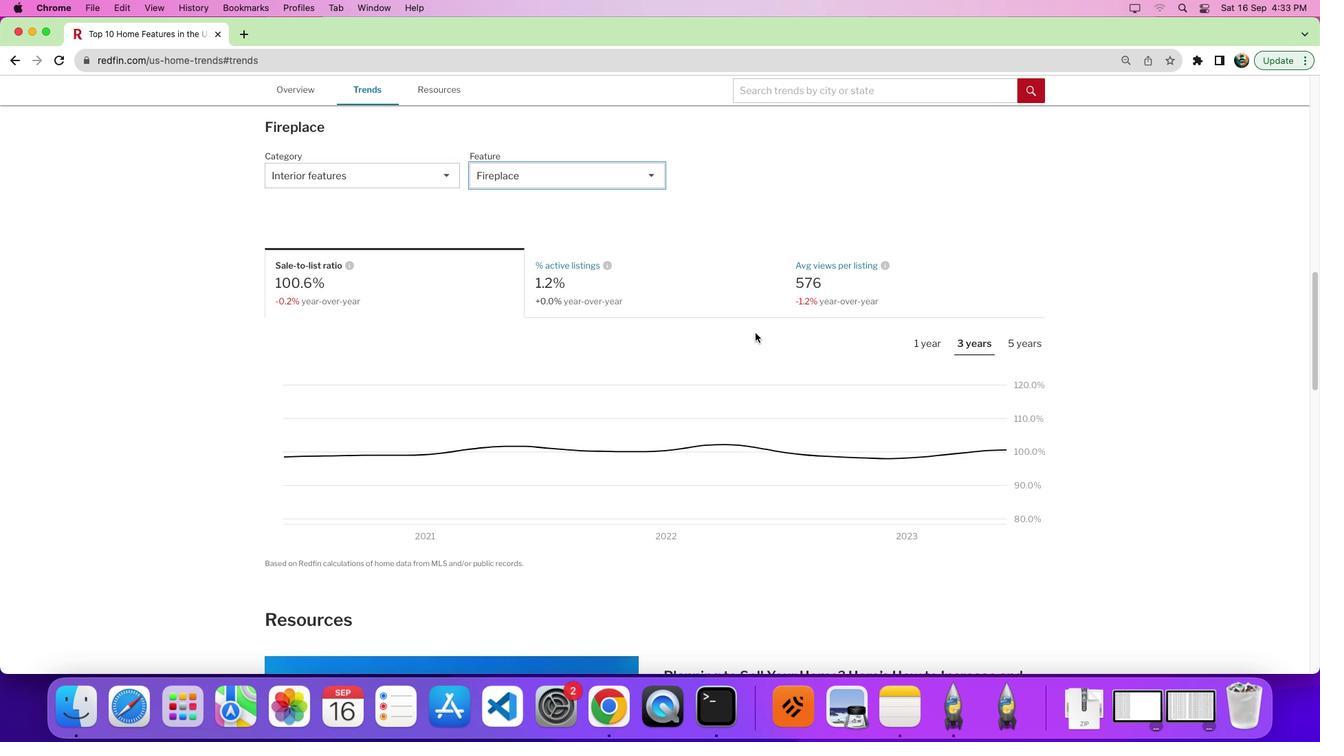 
Action: Mouse moved to (924, 341)
Screenshot: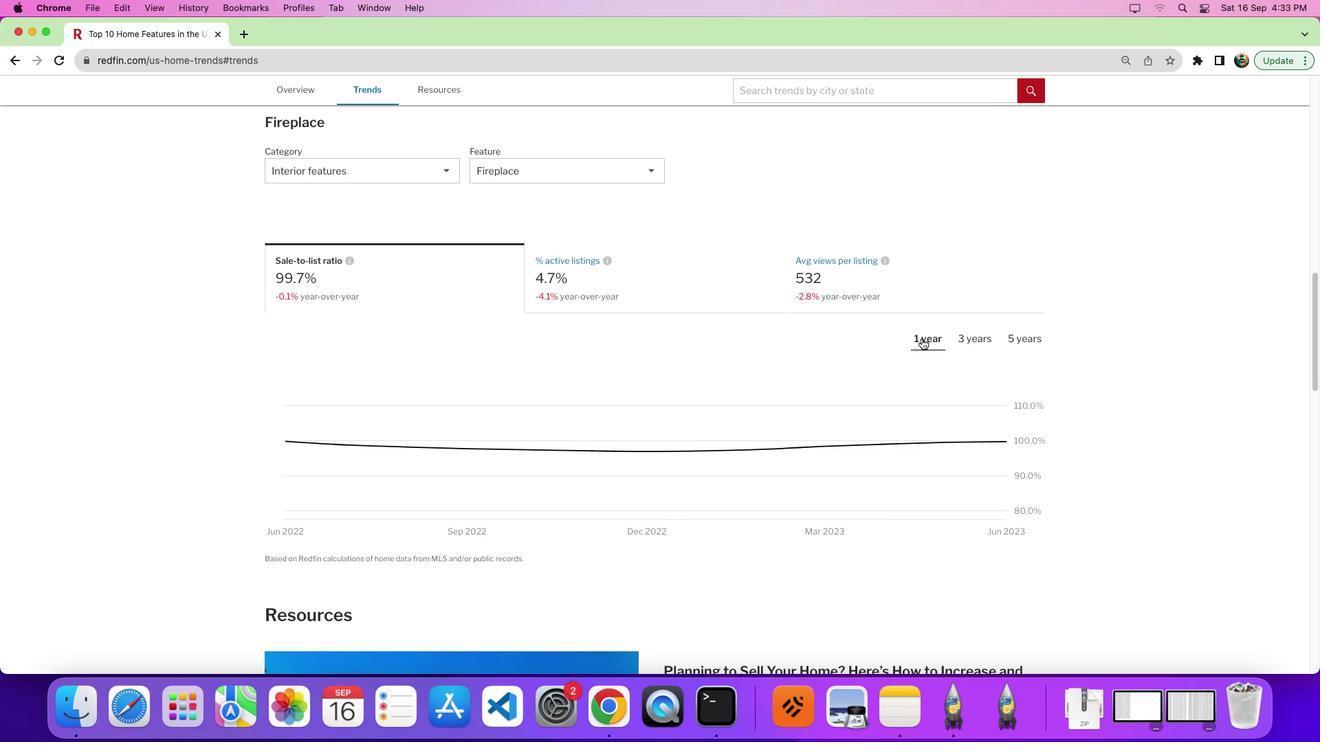 
Action: Mouse pressed left at (924, 341)
Screenshot: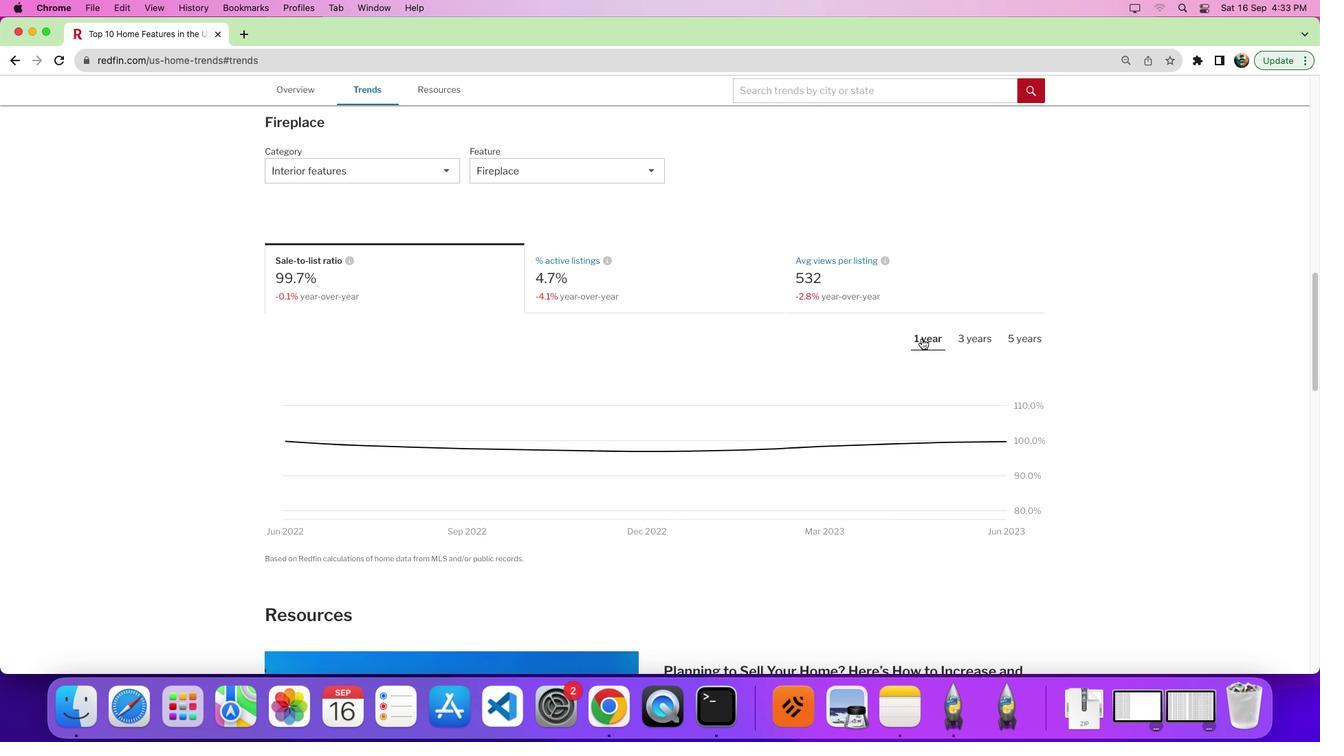 
Action: Mouse moved to (919, 344)
Screenshot: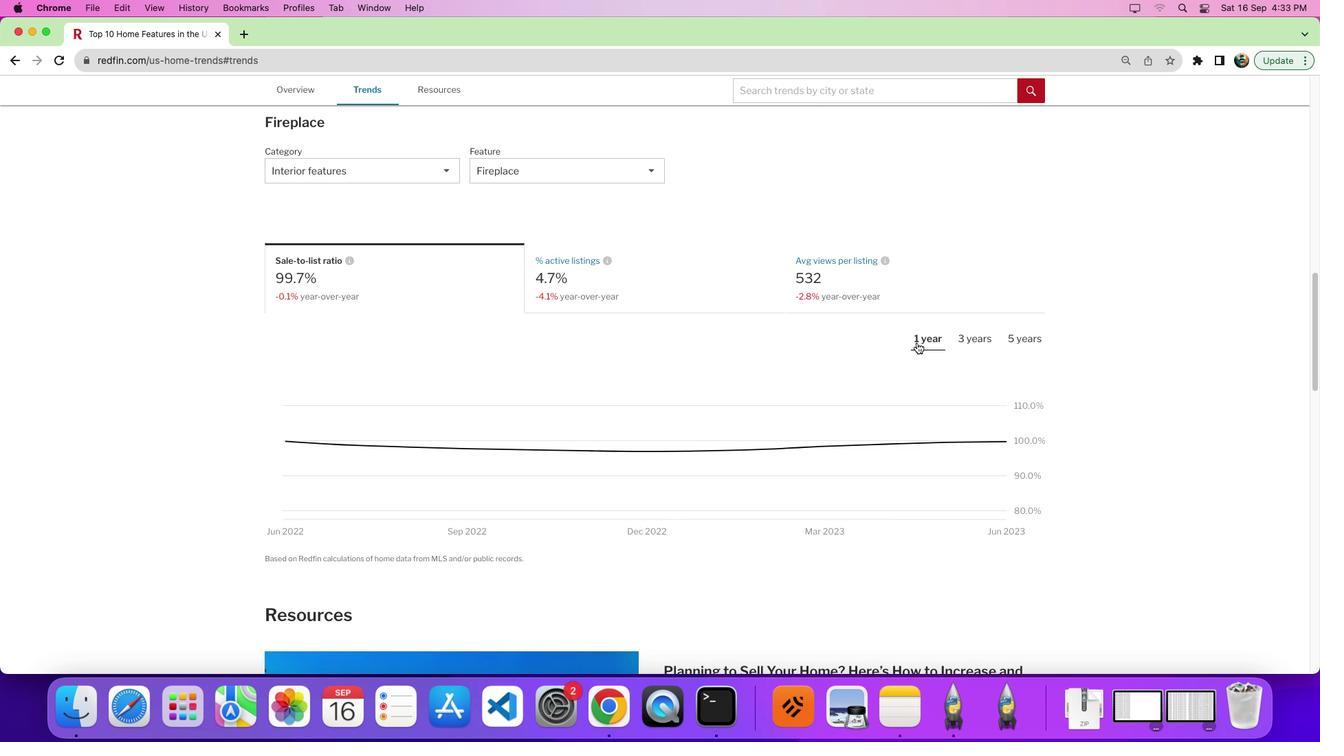 
Action: Mouse scrolled (919, 344) with delta (2, 1)
Screenshot: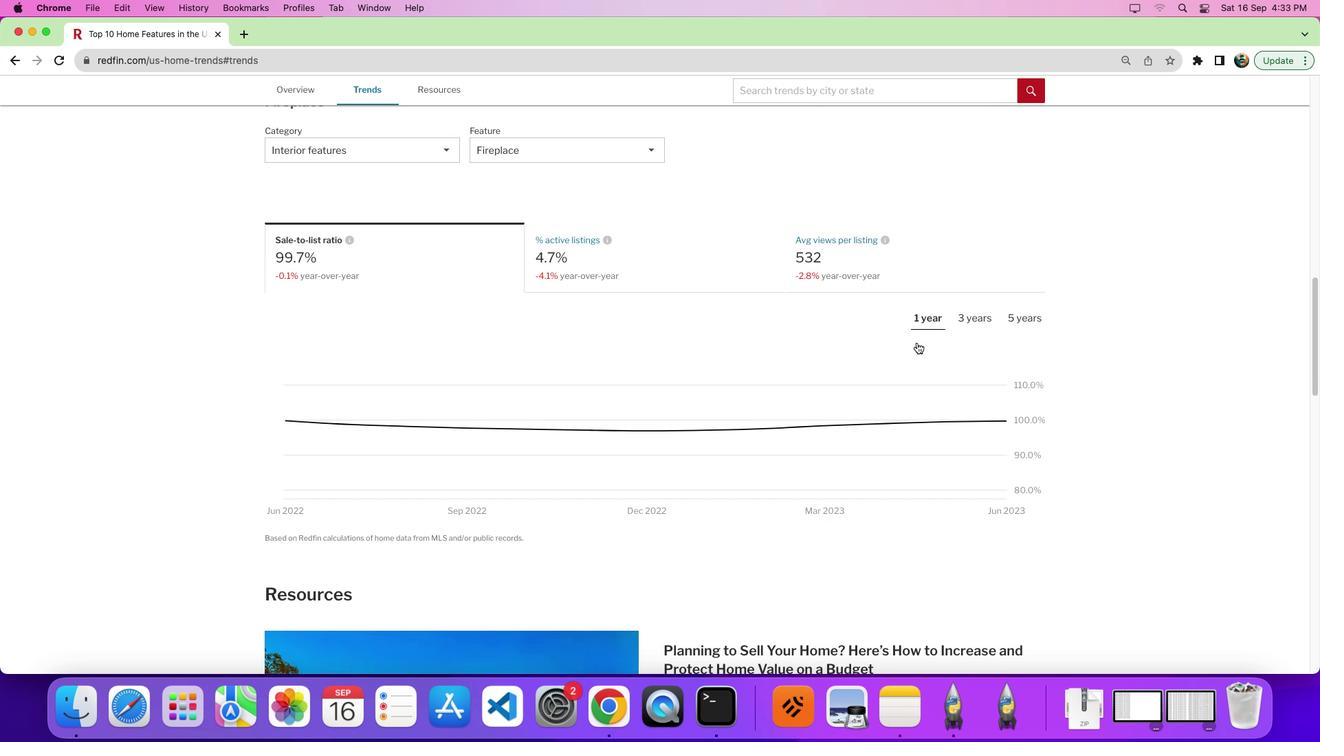 
Action: Mouse scrolled (919, 344) with delta (2, 1)
Screenshot: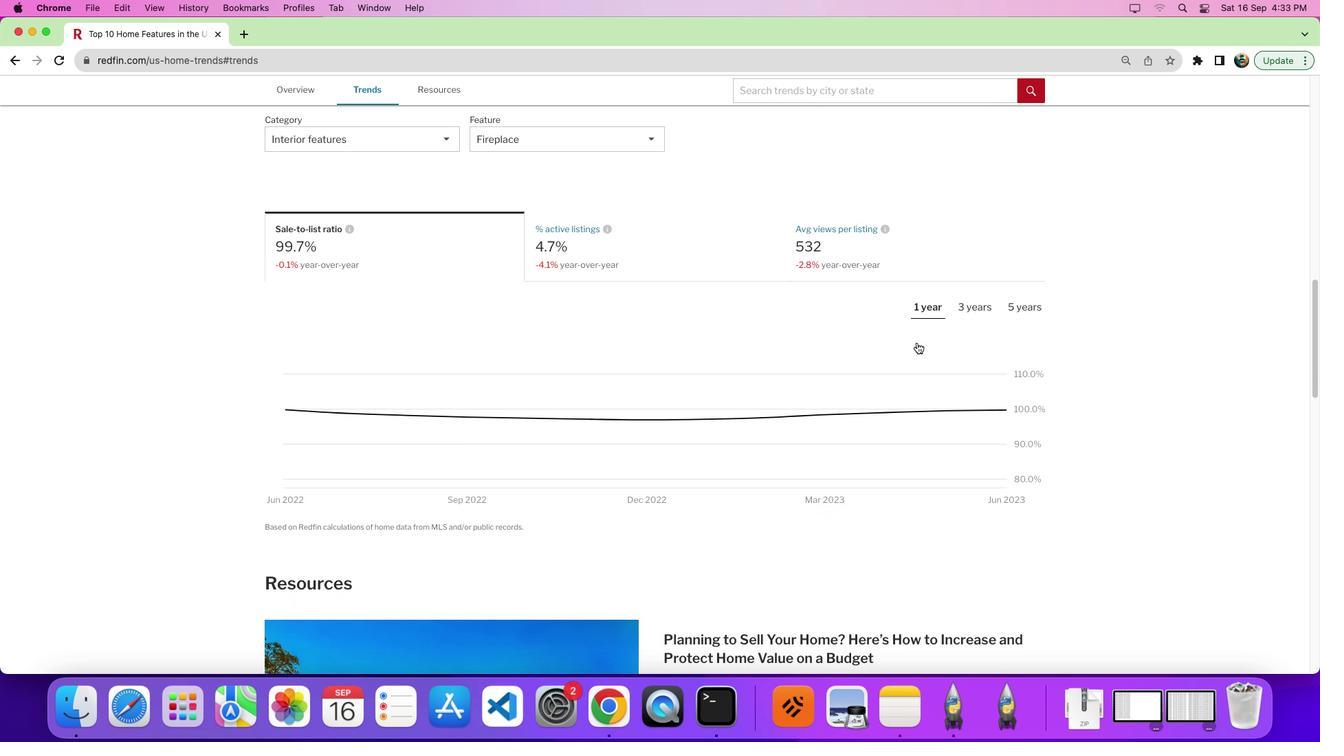 
Action: Mouse moved to (919, 376)
Screenshot: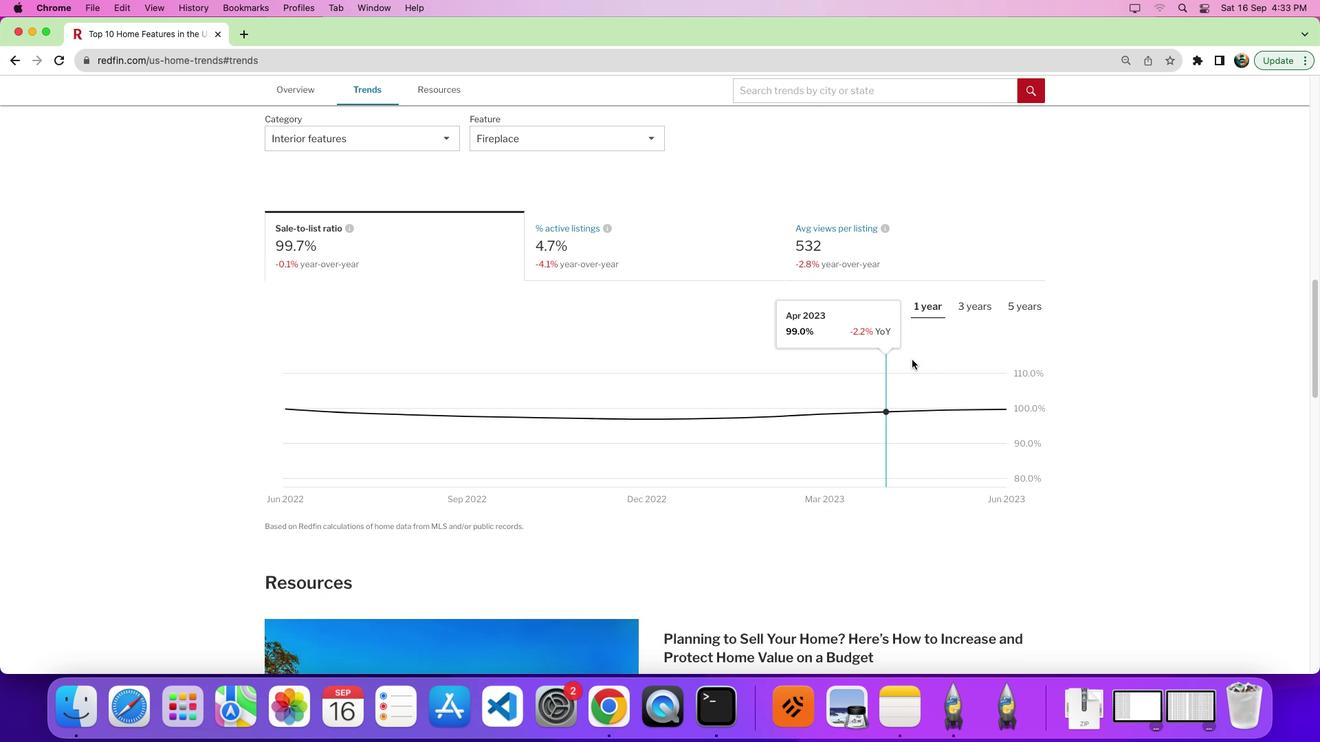
